 Task: What's the traffic like on the Lake Street Bridge.
Action: Key pressed <Key.caps_lock>L<Key.caps_lock>ake<Key.space>street<Key.space>
Screenshot: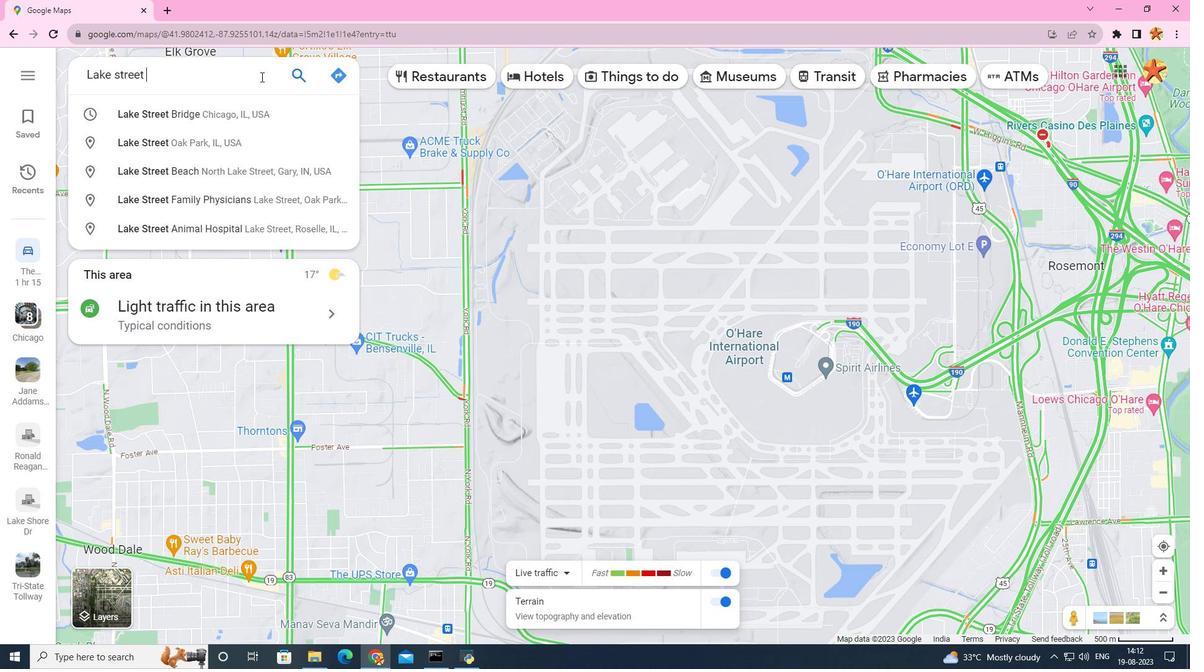 
Action: Mouse moved to (229, 119)
Screenshot: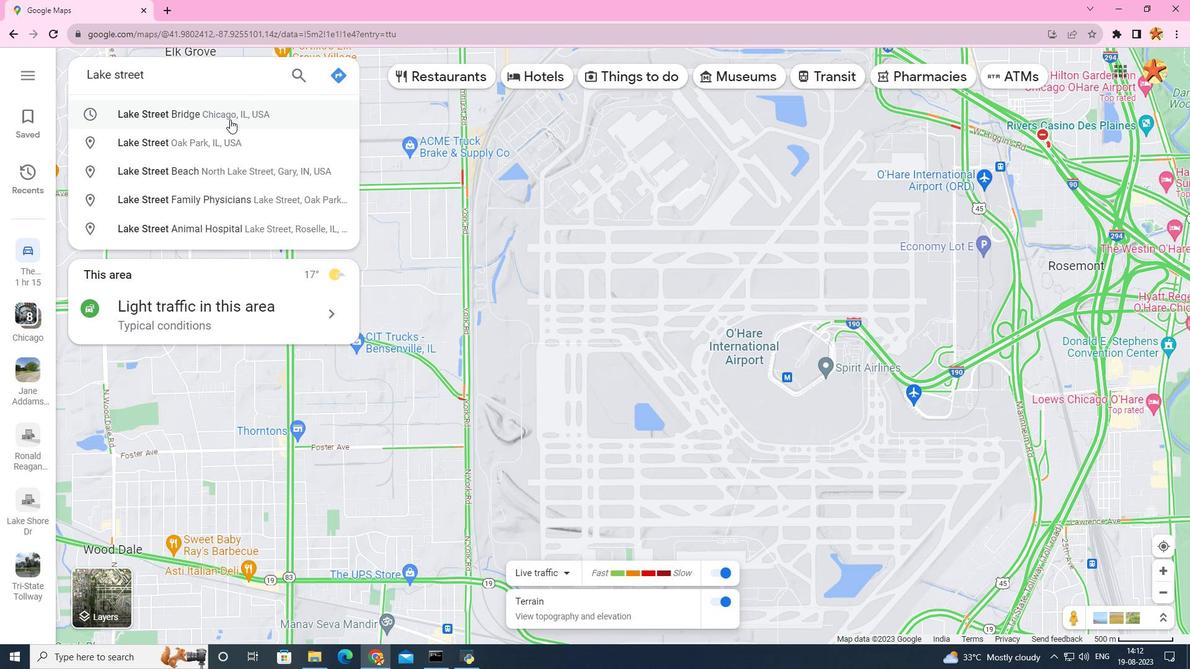 
Action: Mouse pressed left at (229, 119)
Screenshot: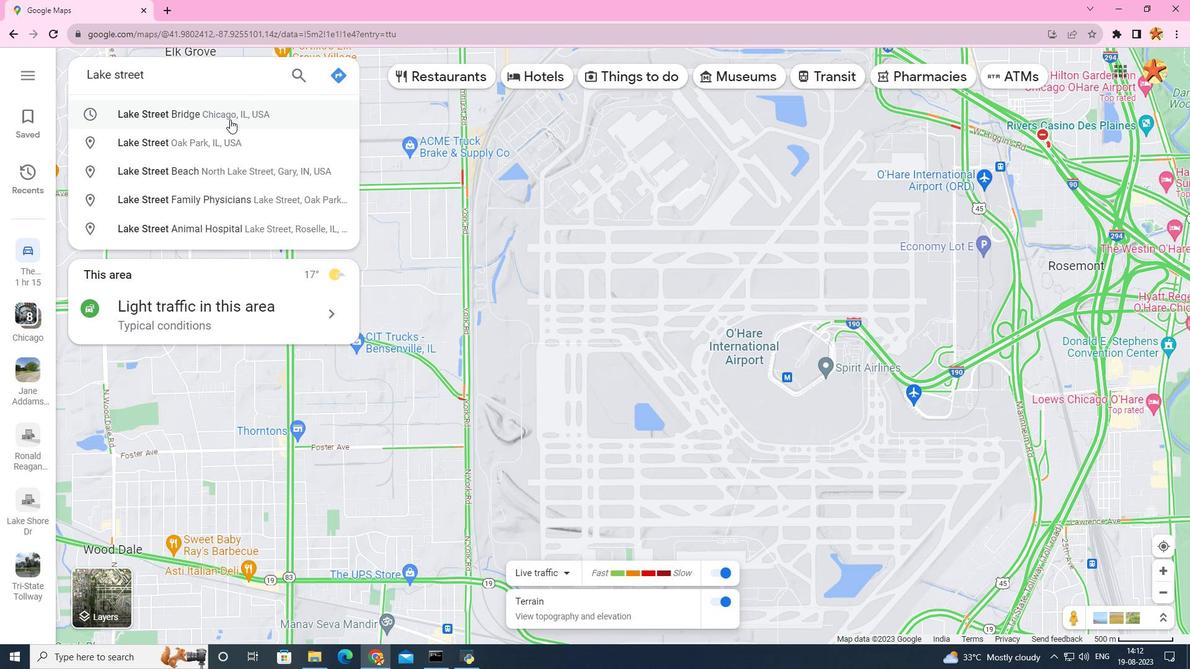 
Action: Mouse moved to (277, 291)
Screenshot: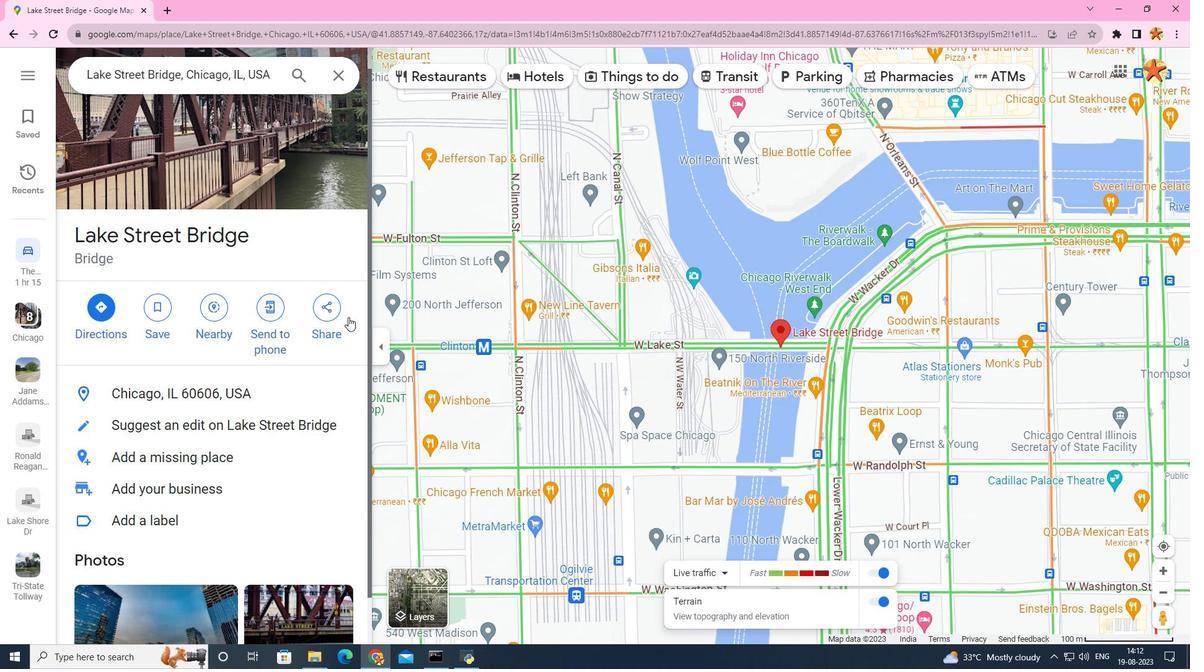 
Action: Mouse scrolled (277, 290) with delta (0, 0)
Screenshot: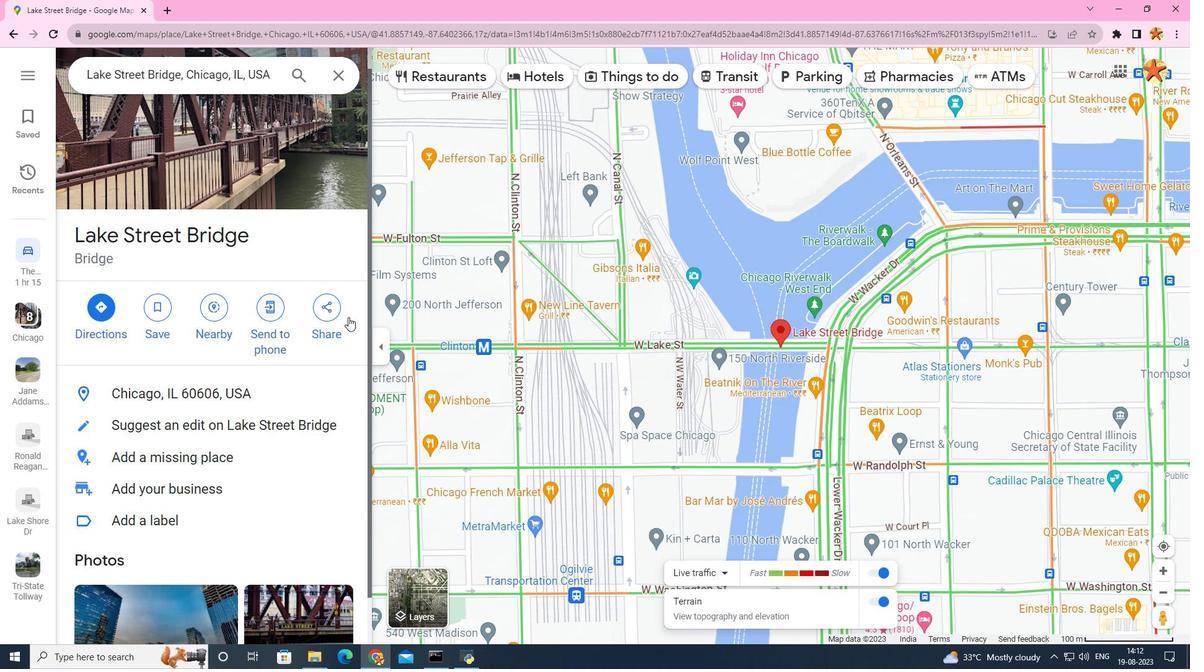 
Action: Mouse moved to (289, 301)
Screenshot: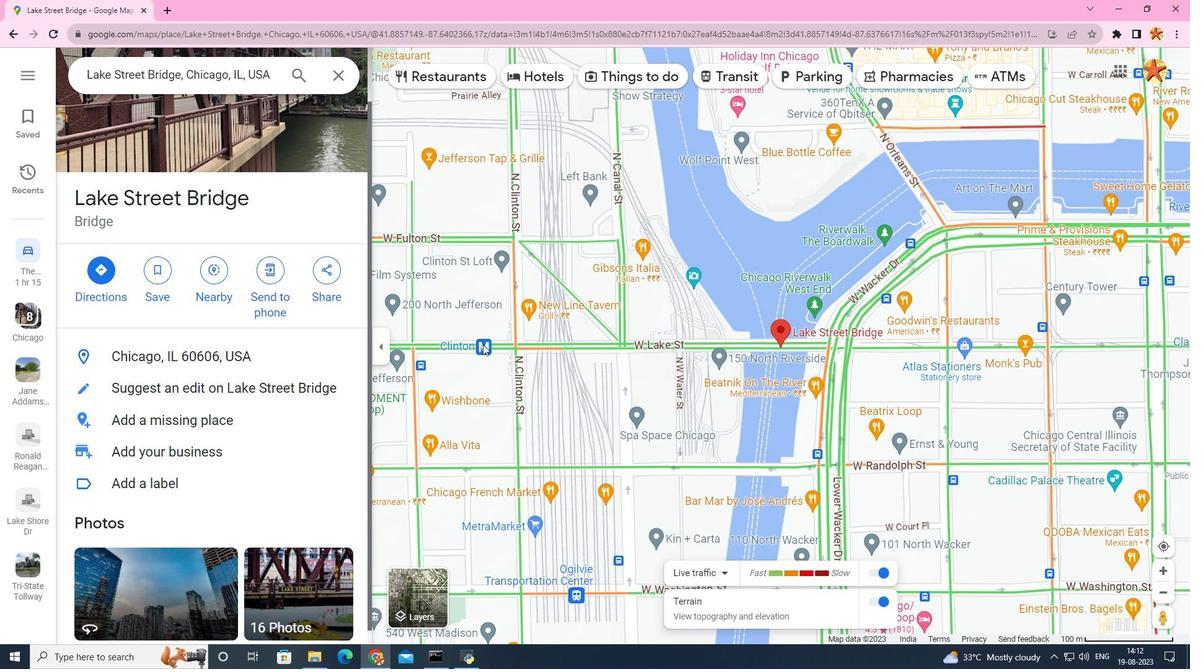 
Action: Mouse scrolled (289, 300) with delta (0, 0)
Screenshot: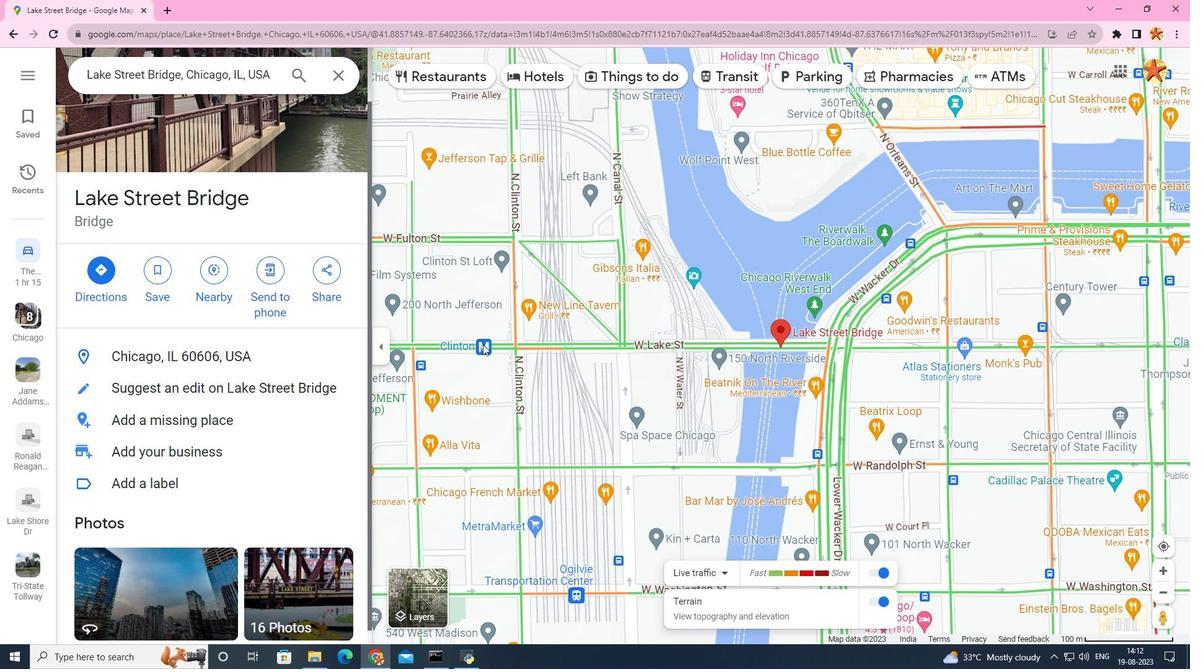 
Action: Mouse moved to (502, 347)
Screenshot: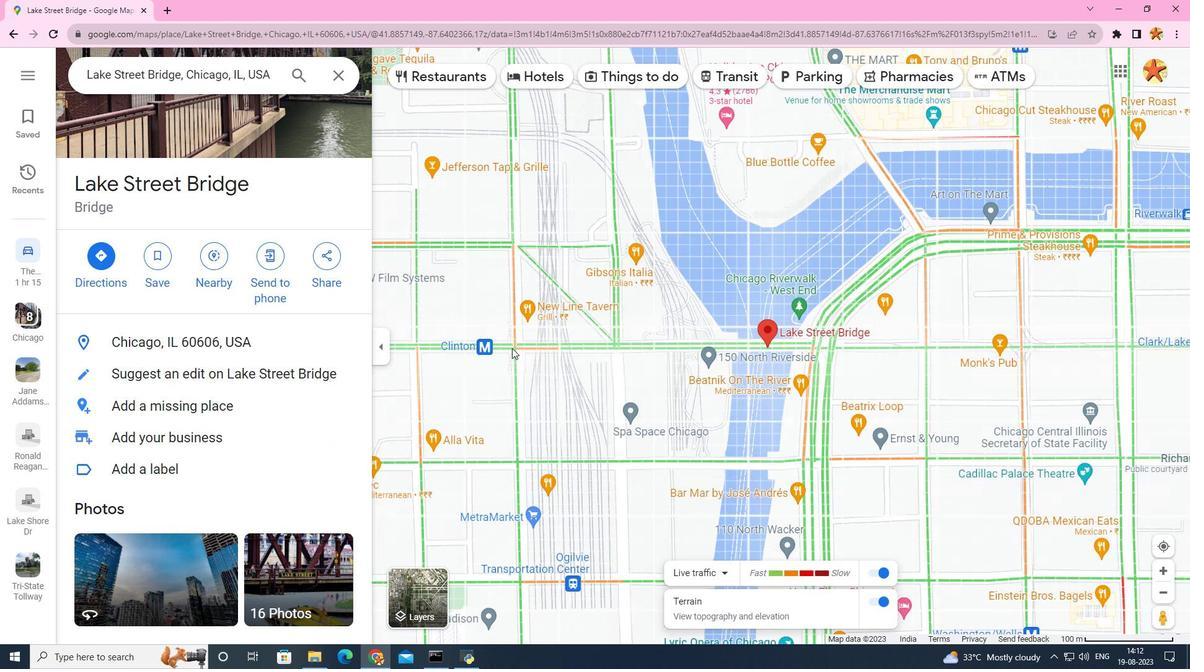 
Action: Mouse scrolled (502, 346) with delta (0, 0)
Screenshot: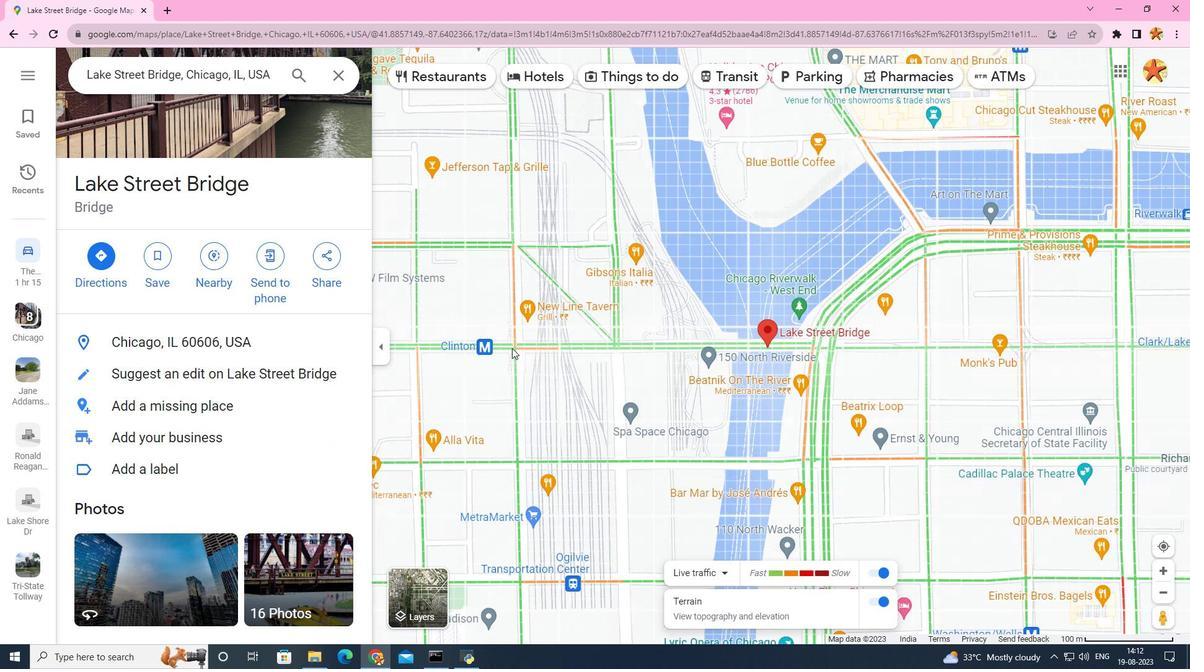 
Action: Mouse moved to (414, 595)
Screenshot: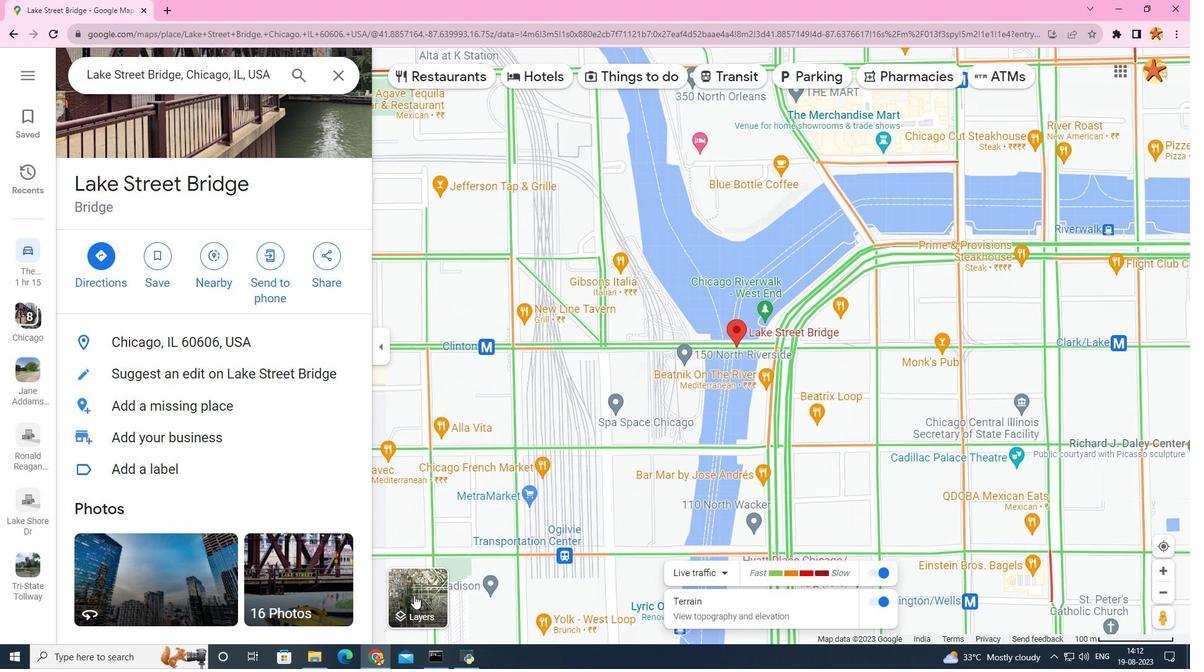 
Action: Mouse pressed left at (414, 595)
Screenshot: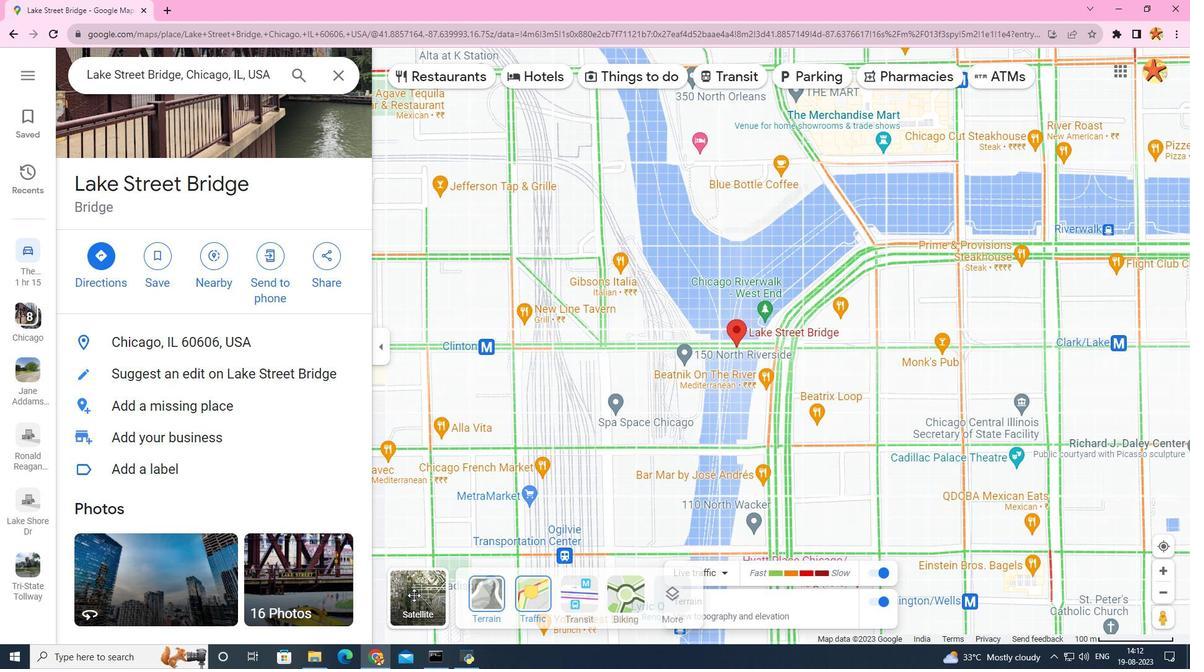 
Action: Mouse moved to (537, 590)
Screenshot: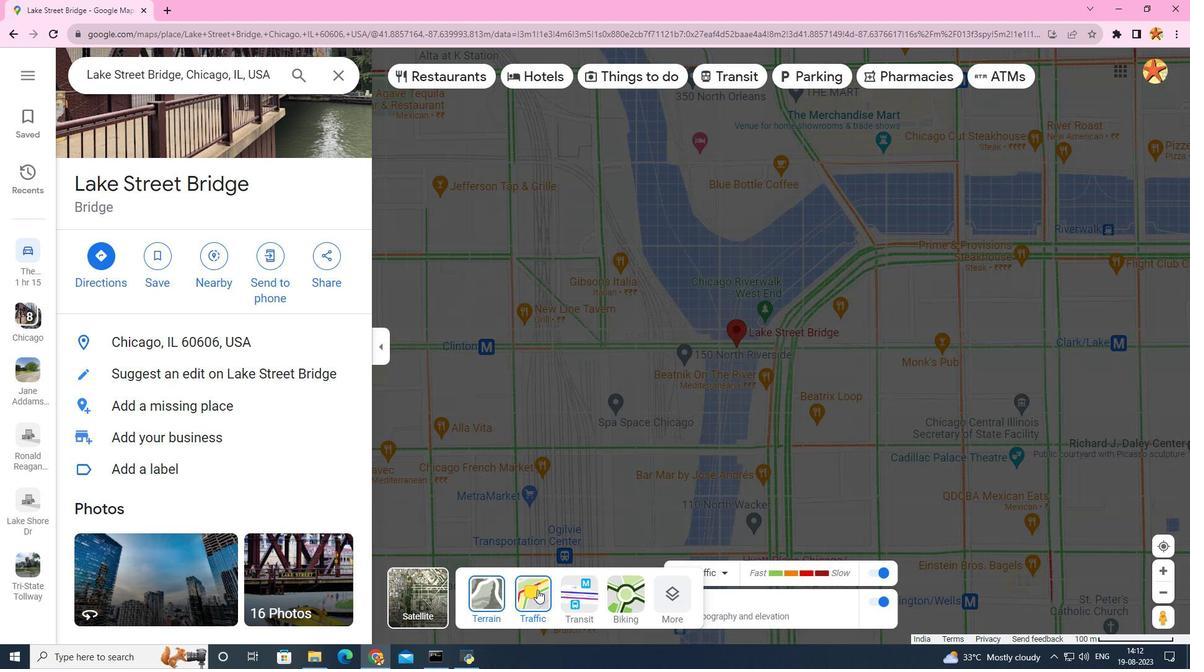 
Action: Mouse pressed left at (537, 590)
Screenshot: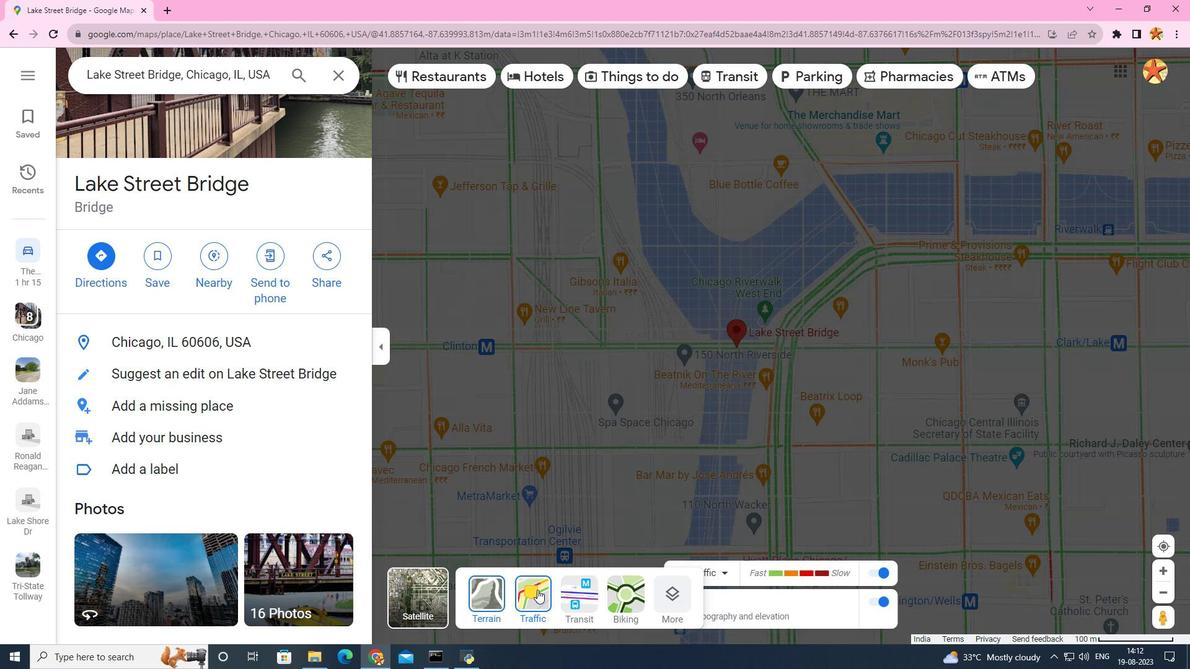 
Action: Mouse moved to (537, 590)
Screenshot: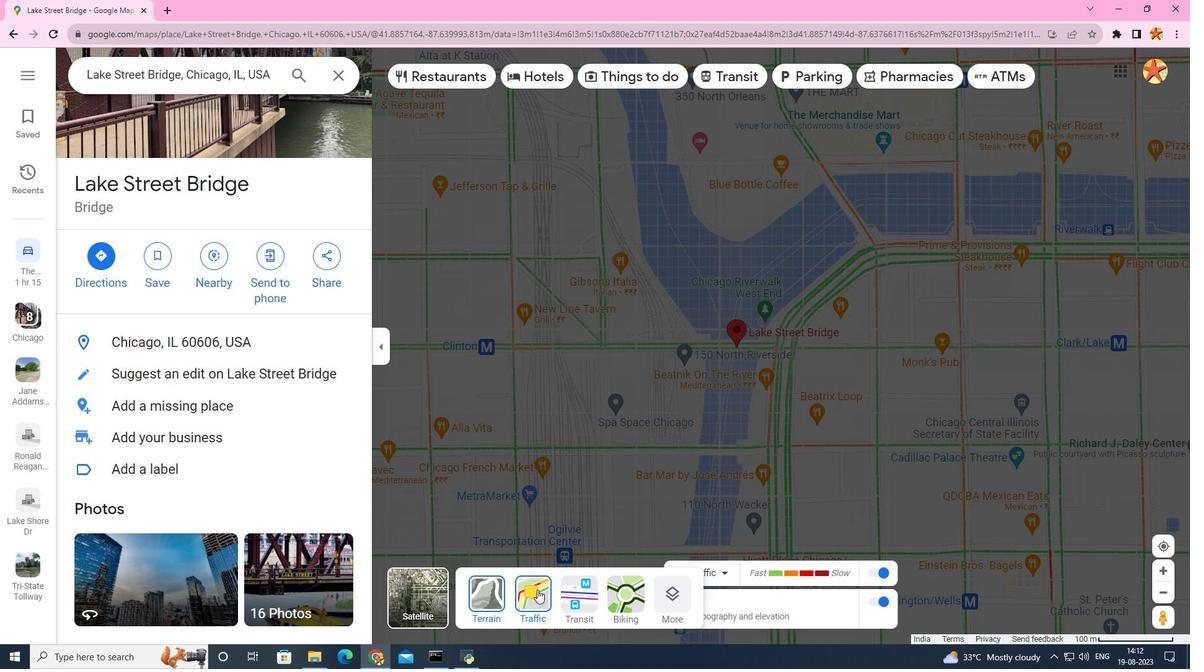 
Action: Mouse pressed left at (537, 590)
Screenshot: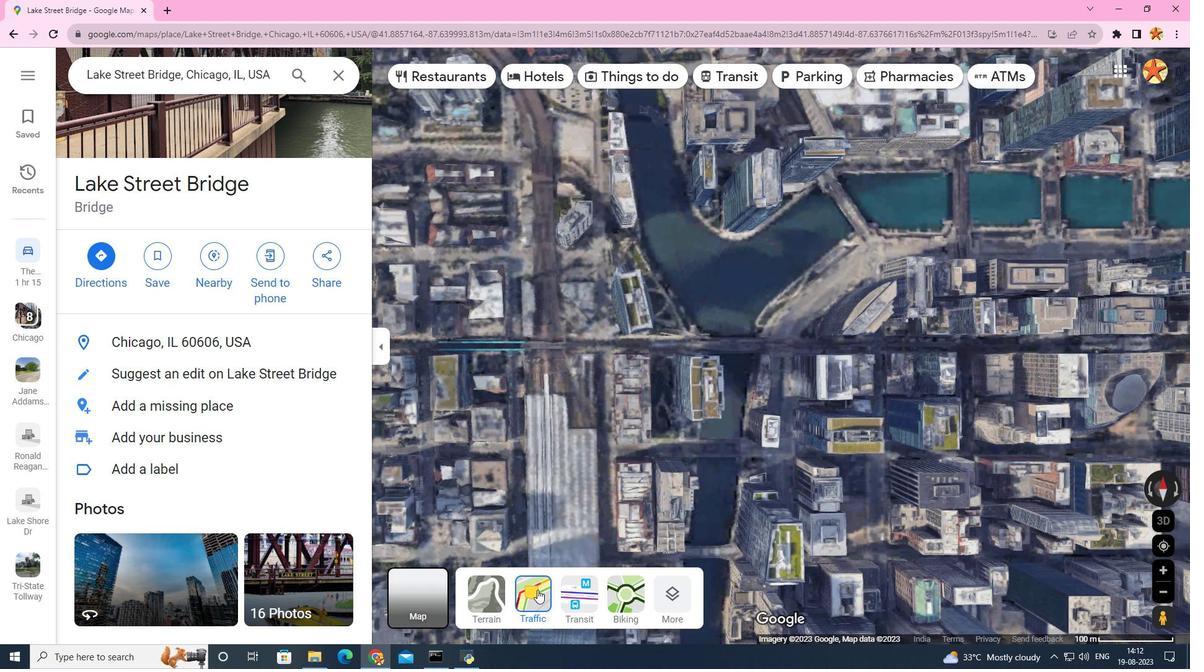 
Action: Mouse moved to (557, 399)
Screenshot: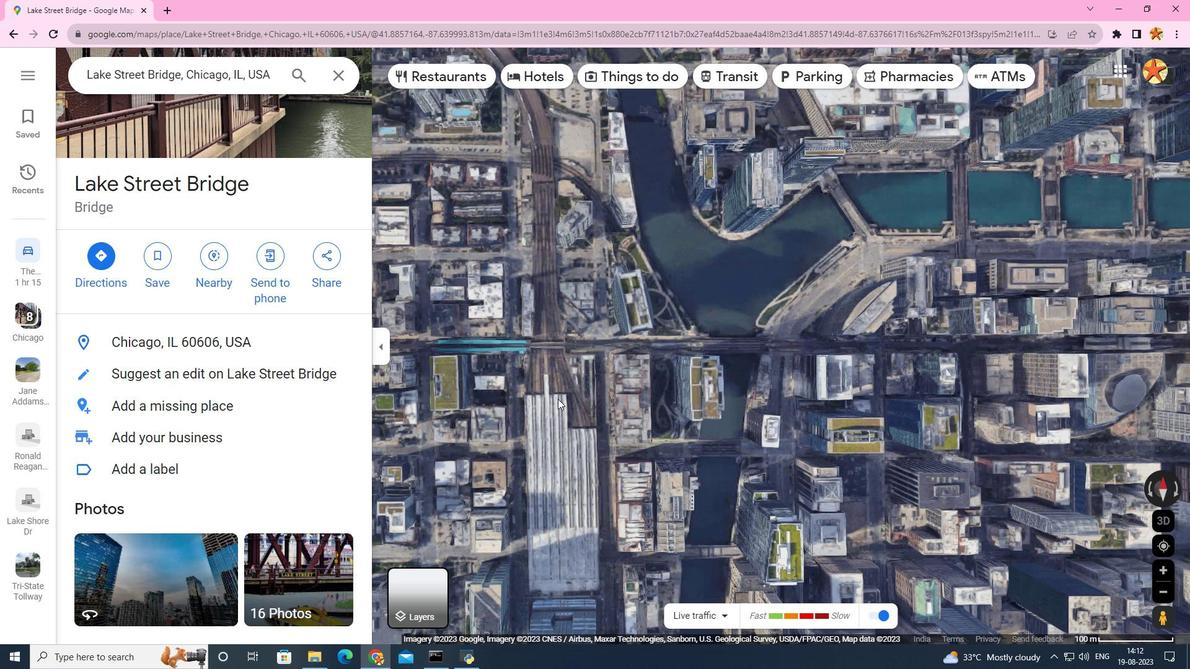 
Action: Mouse scrolled (557, 399) with delta (0, 0)
Screenshot: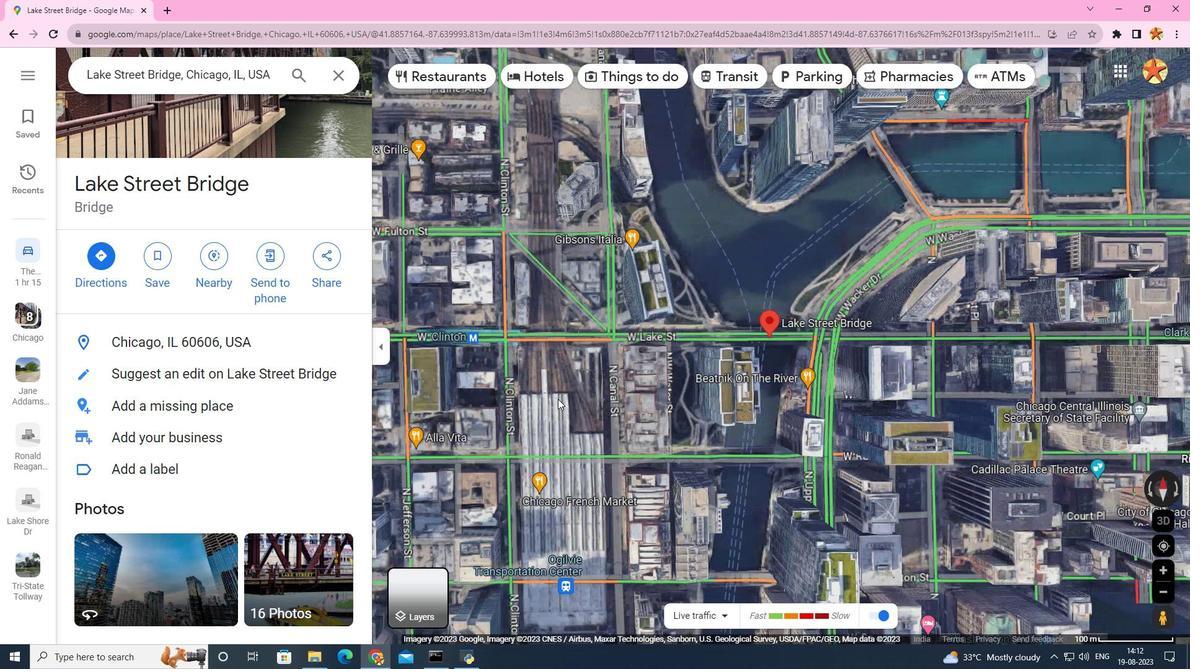 
Action: Mouse scrolled (557, 399) with delta (0, 0)
Screenshot: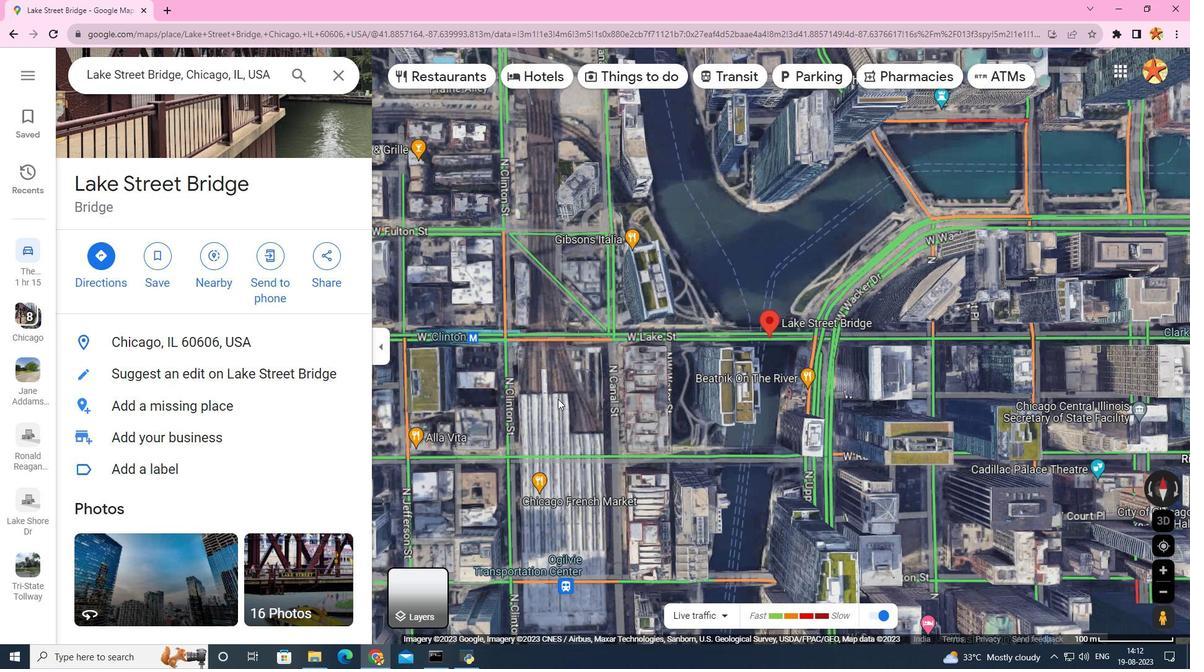 
Action: Mouse scrolled (557, 399) with delta (0, 0)
Screenshot: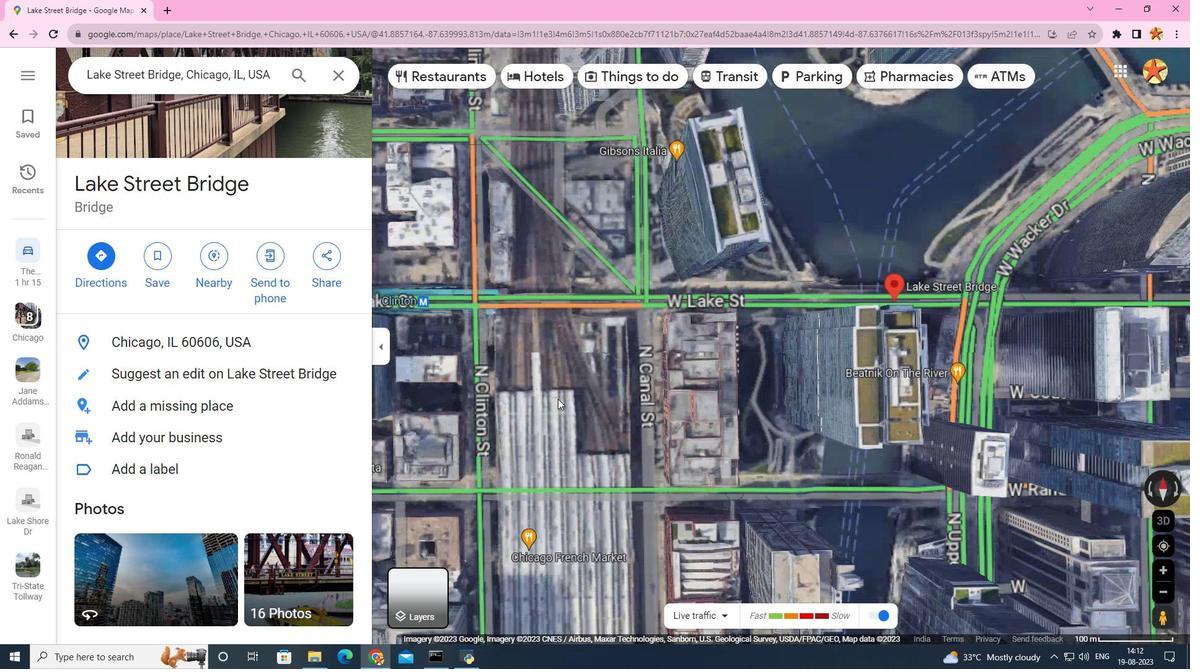 
Action: Mouse scrolled (557, 399) with delta (0, 0)
Screenshot: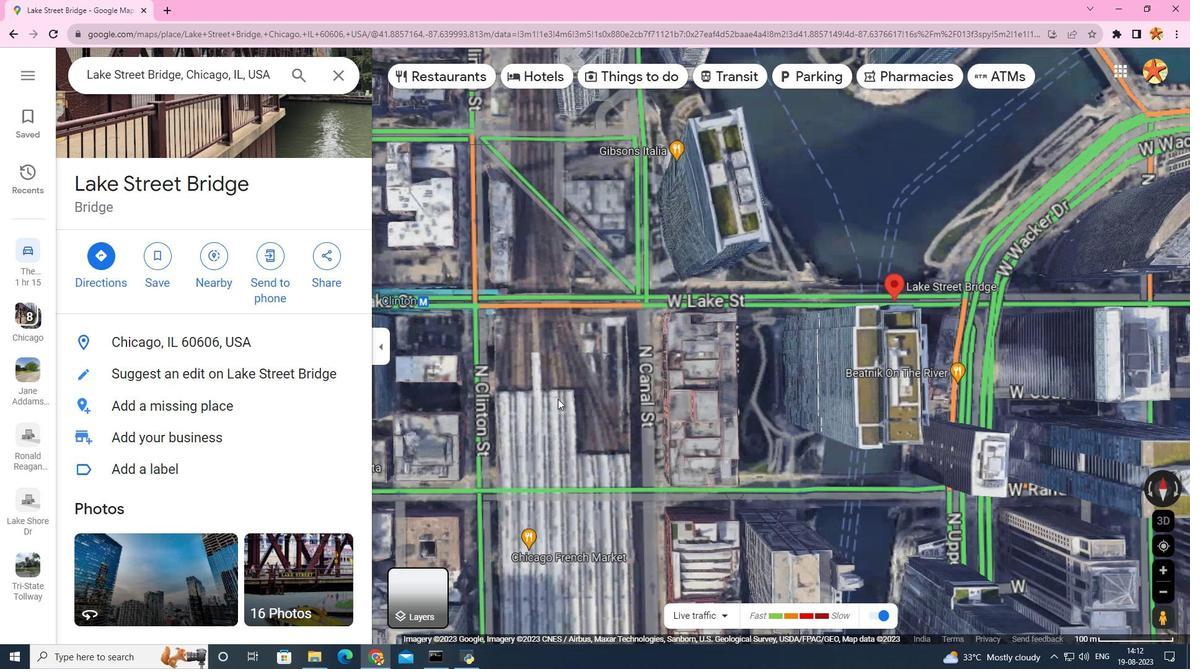 
Action: Mouse scrolled (557, 399) with delta (0, 0)
Screenshot: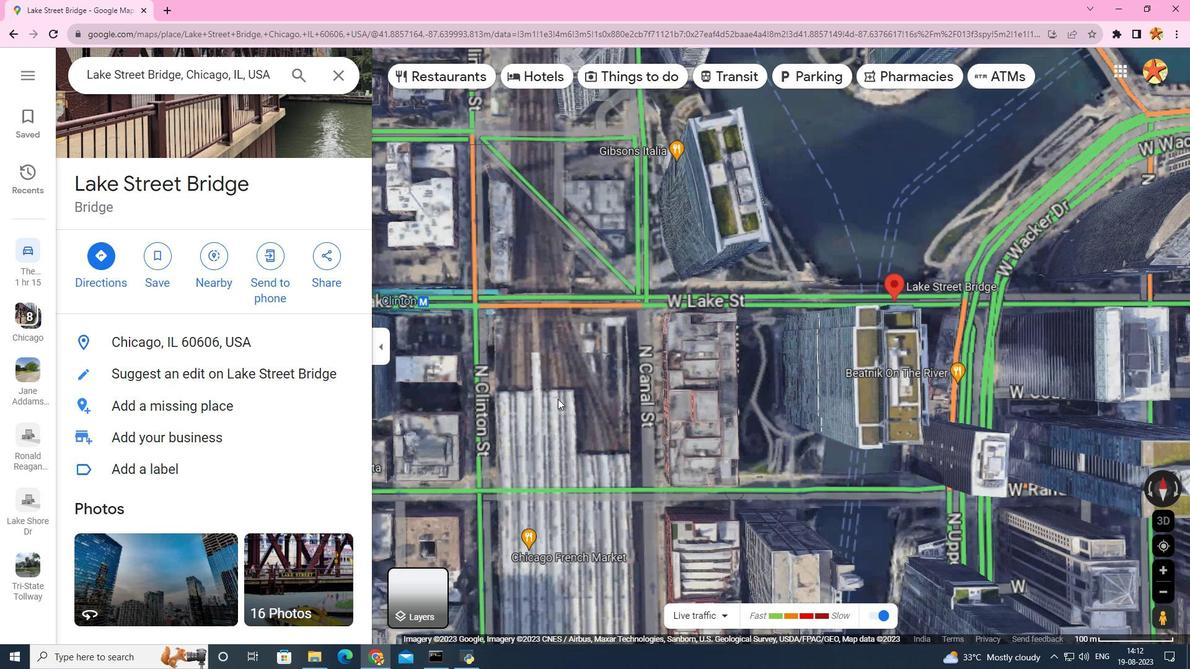 
Action: Mouse moved to (986, 390)
Screenshot: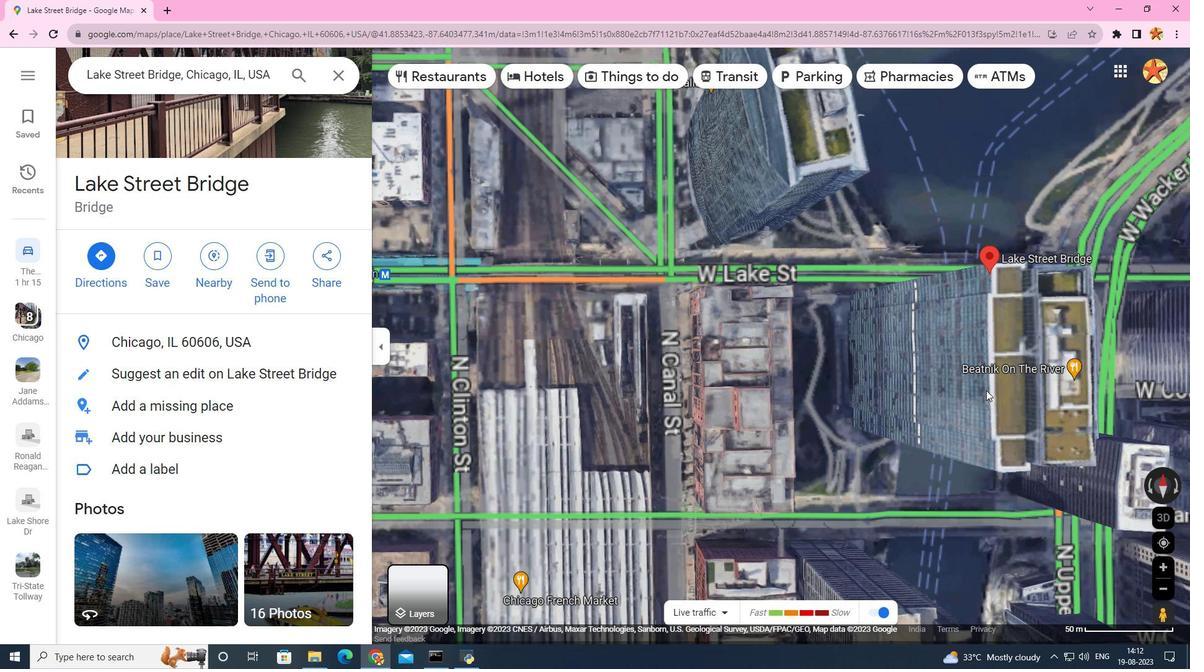 
Action: Mouse scrolled (986, 389) with delta (0, 0)
Screenshot: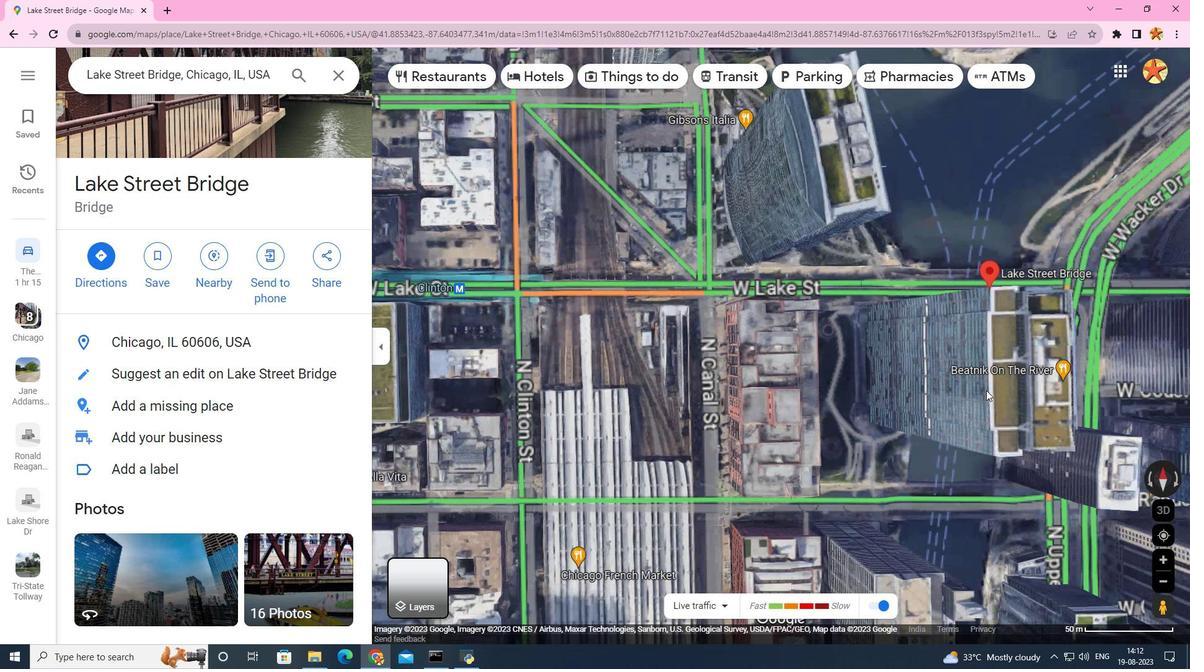 
Action: Mouse scrolled (986, 389) with delta (0, 0)
Screenshot: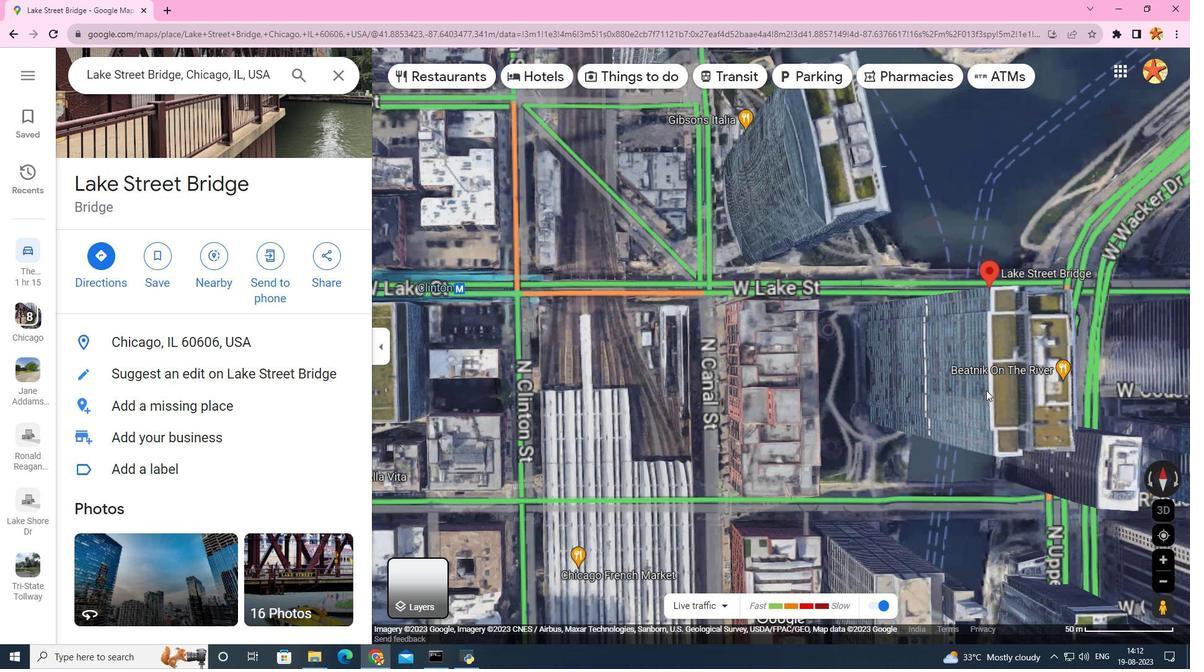 
Action: Mouse scrolled (986, 389) with delta (0, 0)
Screenshot: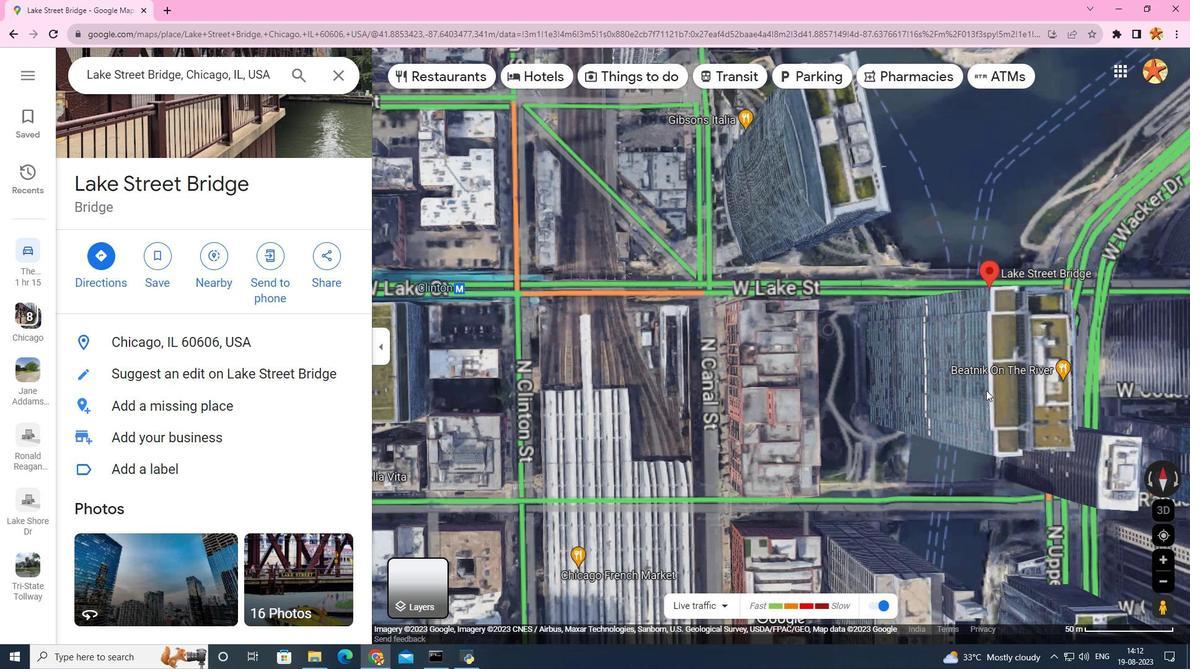 
Action: Mouse scrolled (986, 389) with delta (0, 0)
Screenshot: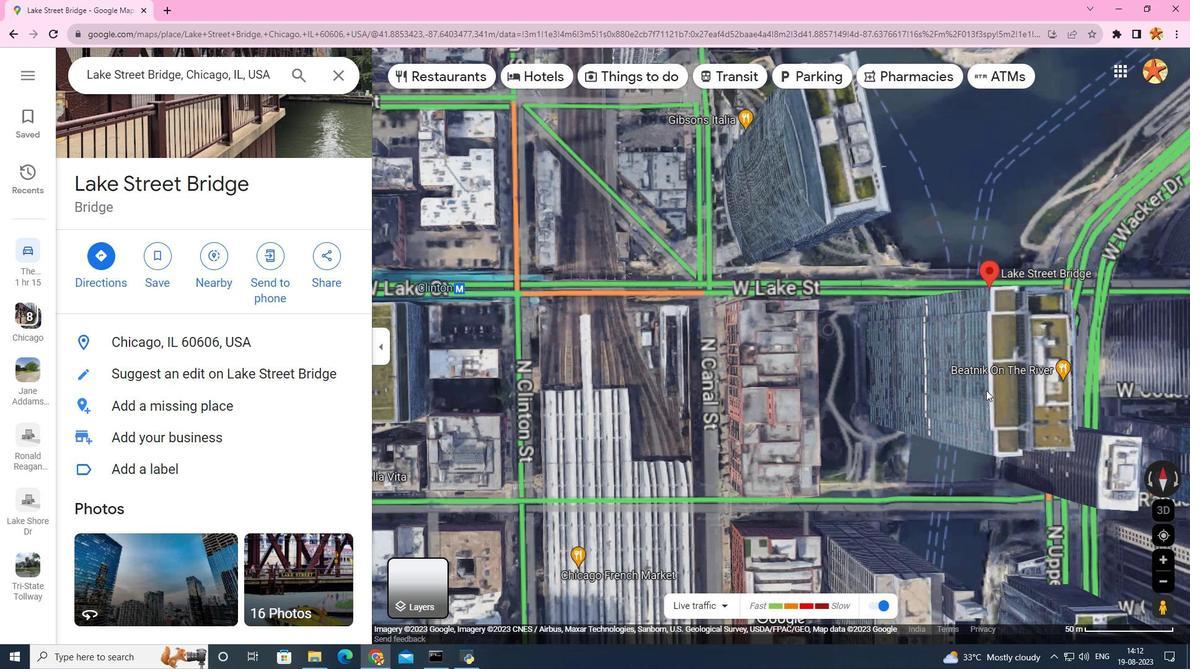
Action: Mouse scrolled (986, 389) with delta (0, 0)
Screenshot: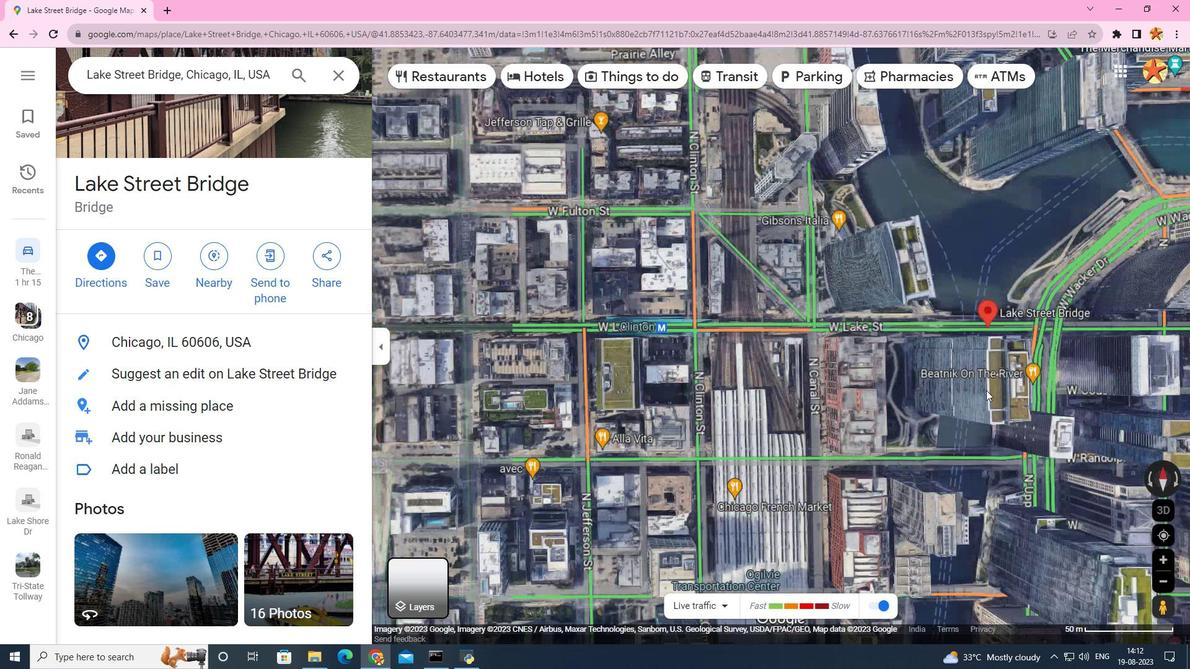 
Action: Mouse scrolled (986, 389) with delta (0, 0)
Screenshot: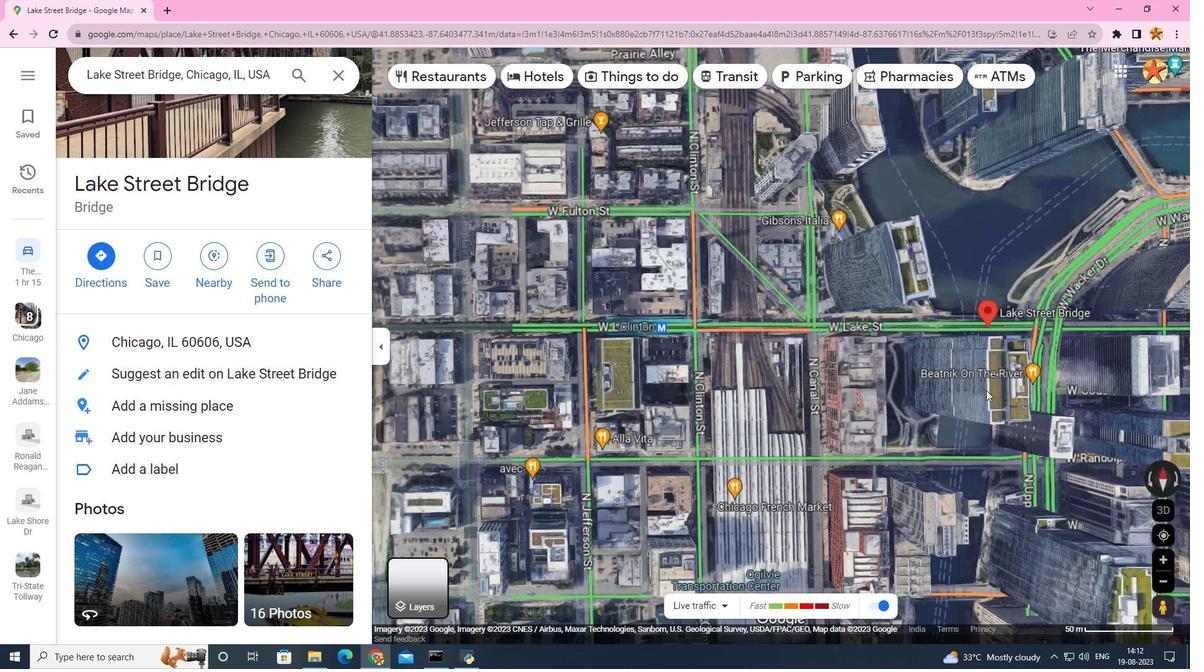 
Action: Mouse scrolled (986, 389) with delta (0, 0)
Screenshot: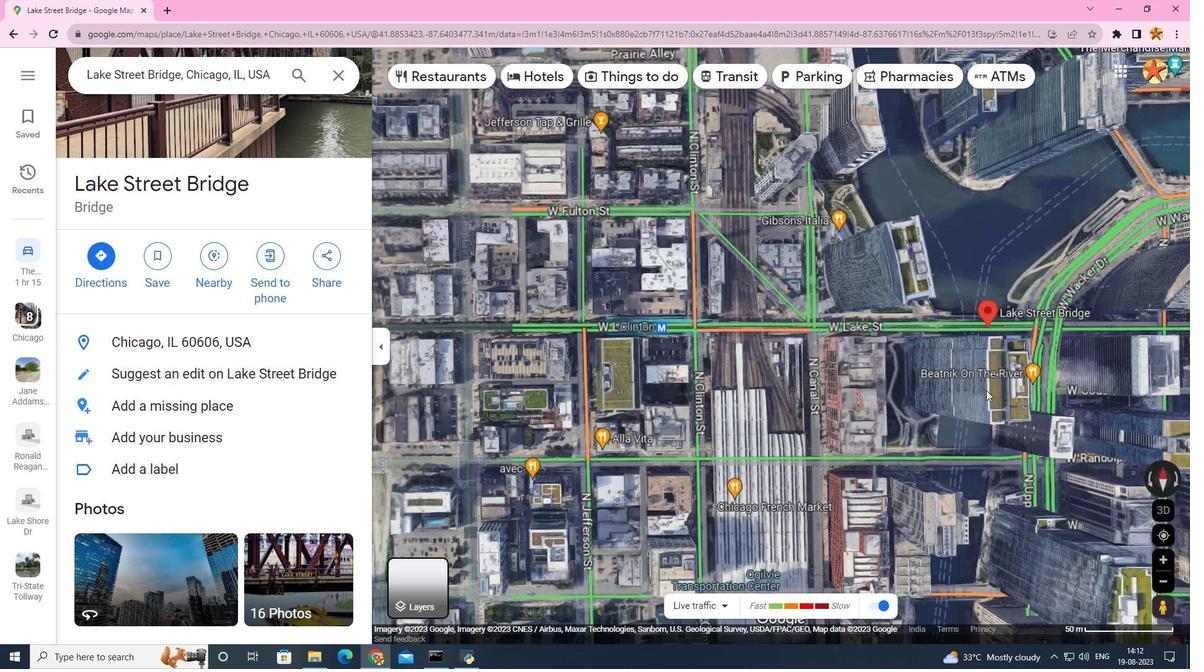 
Action: Mouse scrolled (986, 389) with delta (0, 0)
Screenshot: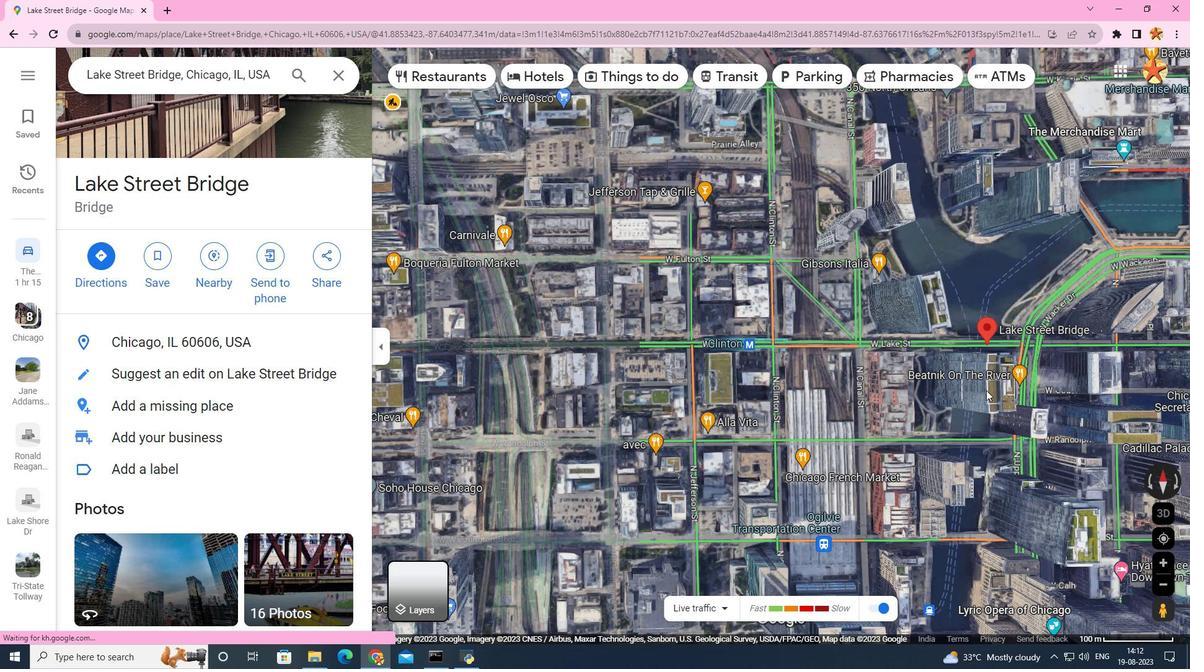 
Action: Mouse scrolled (986, 389) with delta (0, 0)
Screenshot: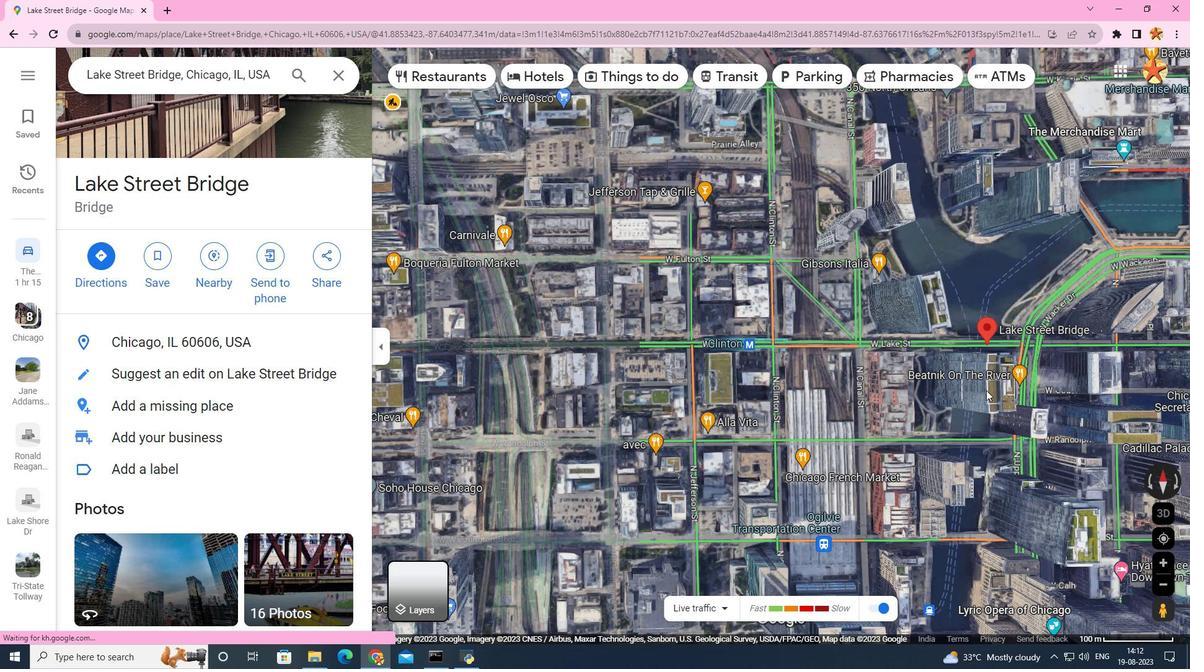 
Action: Mouse scrolled (986, 389) with delta (0, 0)
Screenshot: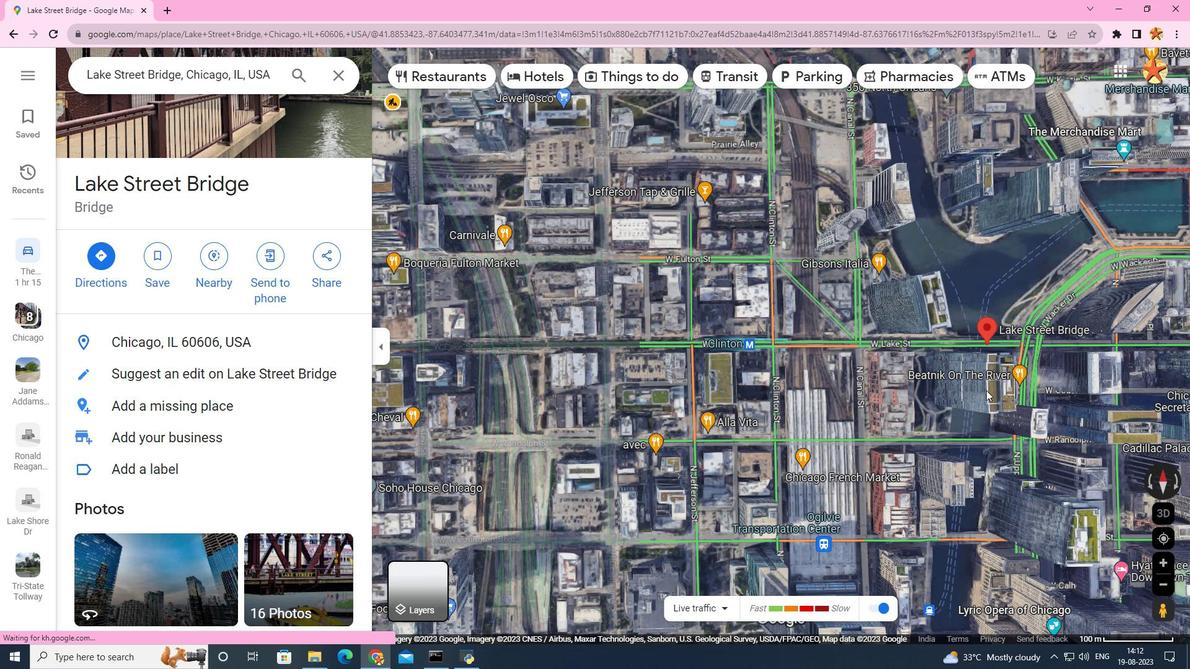 
Action: Mouse scrolled (986, 389) with delta (0, 0)
Screenshot: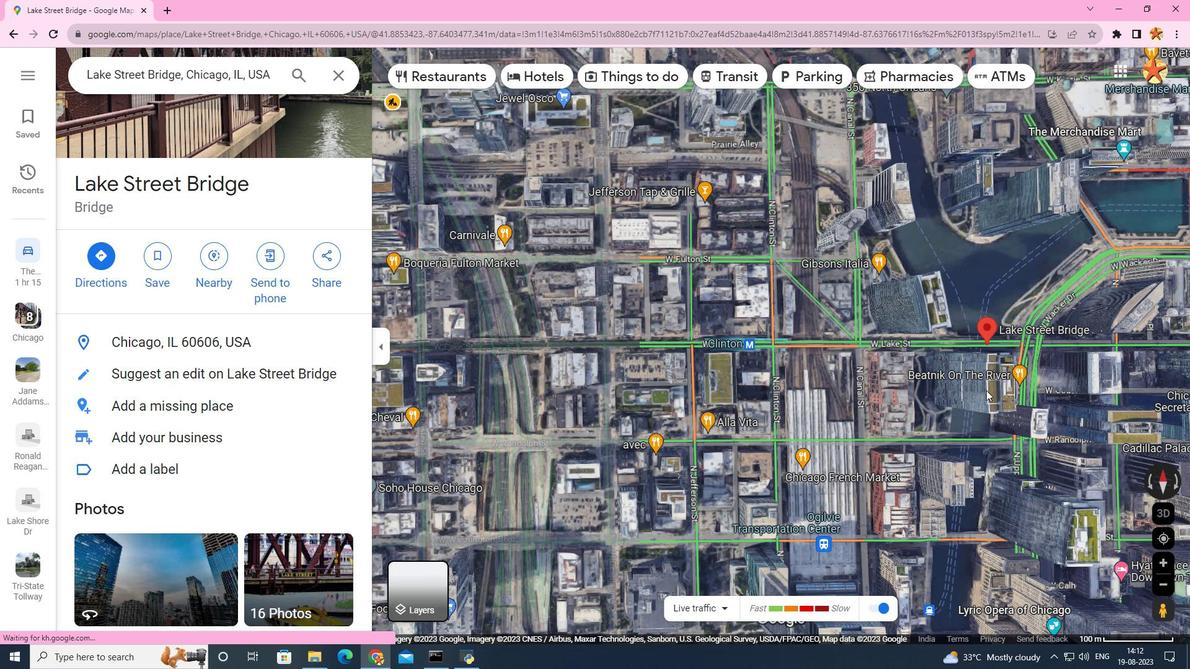 
Action: Mouse scrolled (986, 389) with delta (0, 0)
Screenshot: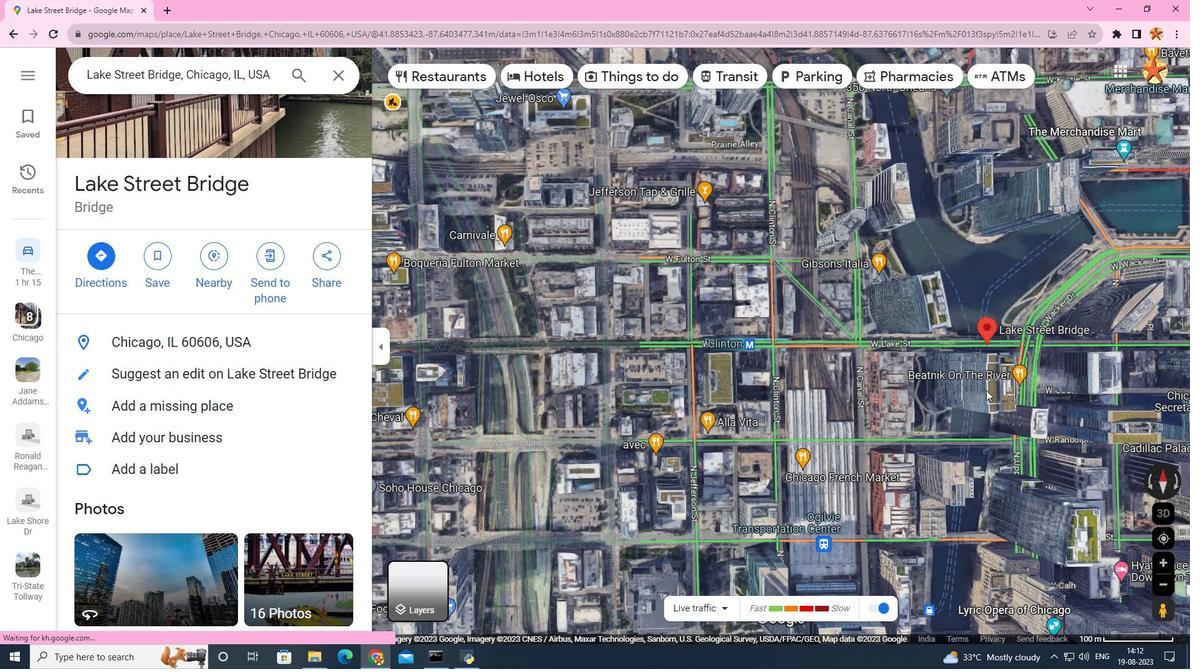
Action: Mouse scrolled (986, 389) with delta (0, 0)
Screenshot: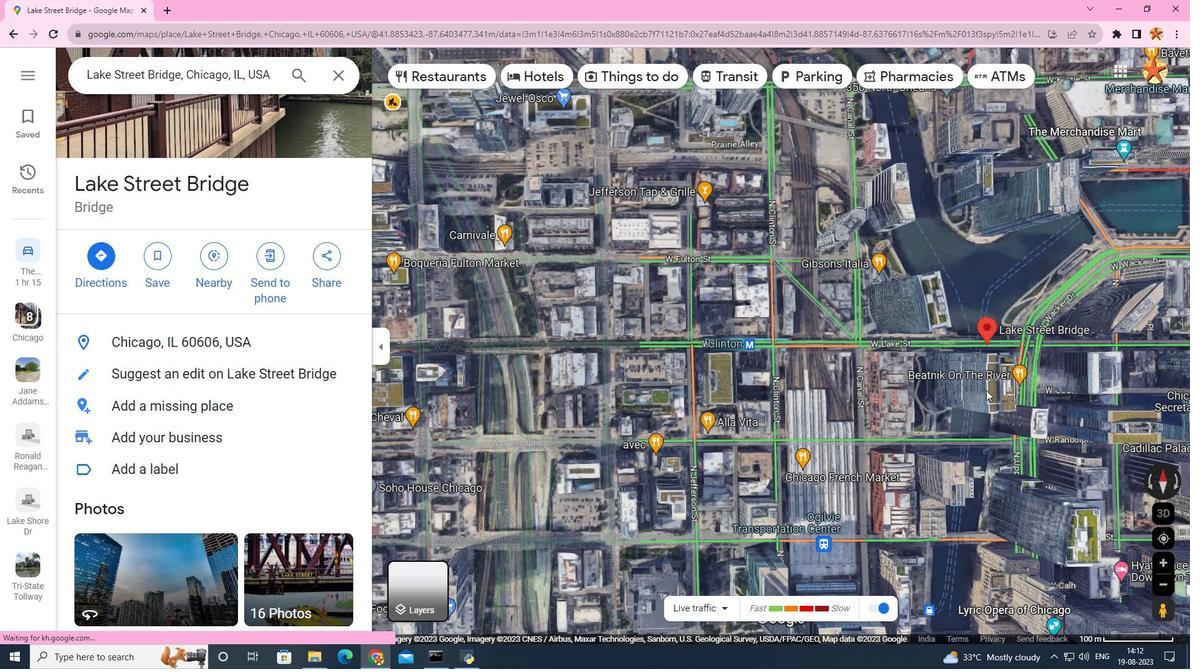 
Action: Mouse scrolled (986, 389) with delta (0, 0)
Screenshot: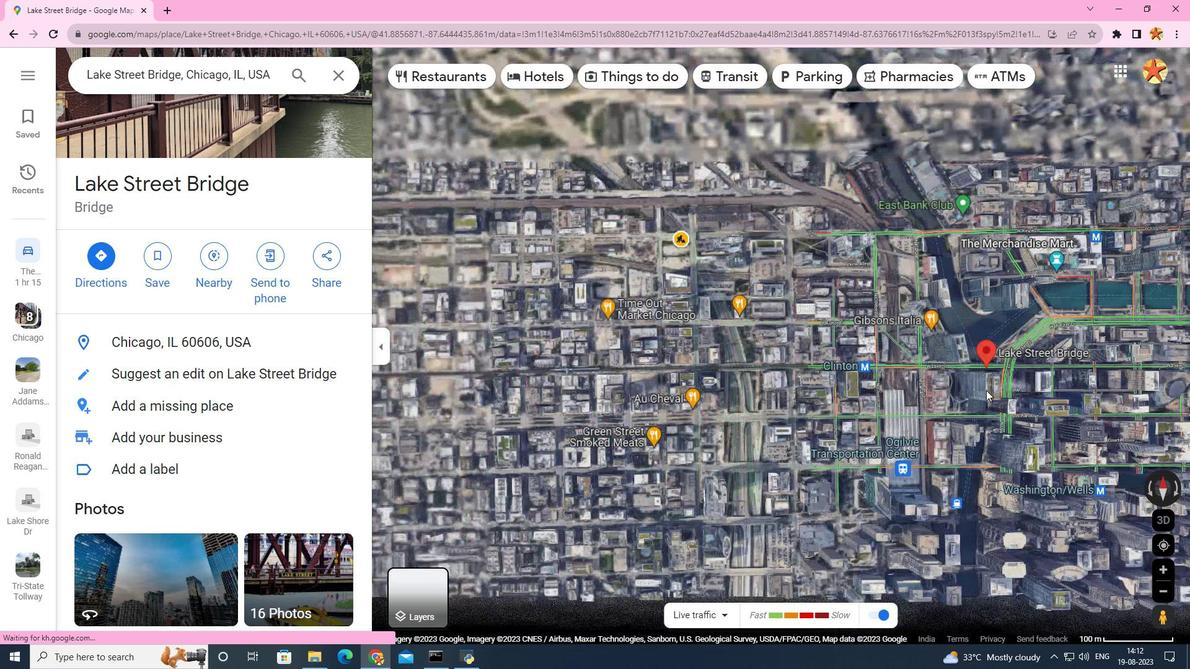 
Action: Mouse moved to (1188, 333)
Screenshot: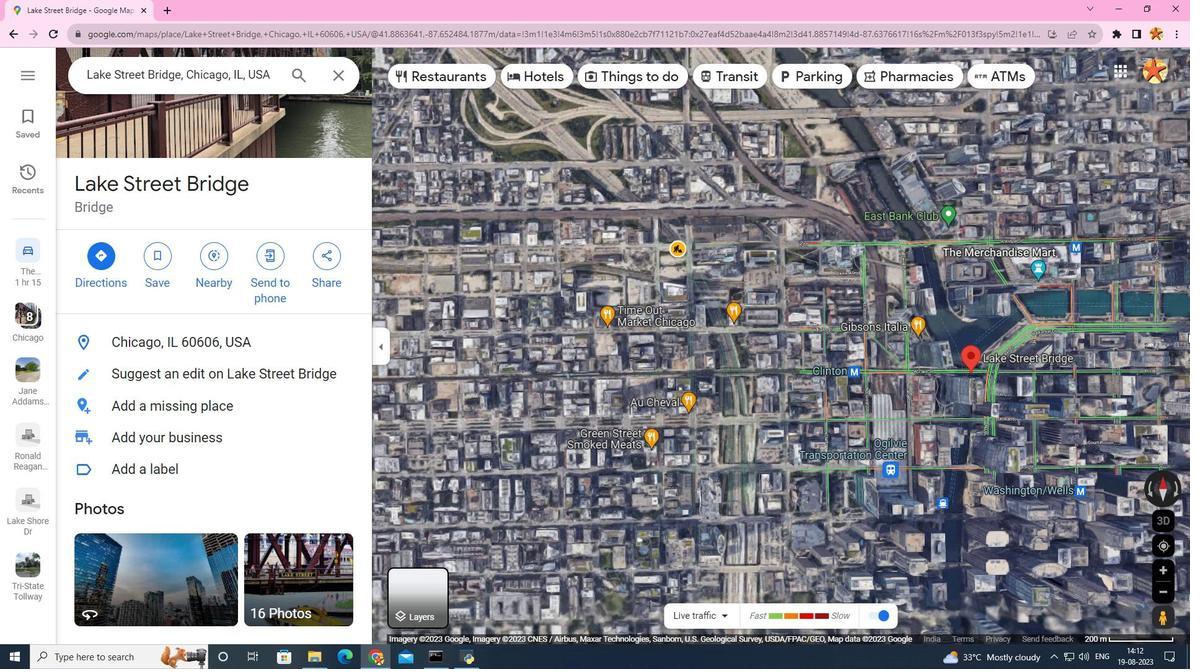 
Action: Mouse scrolled (1188, 334) with delta (0, 0)
Screenshot: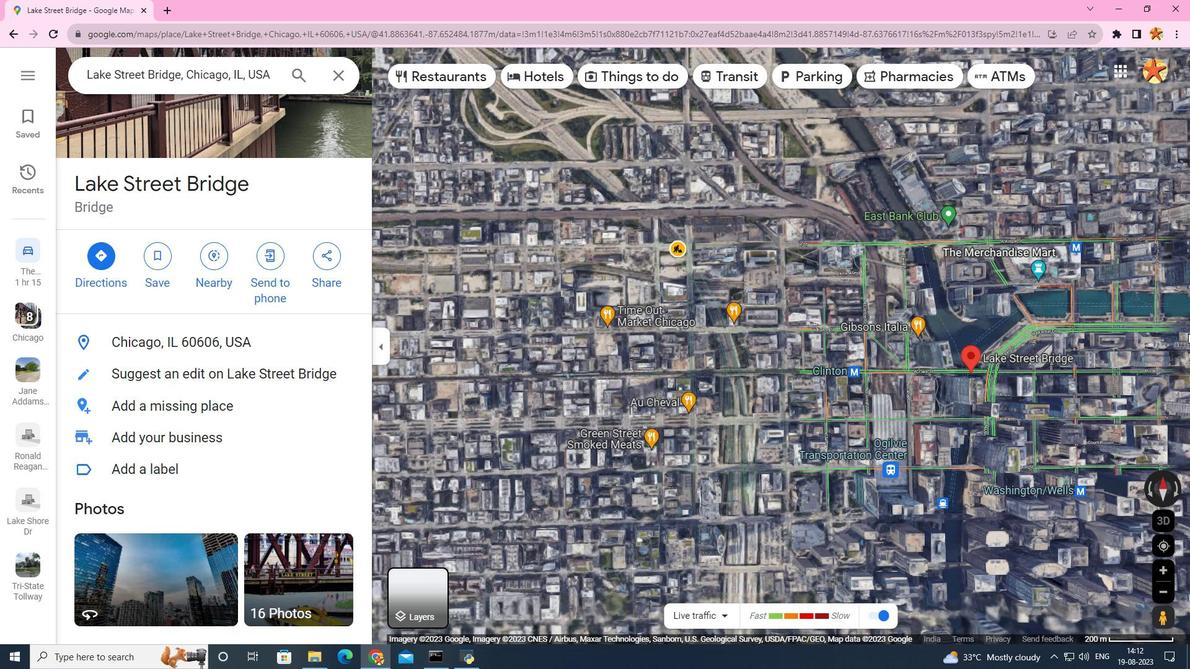 
Action: Mouse scrolled (1188, 334) with delta (0, 0)
Screenshot: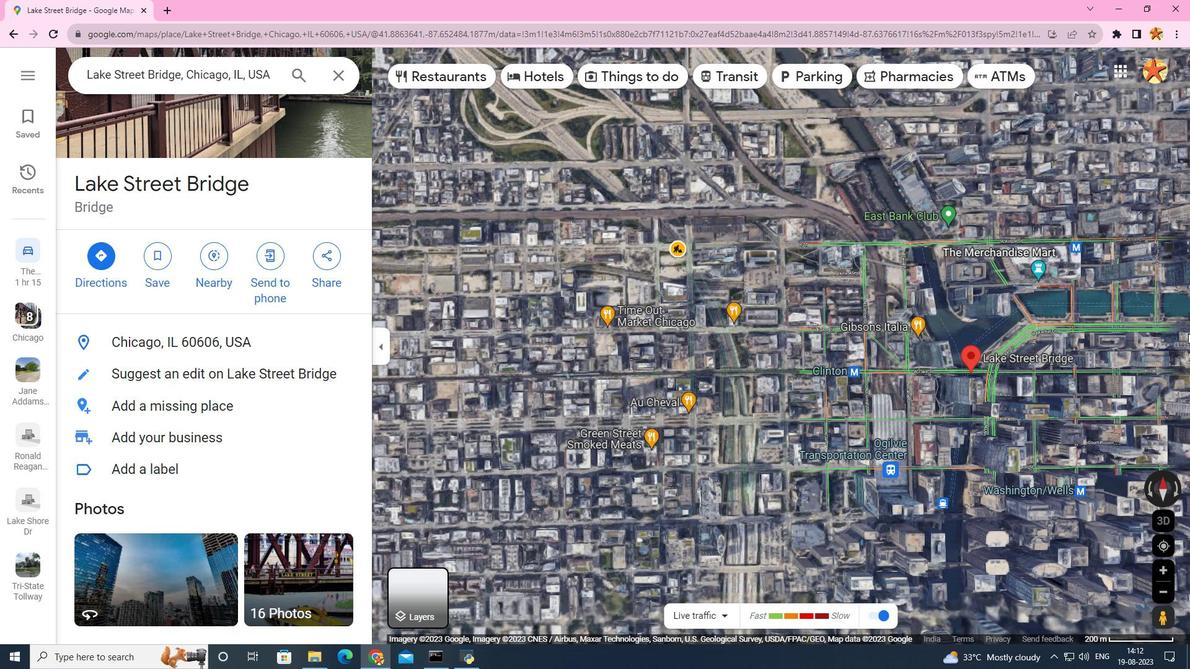 
Action: Mouse scrolled (1188, 334) with delta (0, 0)
Screenshot: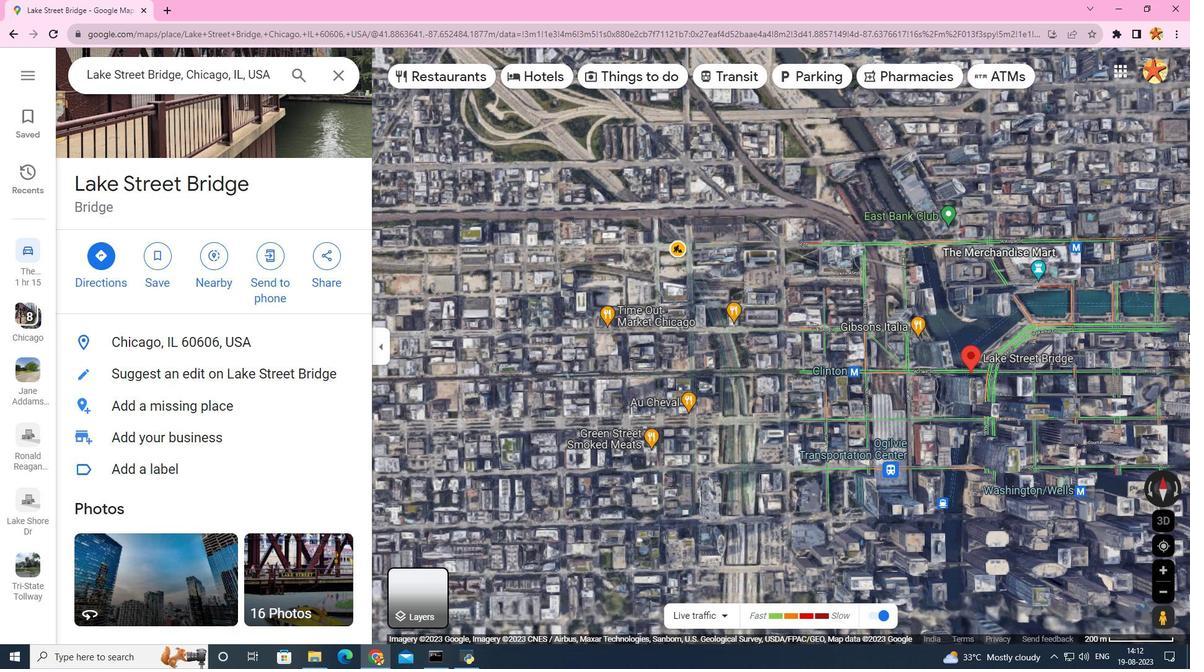 
Action: Mouse scrolled (1188, 334) with delta (0, 0)
Screenshot: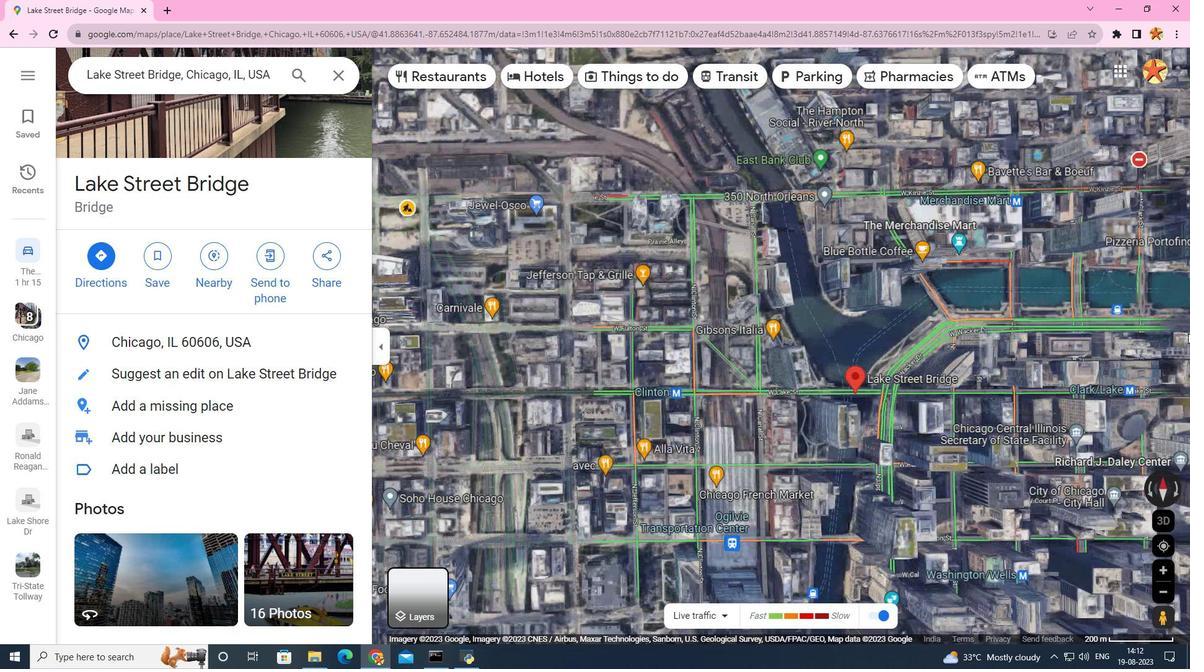 
Action: Mouse scrolled (1188, 334) with delta (0, 0)
Screenshot: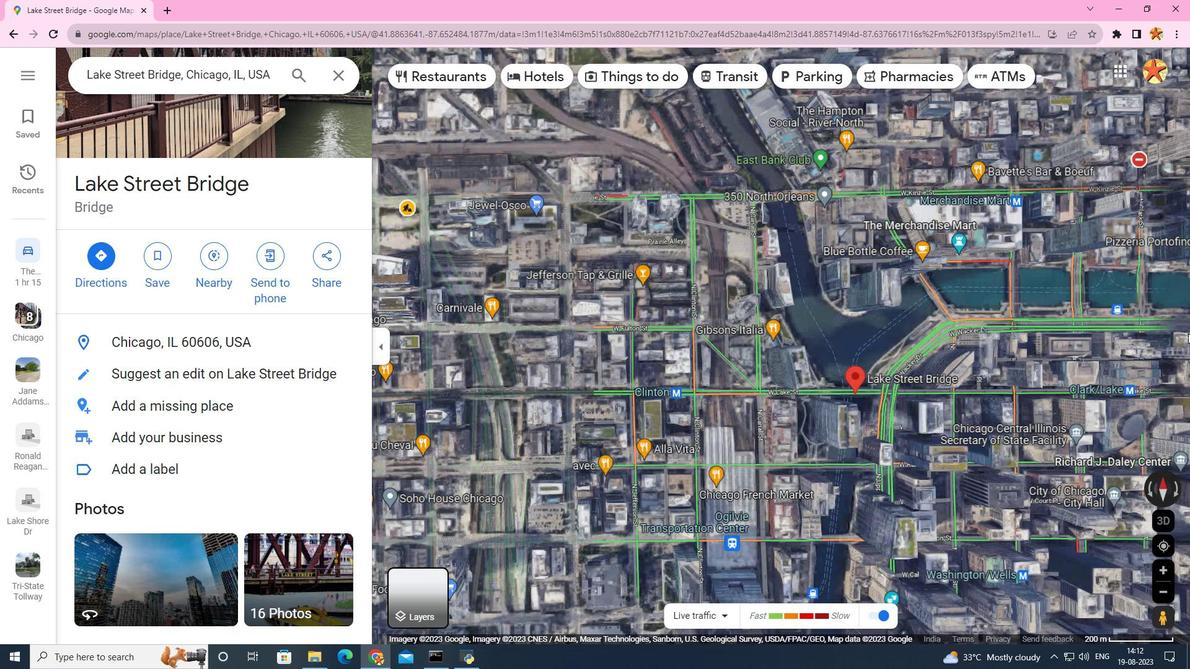 
Action: Mouse scrolled (1188, 334) with delta (0, 0)
Screenshot: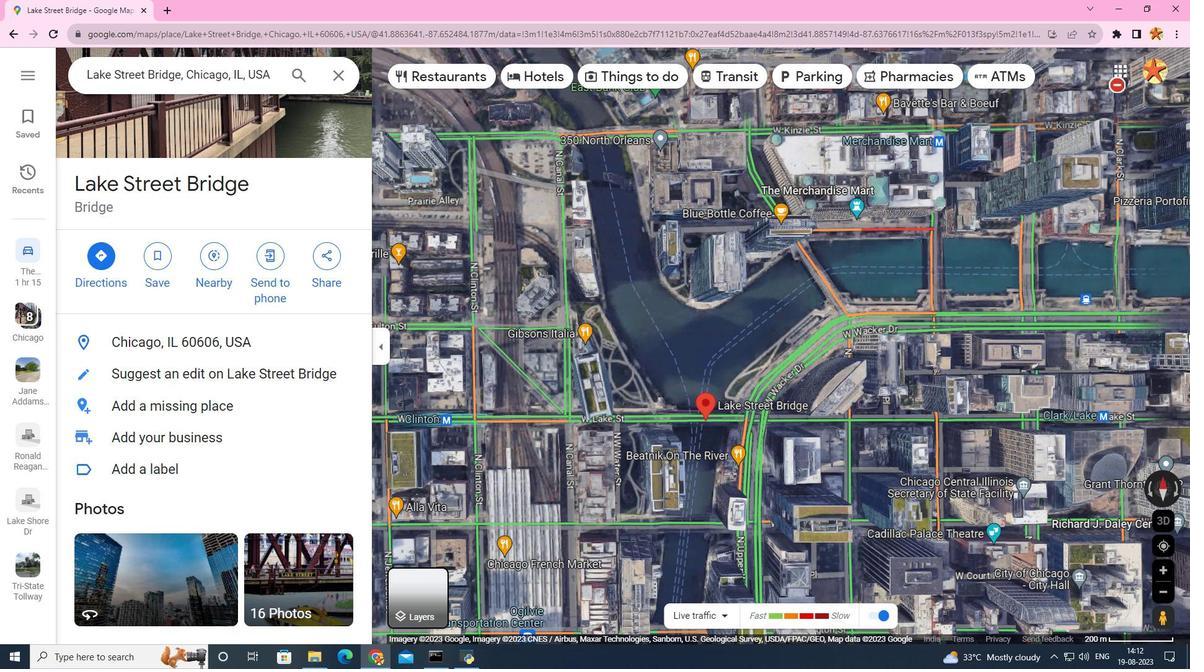 
Action: Mouse scrolled (1188, 334) with delta (0, 0)
Screenshot: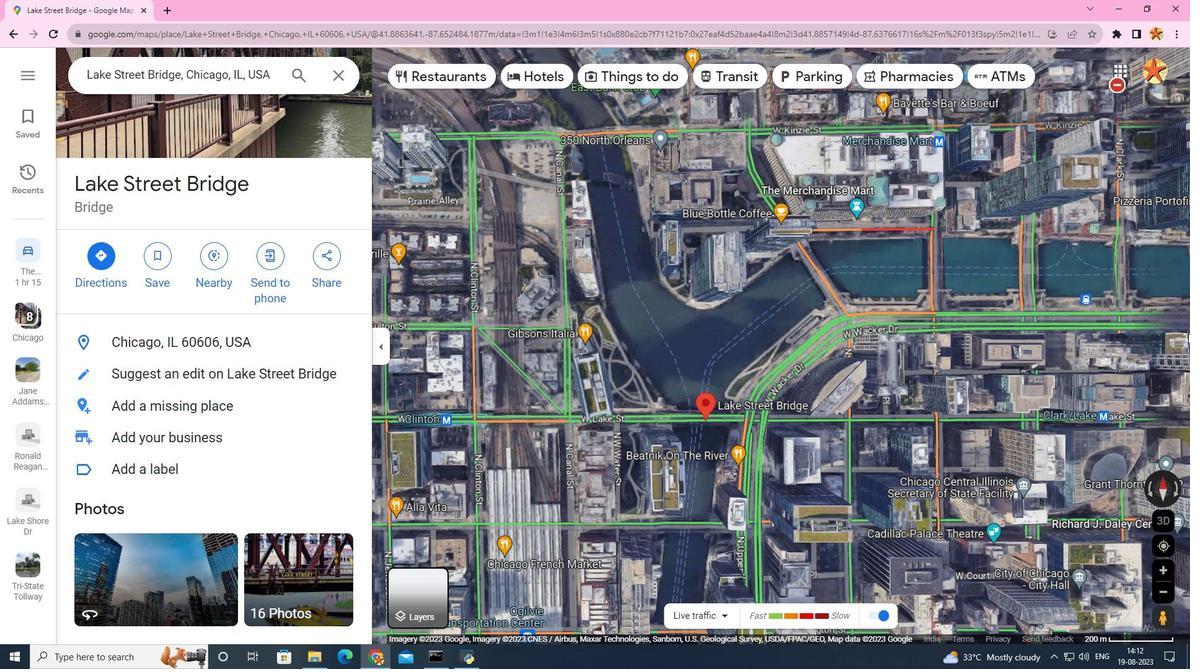 
Action: Mouse scrolled (1188, 334) with delta (0, 0)
Screenshot: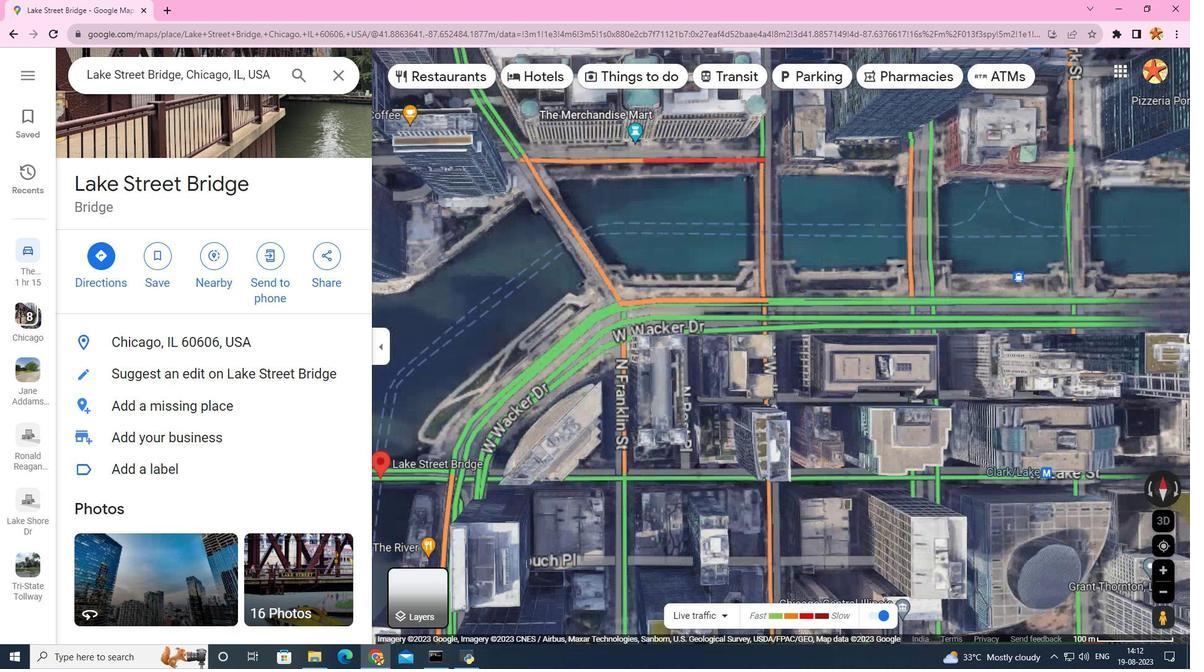 
Action: Mouse scrolled (1188, 334) with delta (0, 0)
Screenshot: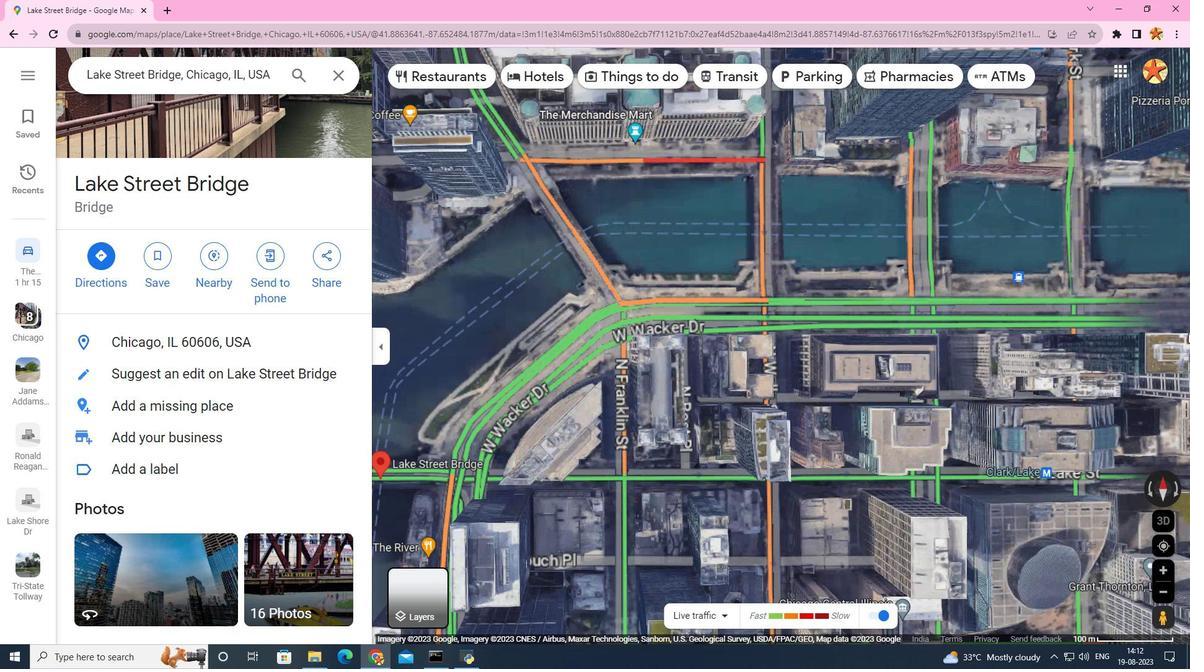 
Action: Mouse moved to (521, 339)
Screenshot: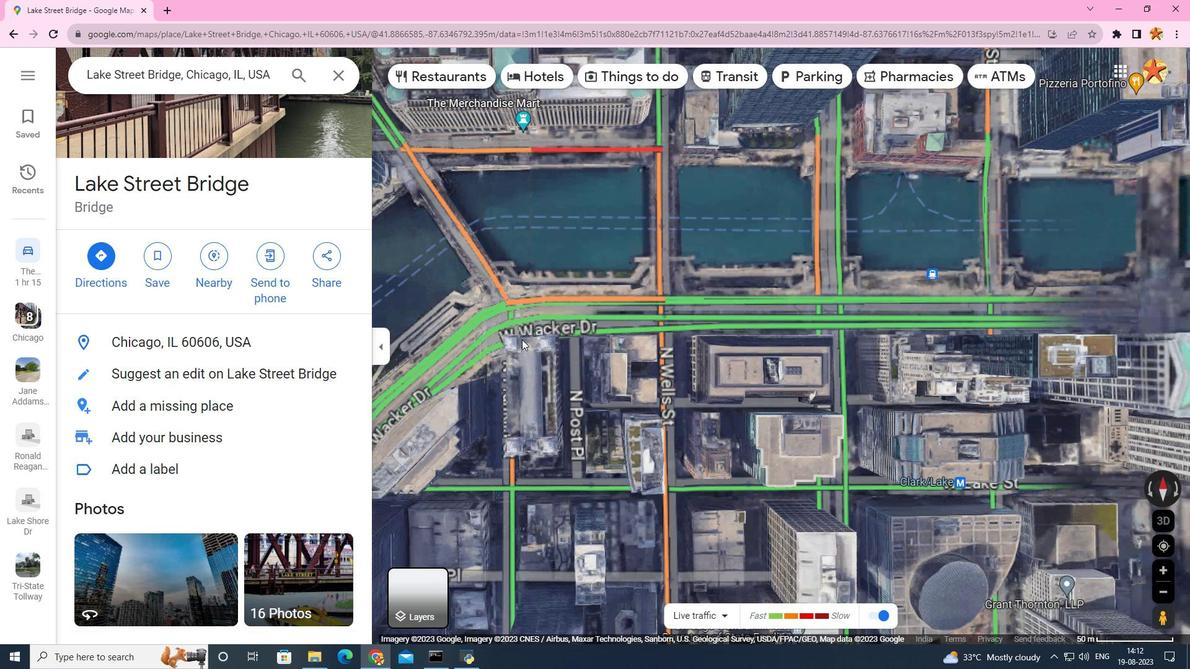 
Action: Mouse scrolled (521, 339) with delta (0, 0)
Screenshot: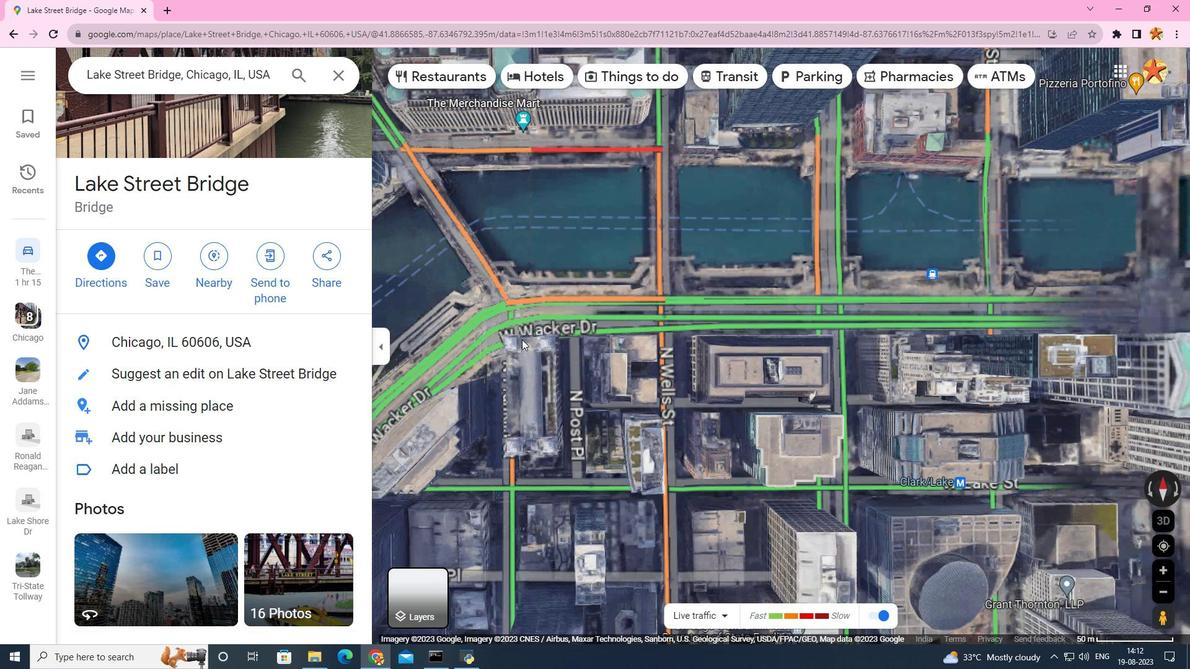 
Action: Mouse scrolled (521, 339) with delta (0, 0)
Screenshot: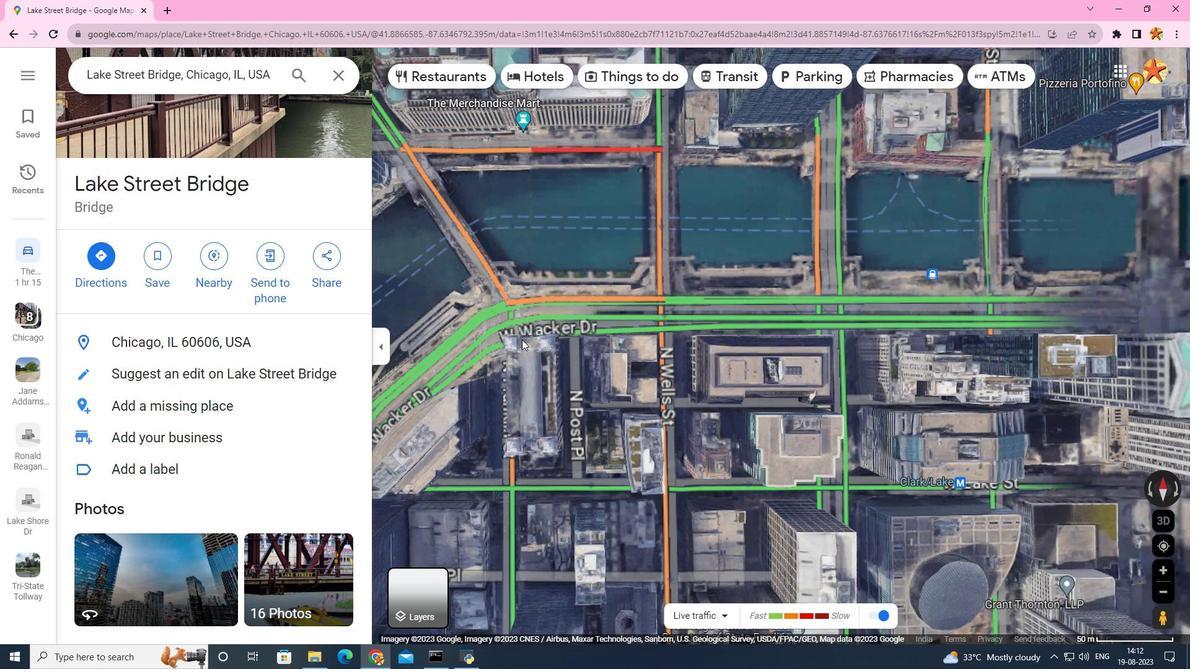 
Action: Mouse scrolled (521, 339) with delta (0, 0)
Screenshot: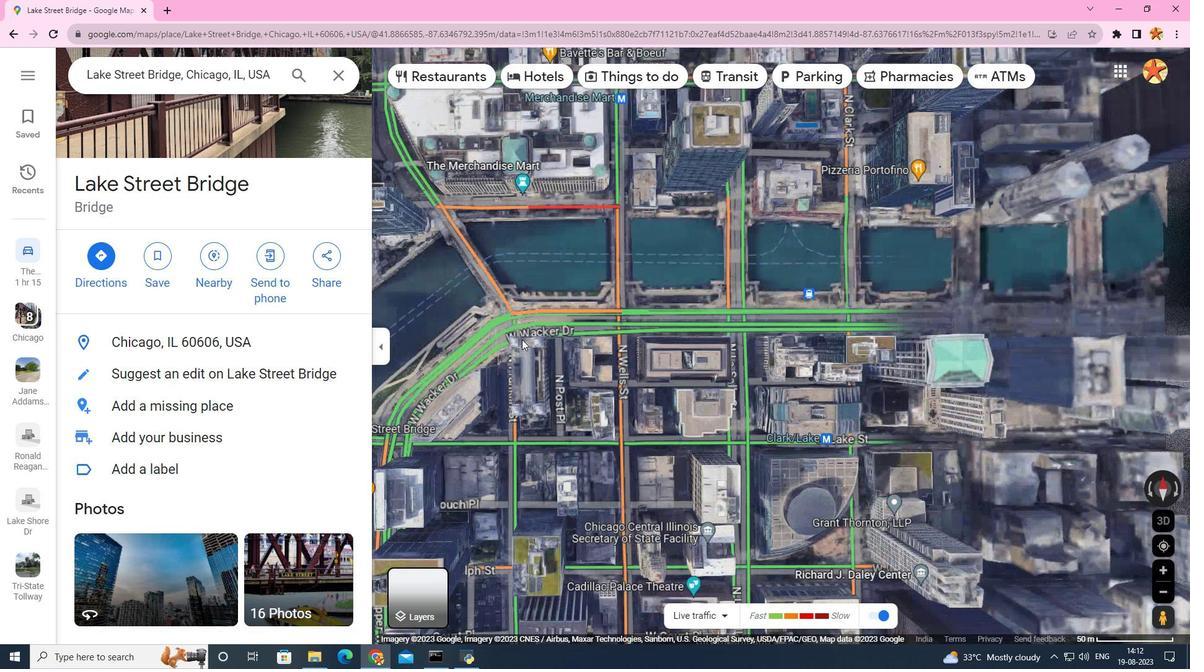 
Action: Mouse moved to (496, 354)
Screenshot: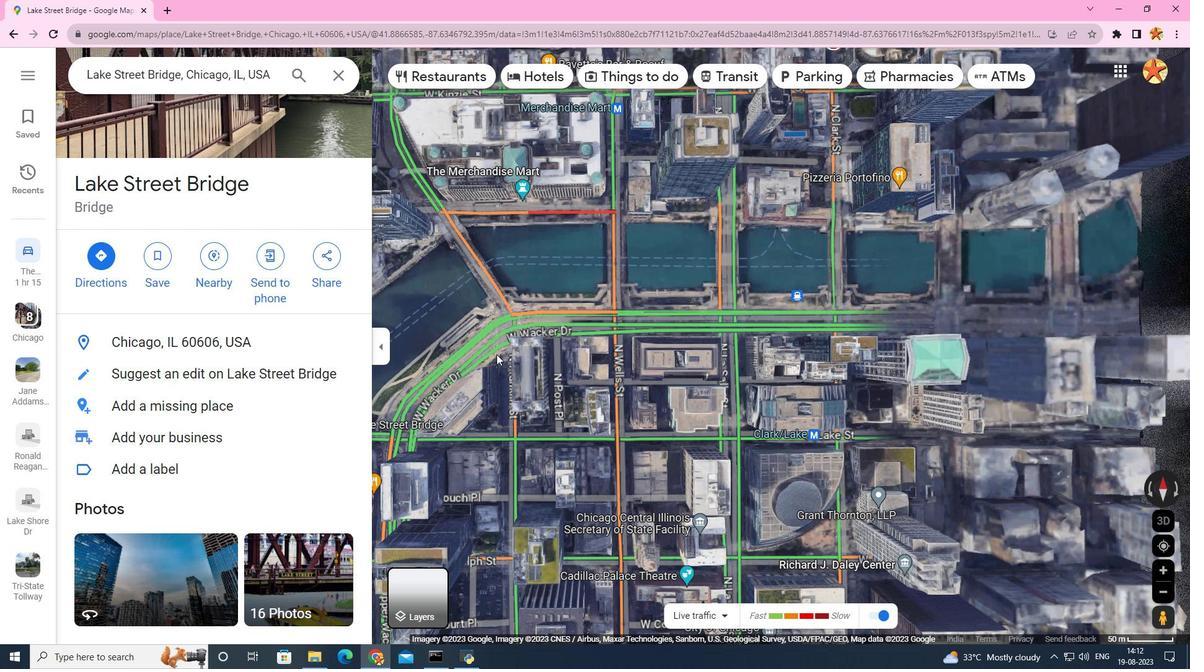 
Action: Mouse scrolled (496, 353) with delta (0, 0)
Screenshot: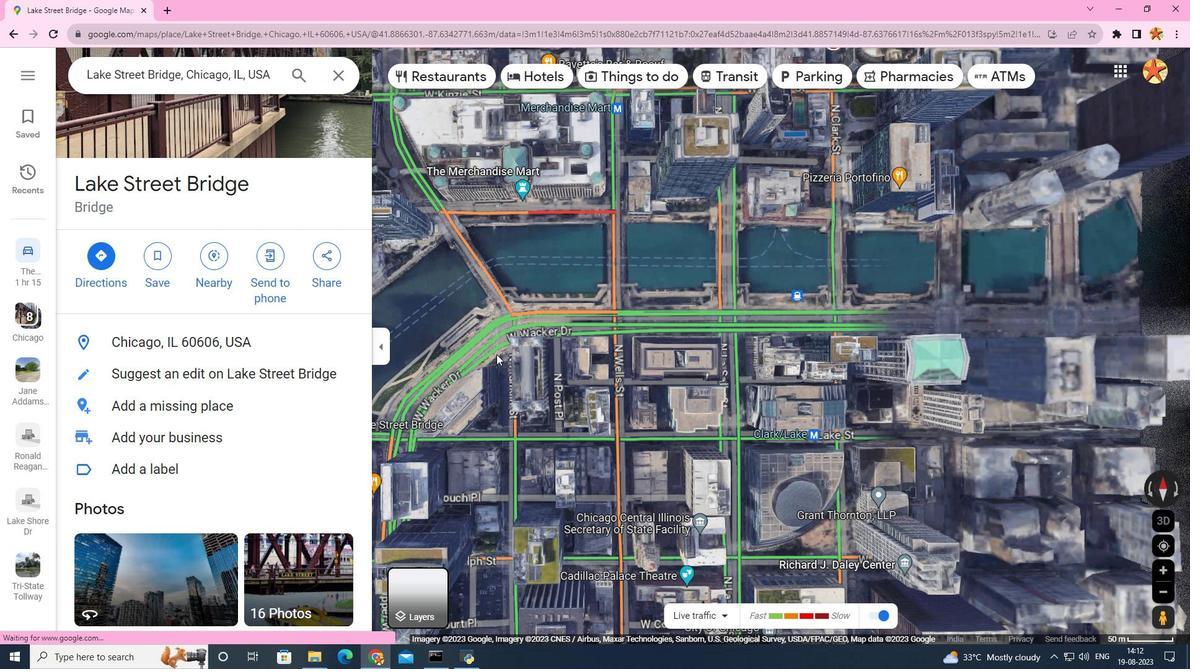 
Action: Mouse scrolled (496, 353) with delta (0, 0)
Screenshot: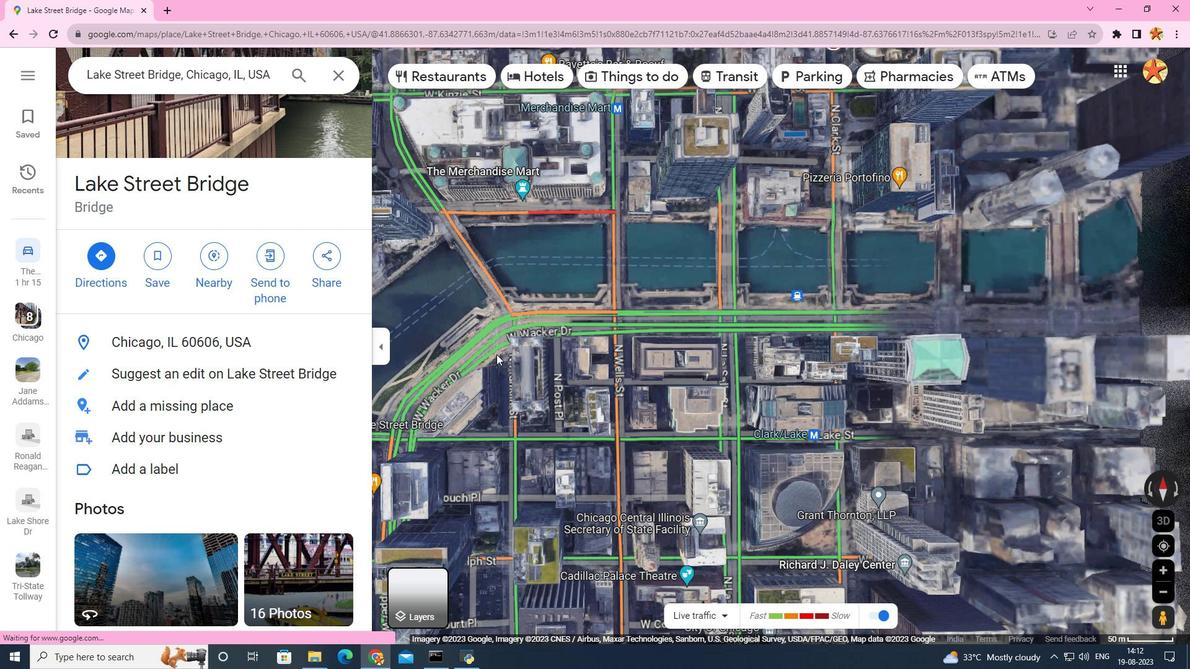 
Action: Mouse scrolled (496, 353) with delta (0, 0)
Screenshot: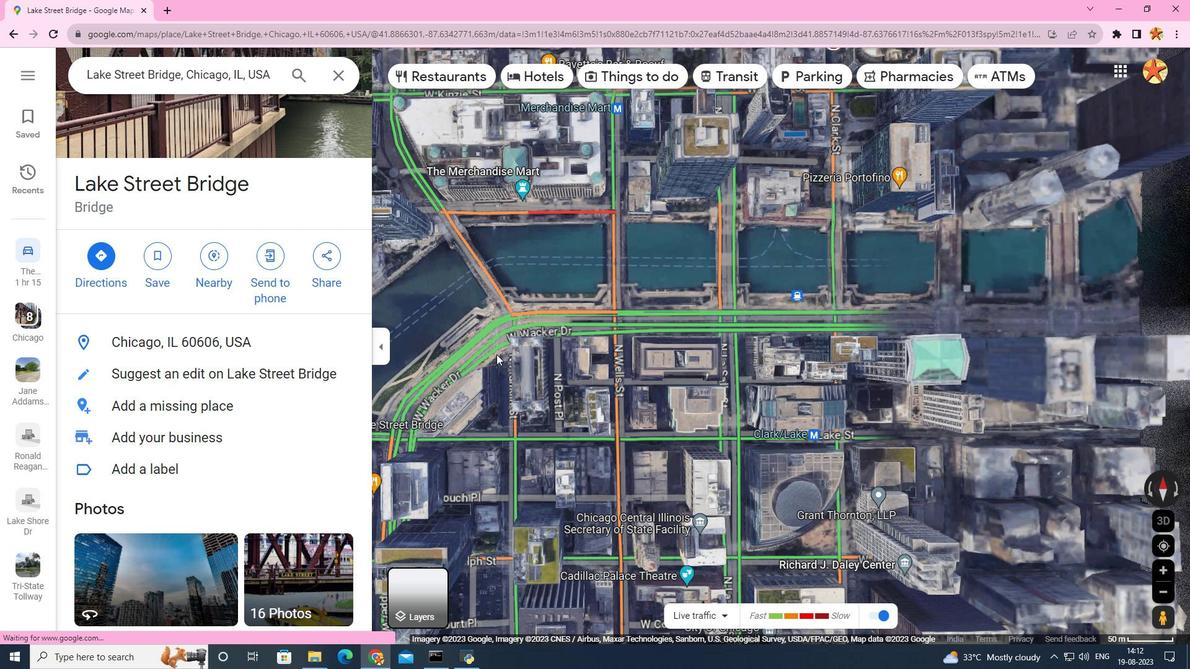 
Action: Mouse moved to (388, 413)
Screenshot: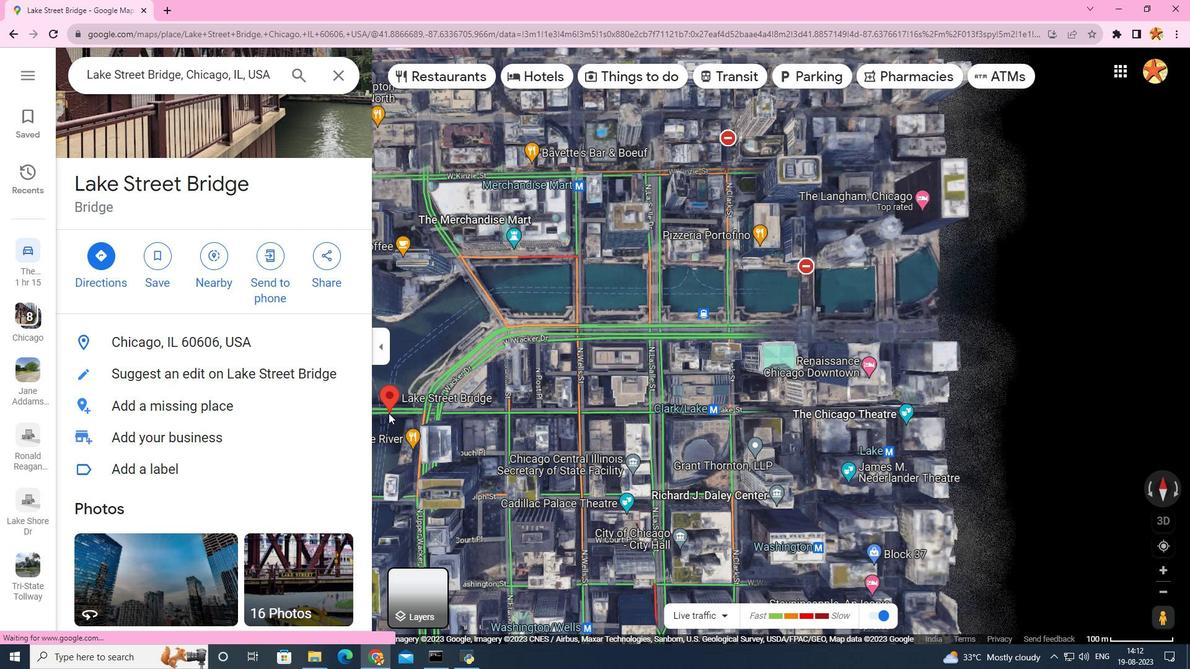 
Action: Mouse scrolled (388, 414) with delta (0, 0)
Screenshot: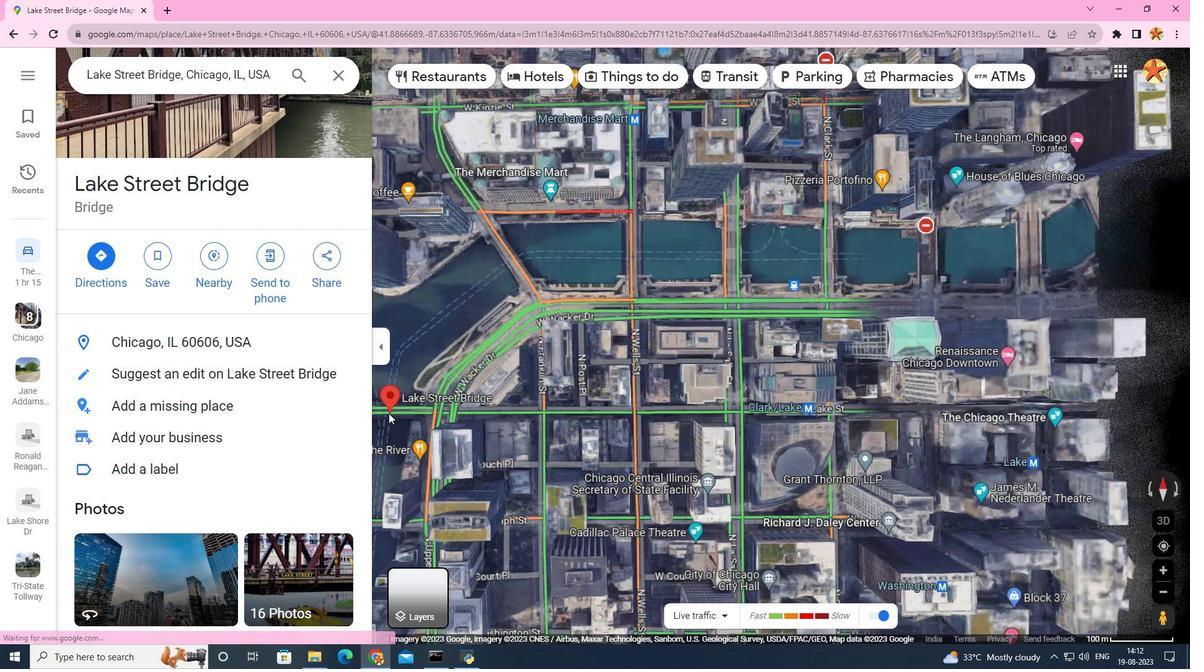 
Action: Mouse scrolled (388, 414) with delta (0, 0)
Screenshot: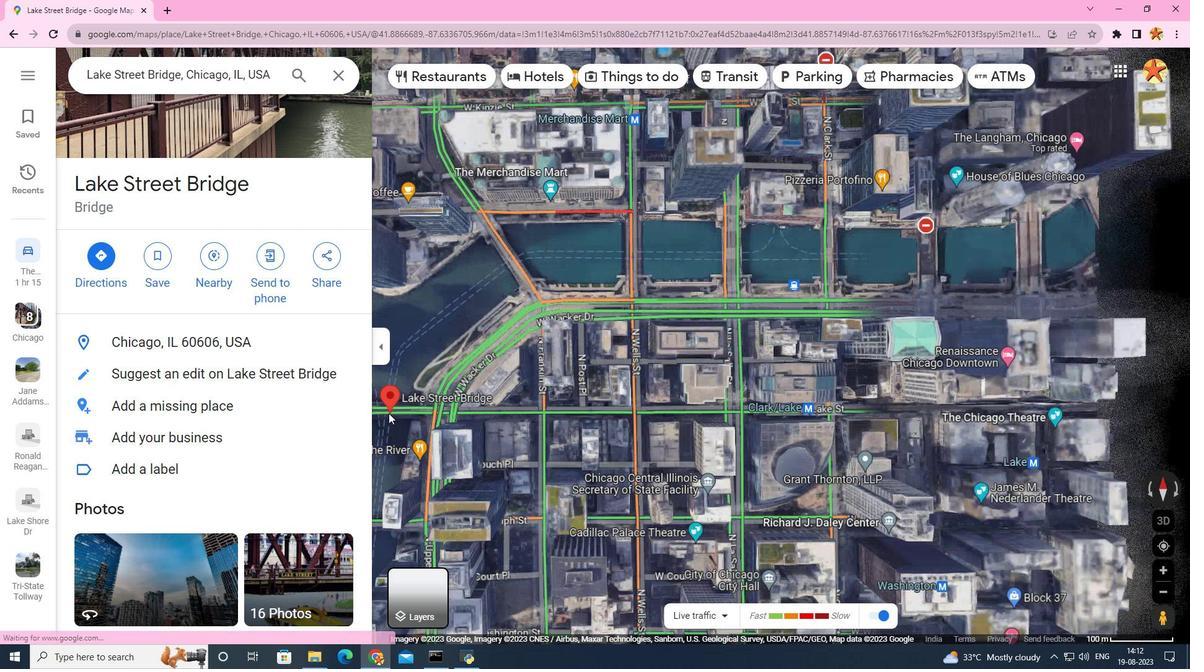 
Action: Mouse scrolled (388, 414) with delta (0, 0)
Screenshot: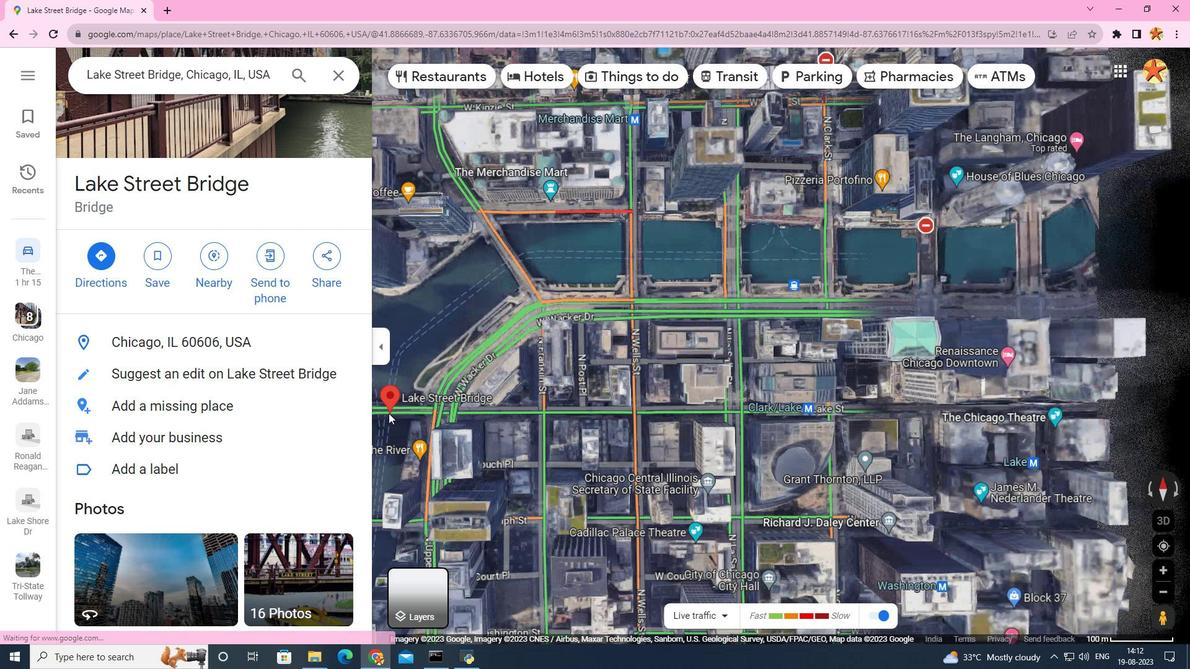 
Action: Mouse moved to (386, 414)
Screenshot: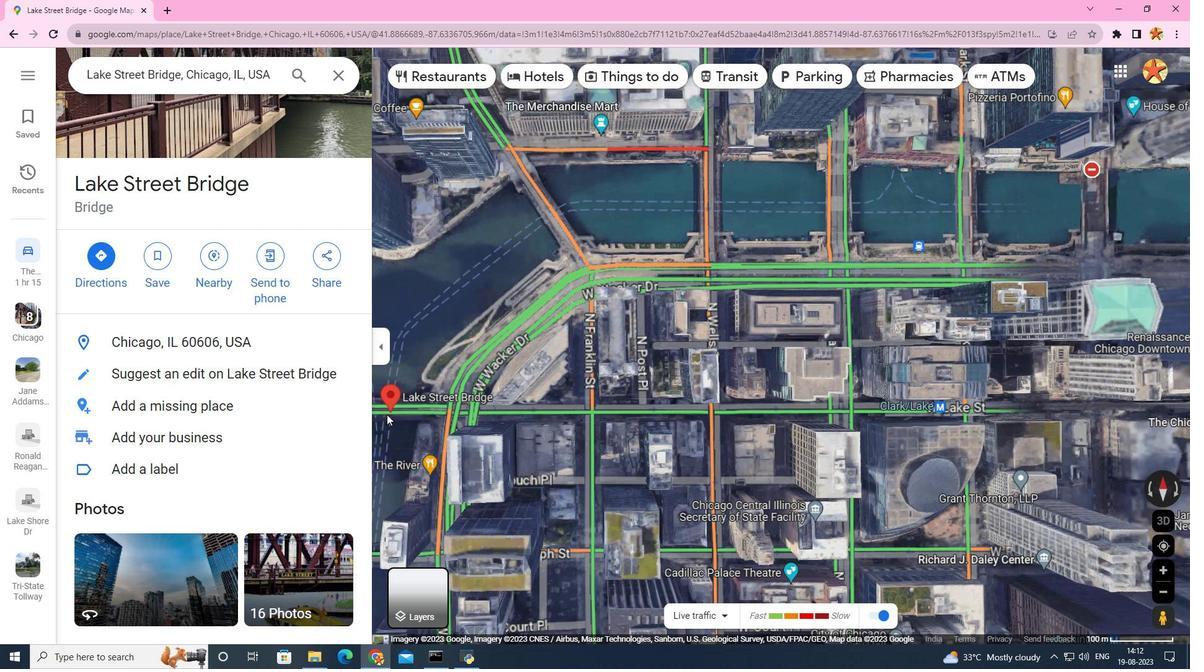 
Action: Mouse scrolled (386, 415) with delta (0, 0)
Screenshot: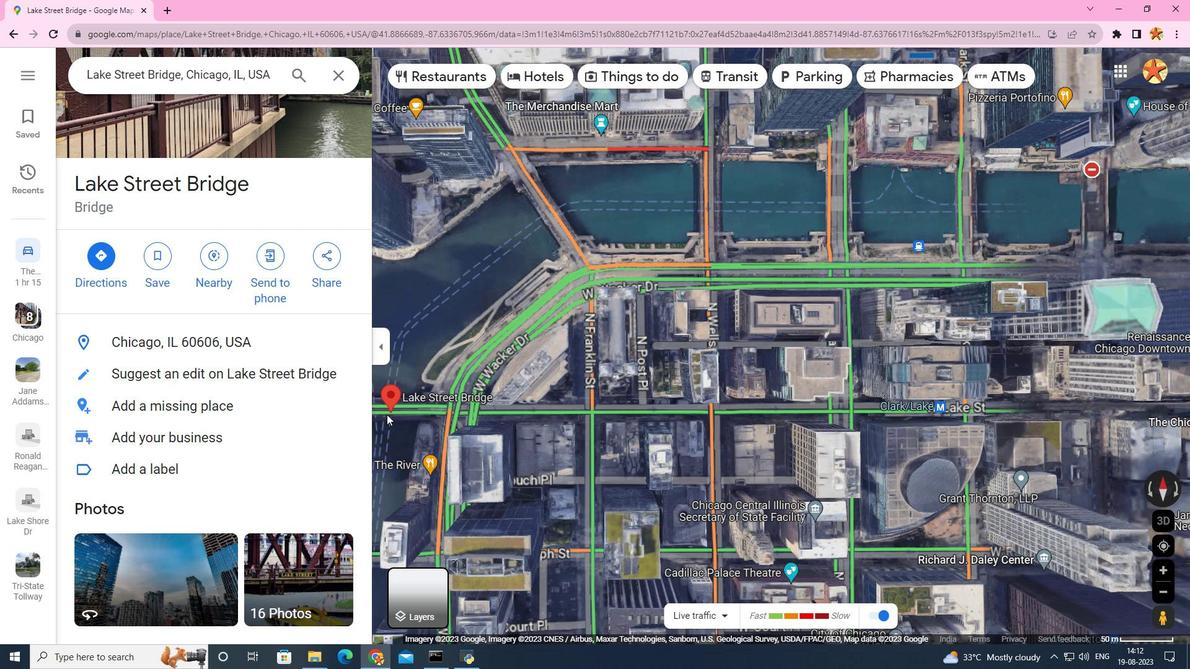 
Action: Mouse scrolled (386, 415) with delta (0, 0)
Screenshot: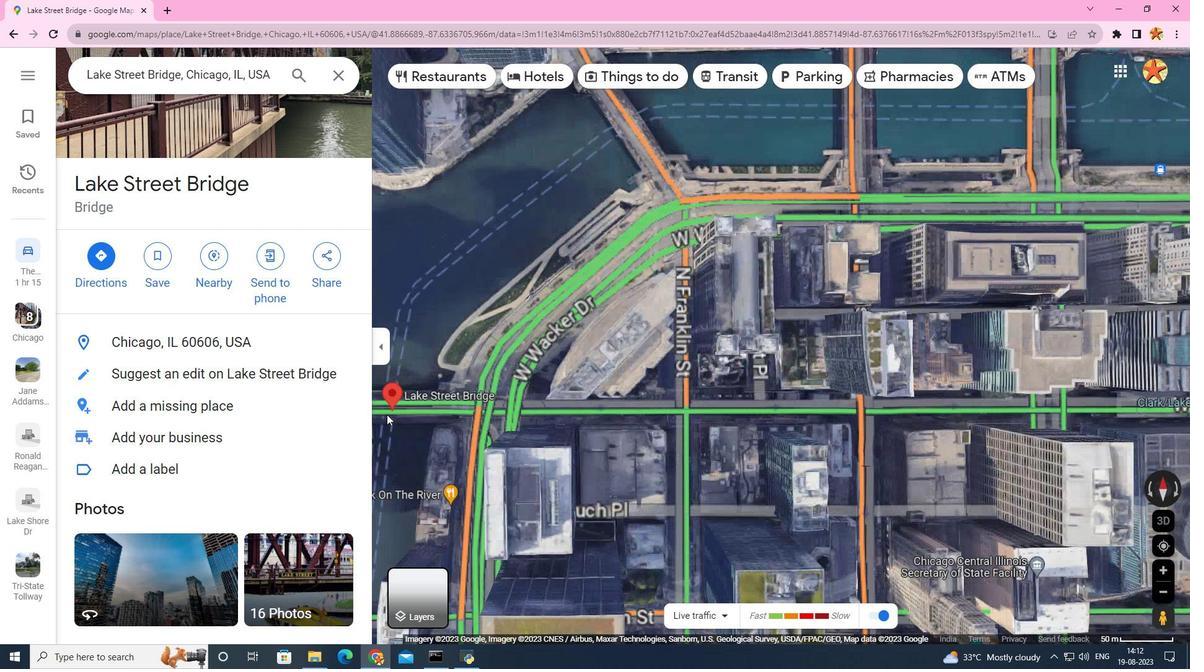 
Action: Mouse scrolled (386, 415) with delta (0, 0)
Screenshot: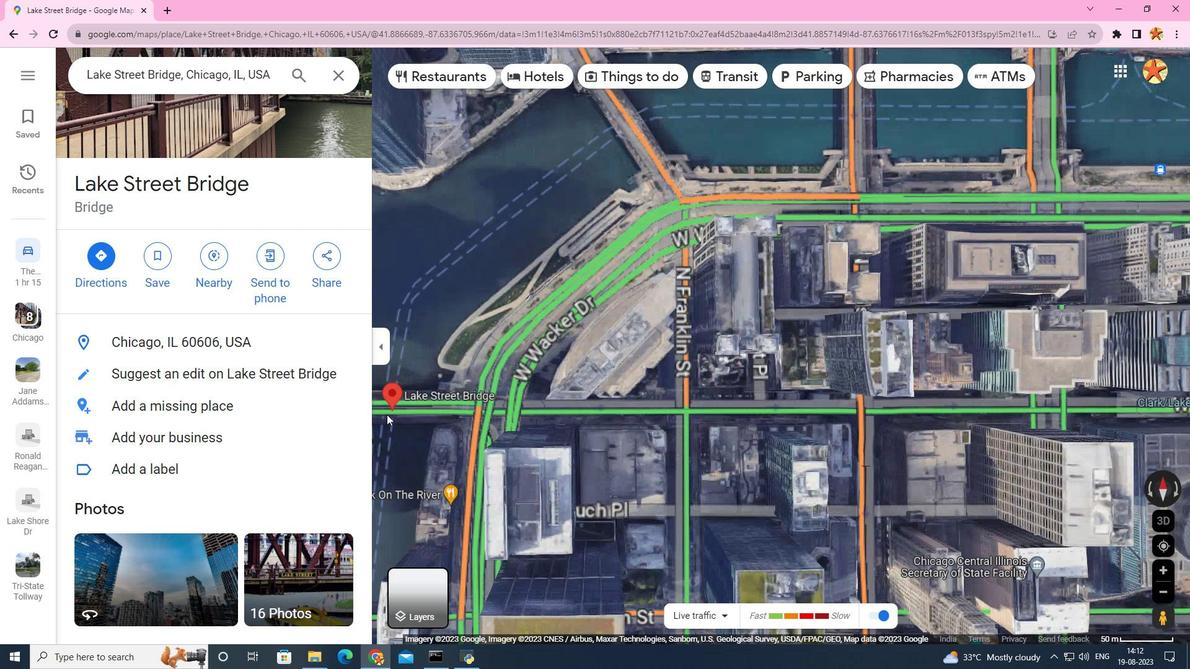 
Action: Mouse scrolled (386, 415) with delta (0, 0)
Screenshot: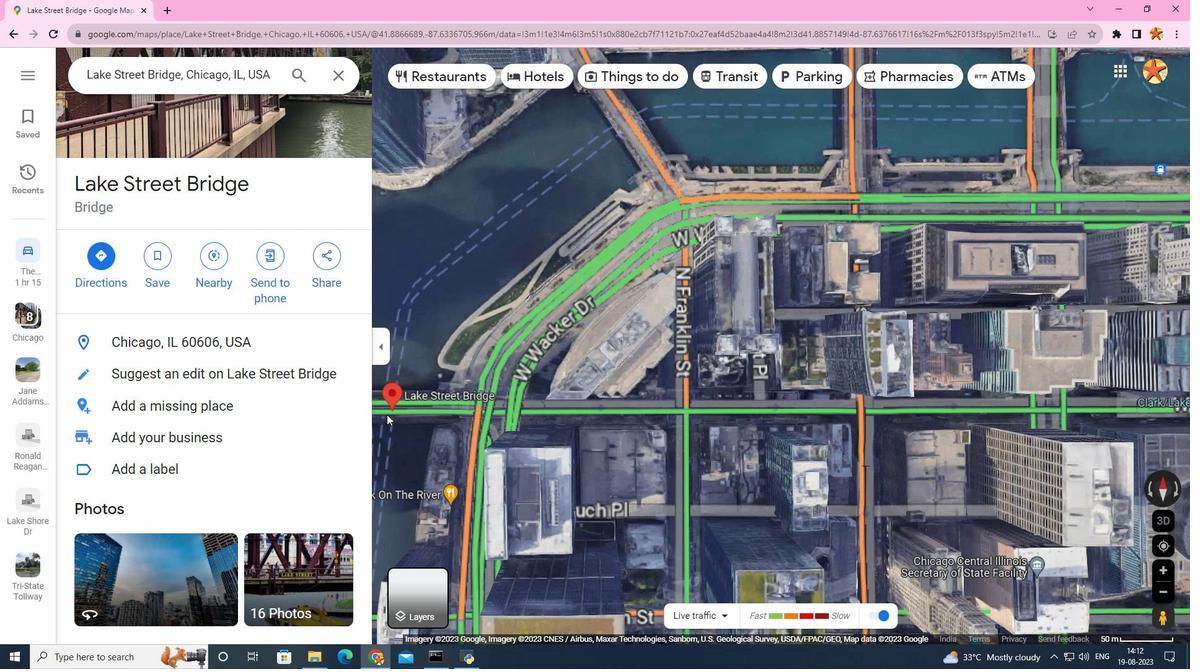 
Action: Mouse scrolled (386, 415) with delta (0, 0)
Screenshot: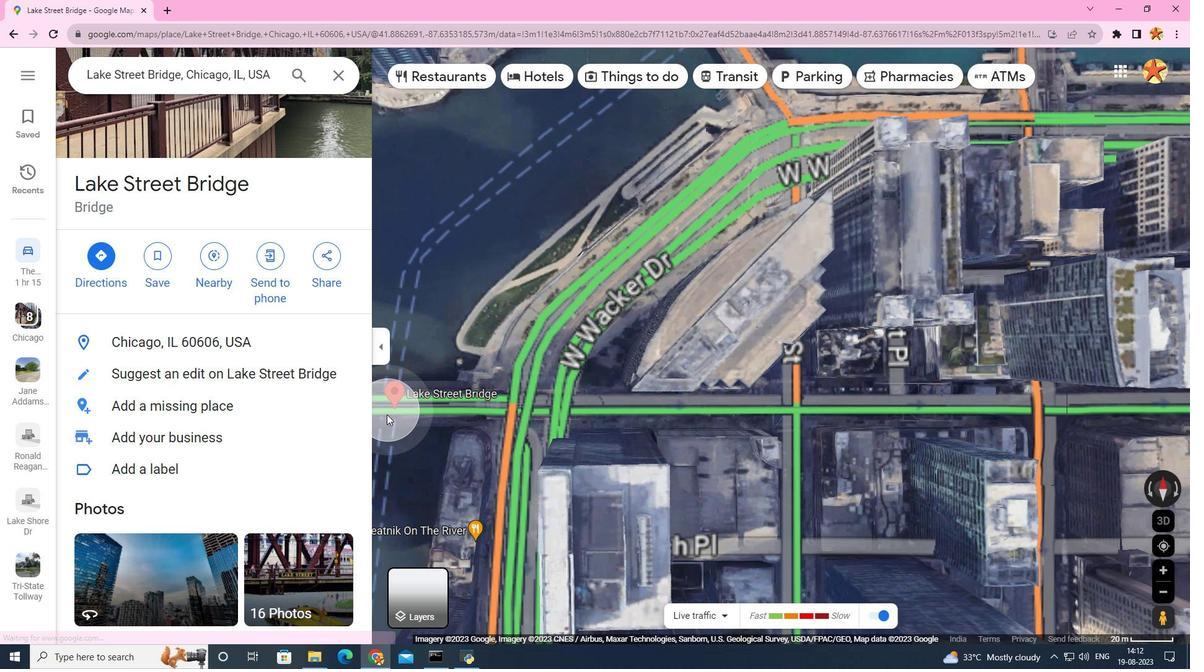 
Action: Mouse scrolled (386, 415) with delta (0, 0)
Screenshot: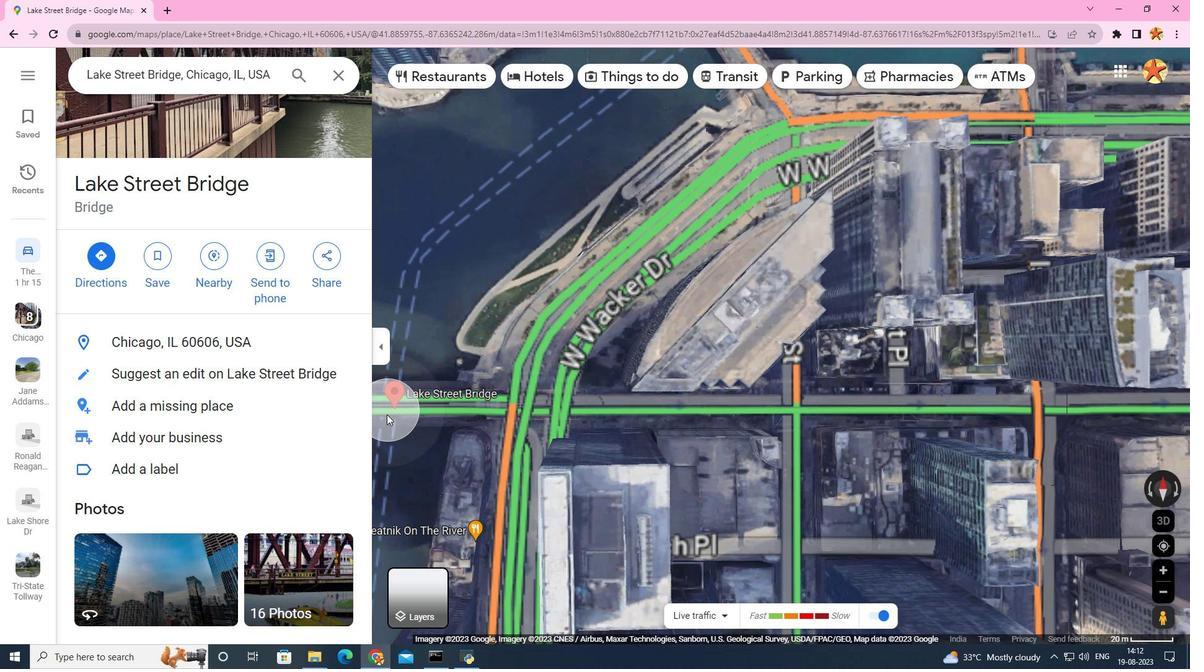 
Action: Mouse moved to (425, 413)
Screenshot: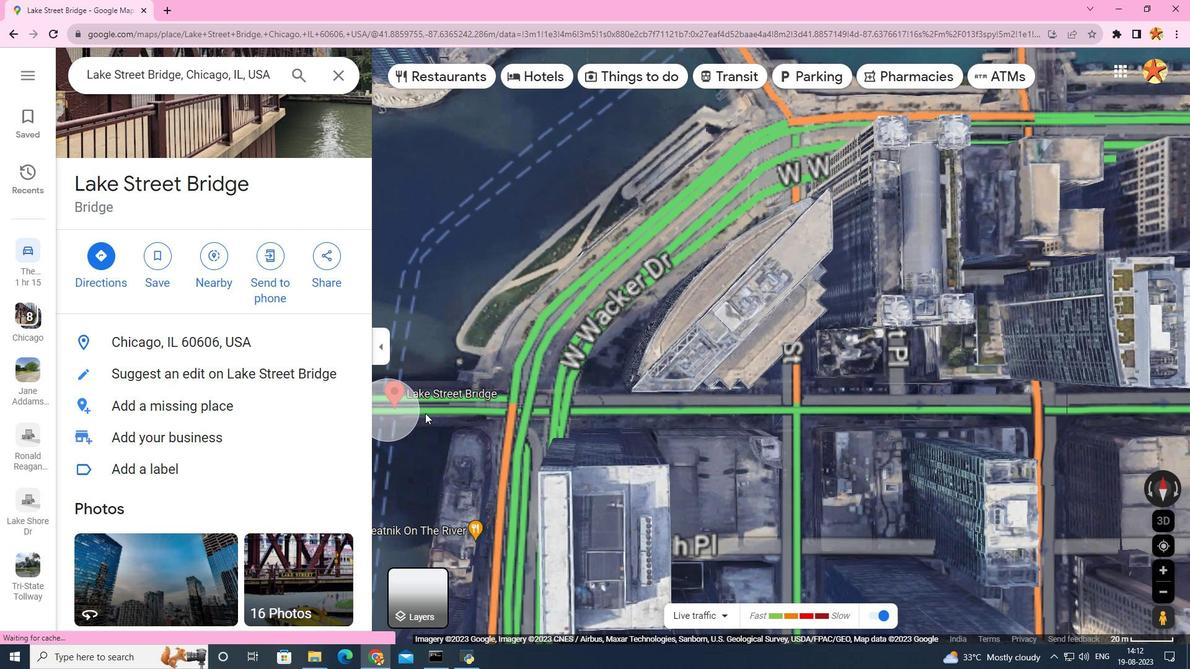 
Action: Mouse scrolled (425, 414) with delta (0, 0)
Screenshot: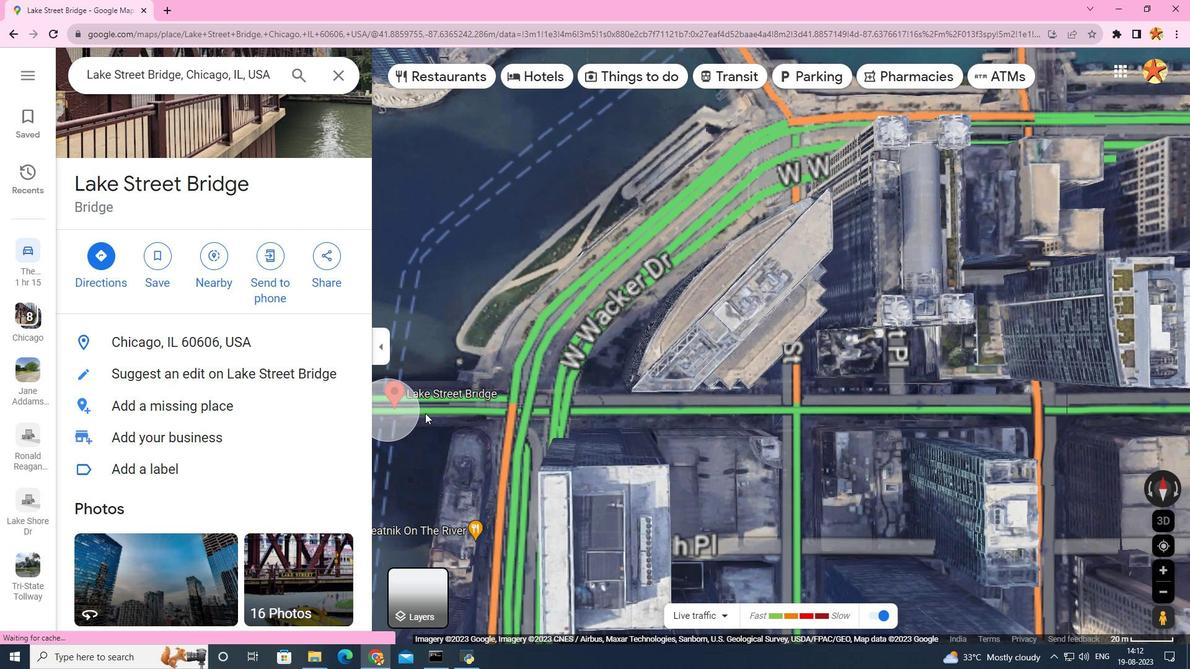 
Action: Mouse scrolled (425, 414) with delta (0, 0)
Screenshot: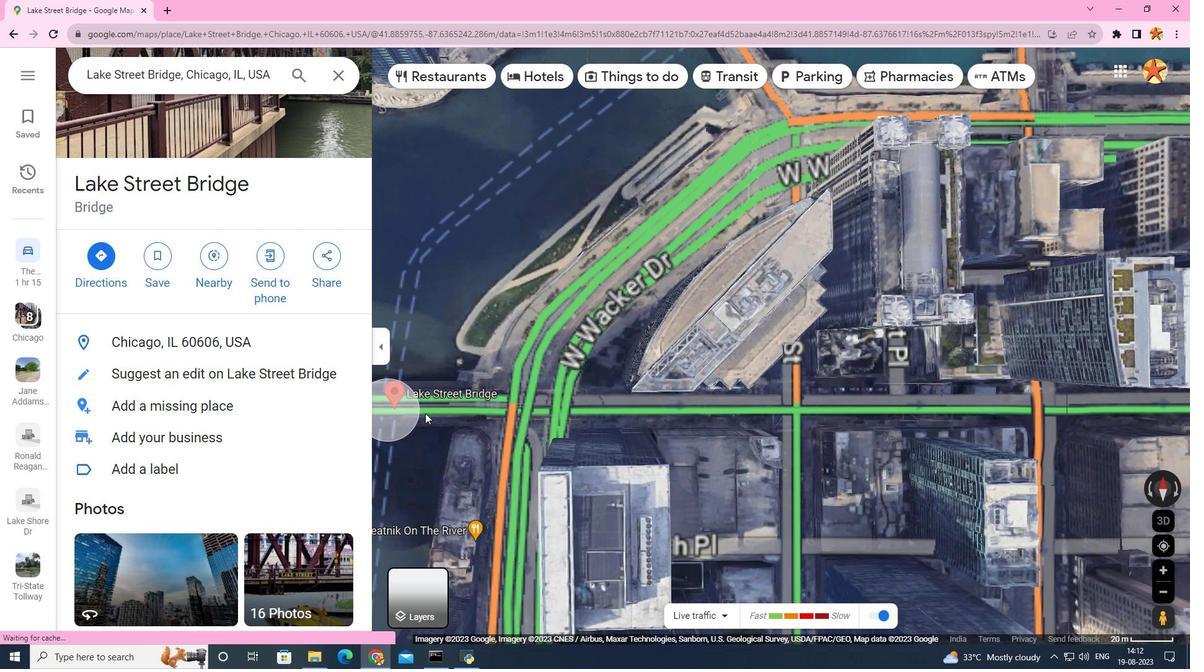 
Action: Mouse scrolled (425, 414) with delta (0, 0)
Screenshot: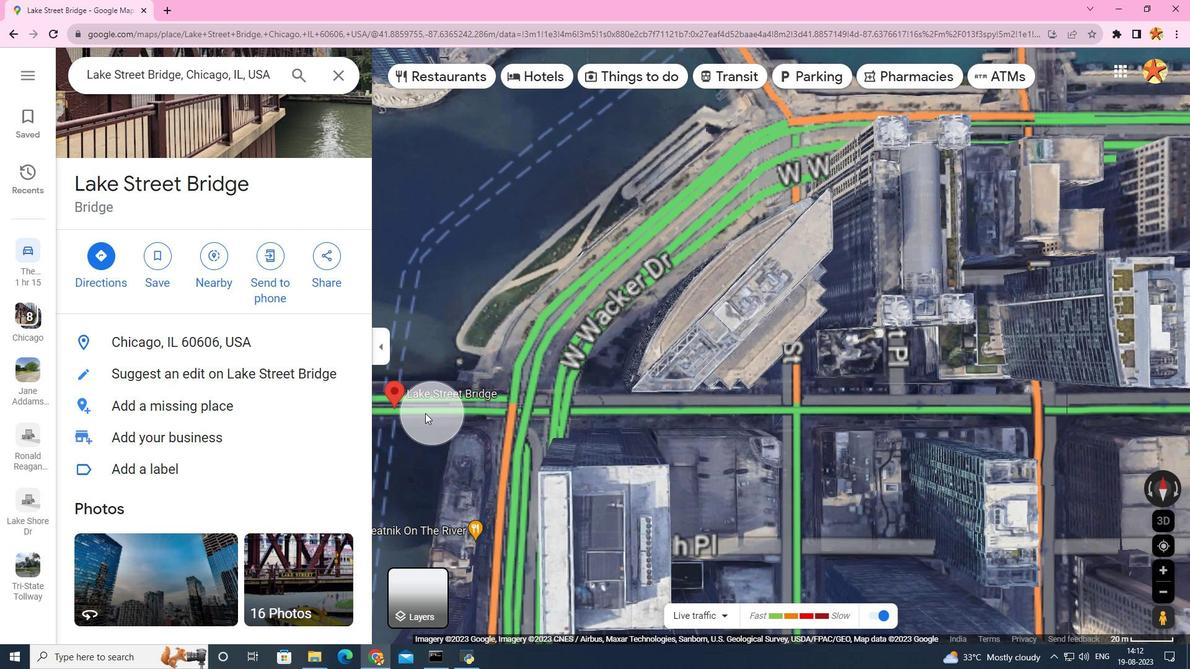 
Action: Mouse moved to (437, 410)
Screenshot: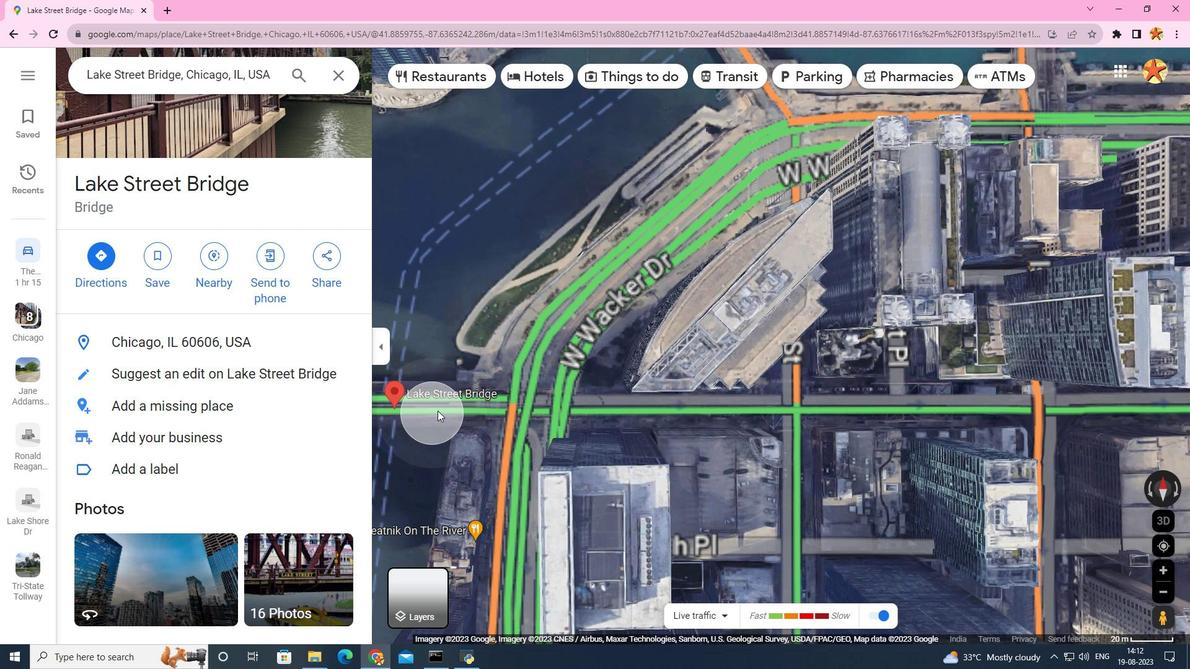 
Action: Mouse scrolled (437, 410) with delta (0, 0)
Screenshot: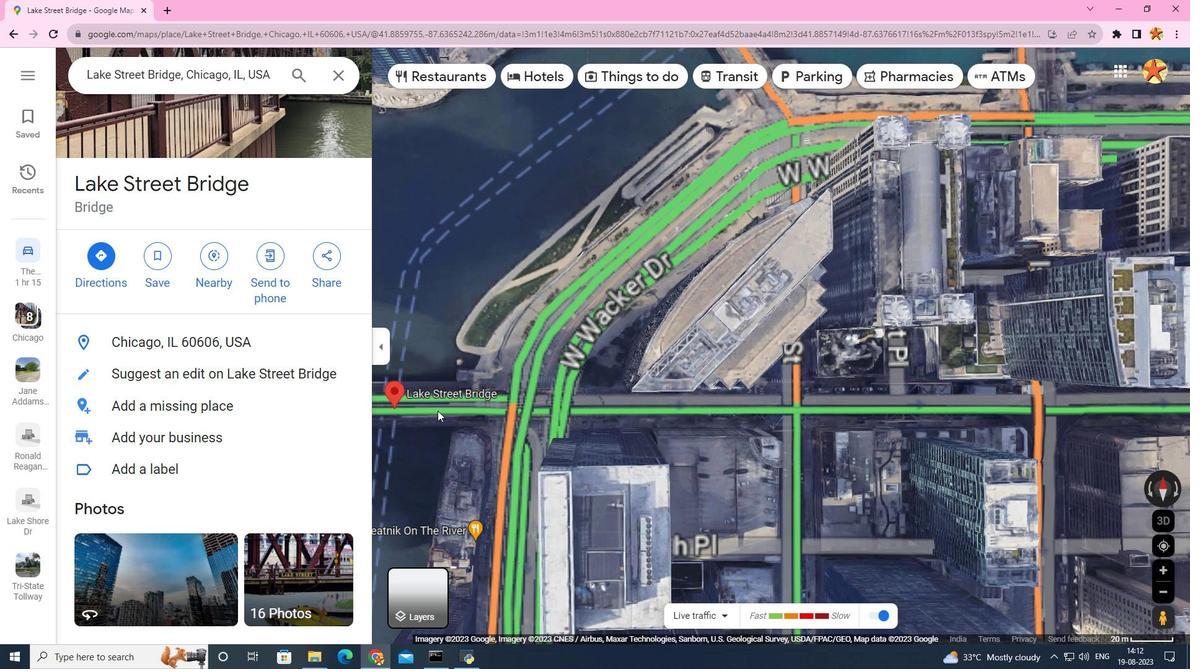 
Action: Mouse scrolled (437, 410) with delta (0, 0)
Screenshot: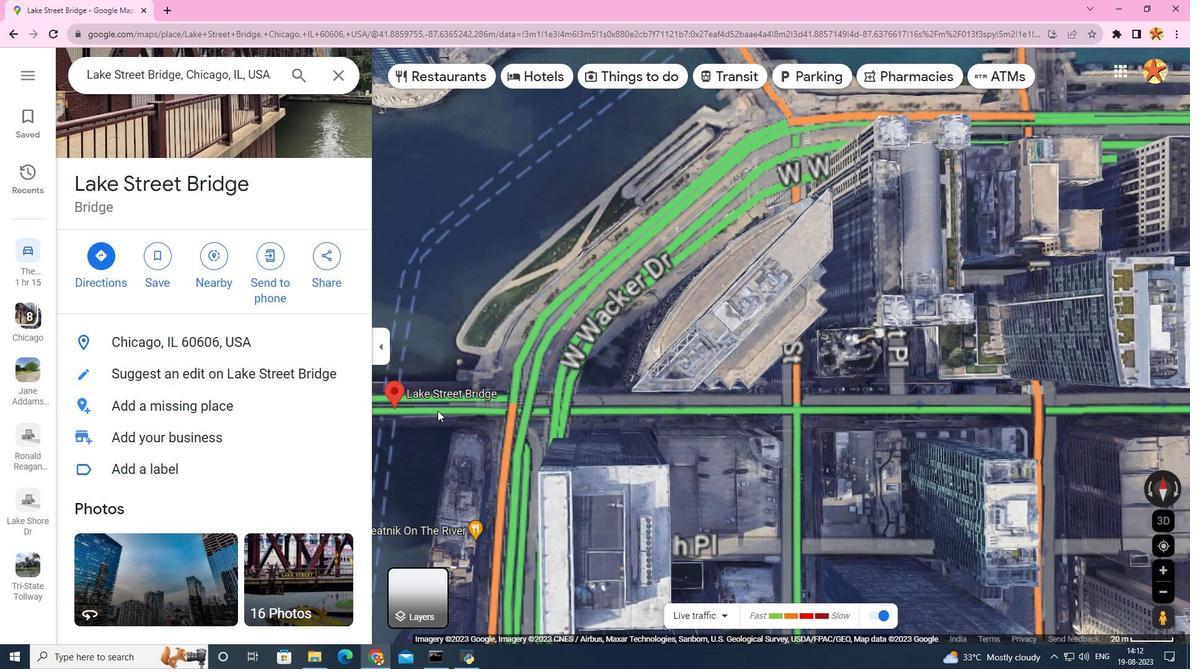 
Action: Mouse scrolled (437, 410) with delta (0, 0)
Screenshot: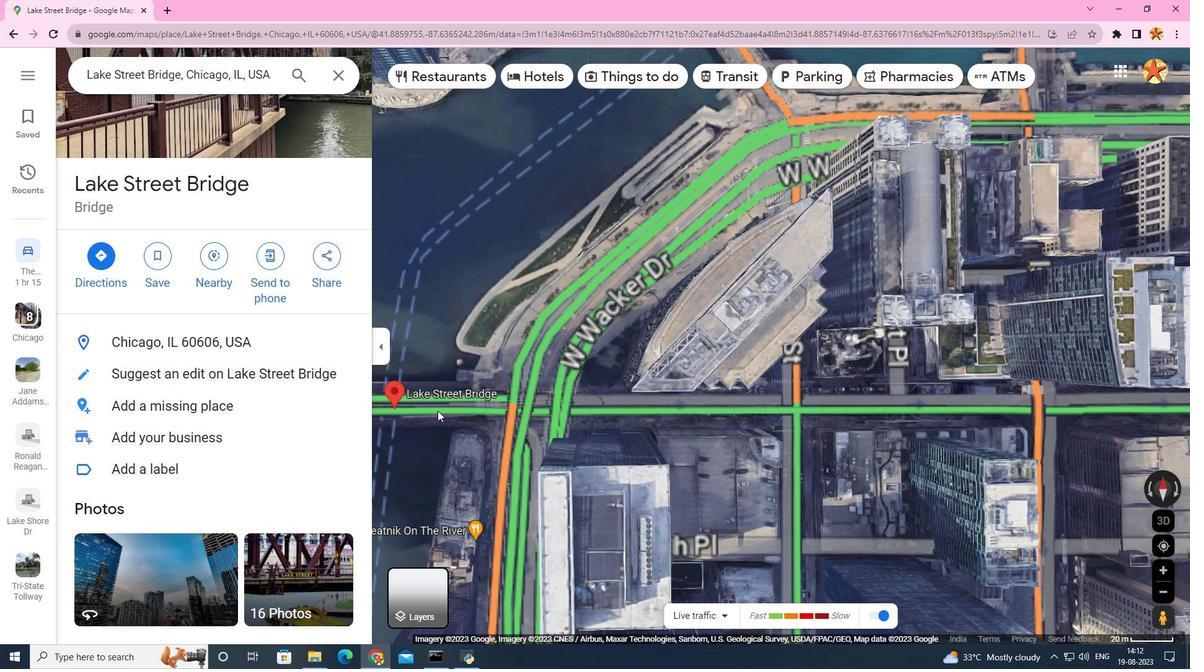 
Action: Mouse scrolled (437, 410) with delta (0, 0)
Screenshot: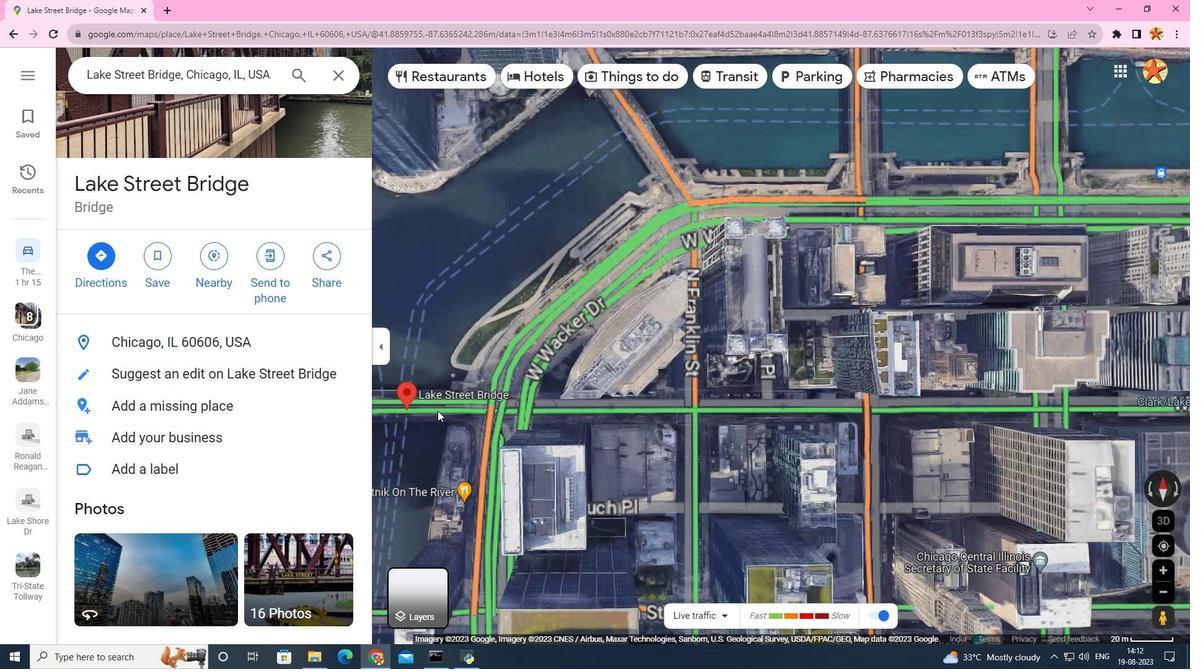 
Action: Mouse scrolled (437, 410) with delta (0, 0)
Screenshot: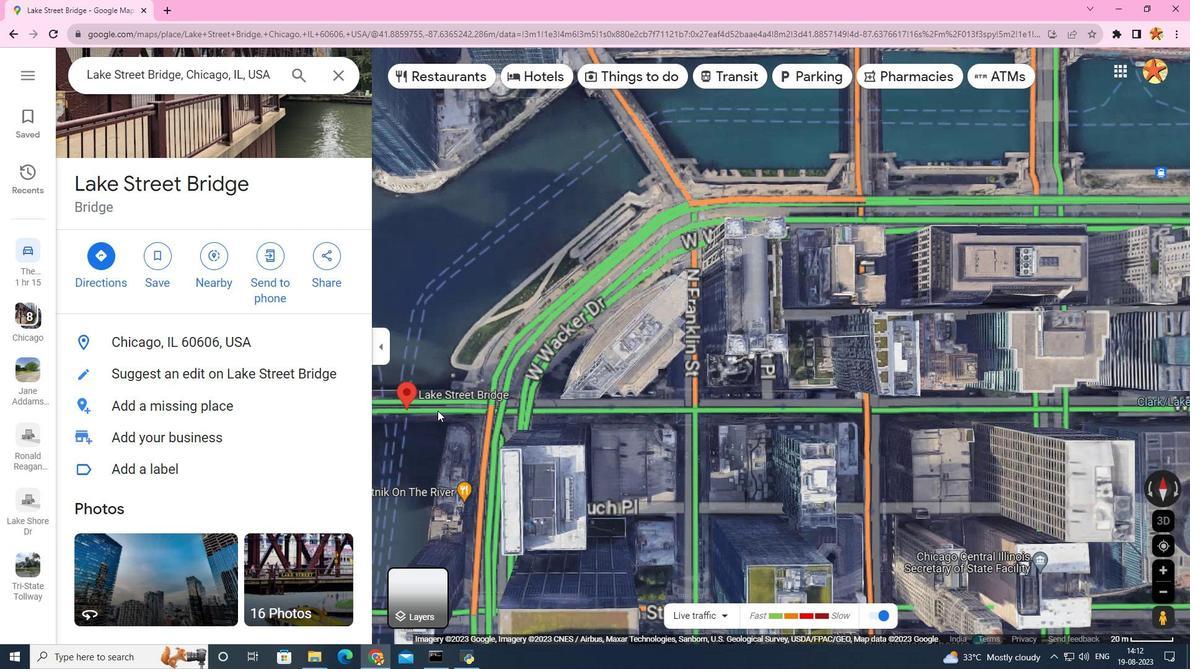
Action: Mouse scrolled (437, 411) with delta (0, 0)
Screenshot: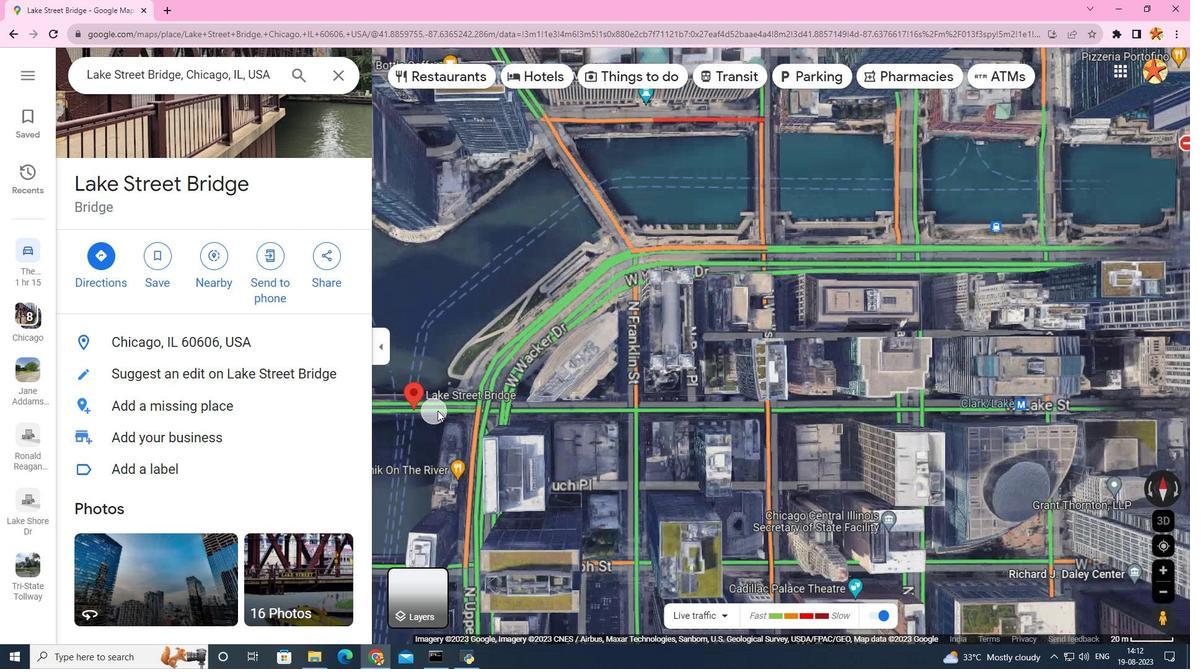 
Action: Mouse scrolled (437, 410) with delta (0, 0)
Screenshot: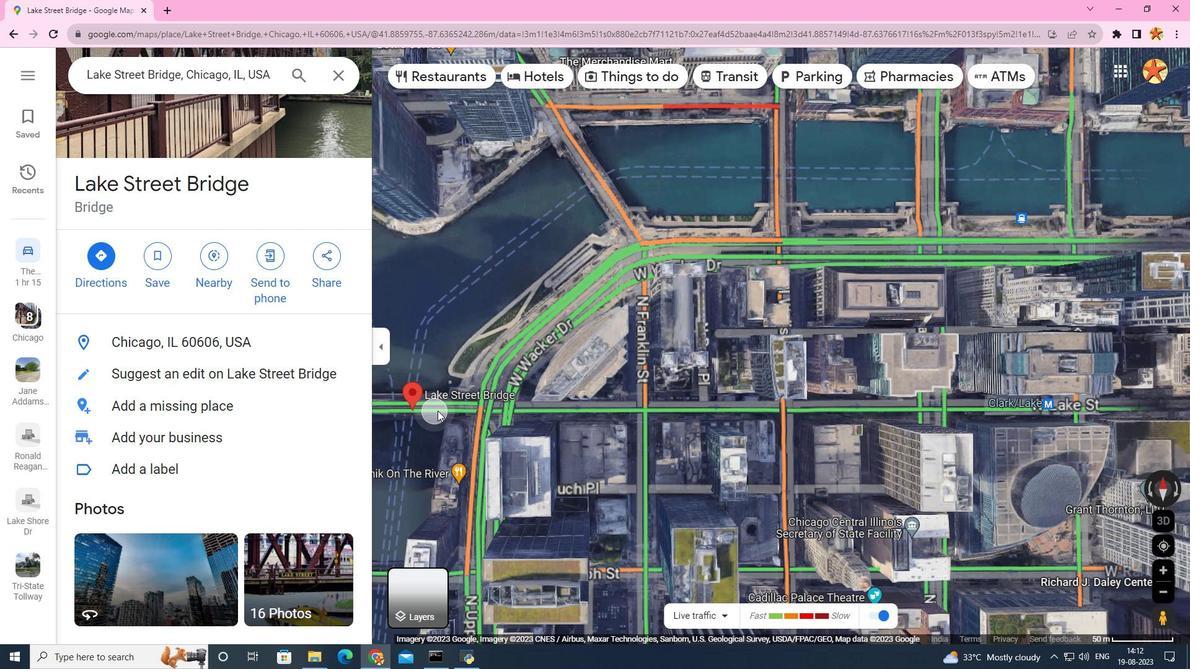 
Action: Mouse scrolled (437, 410) with delta (0, 0)
Screenshot: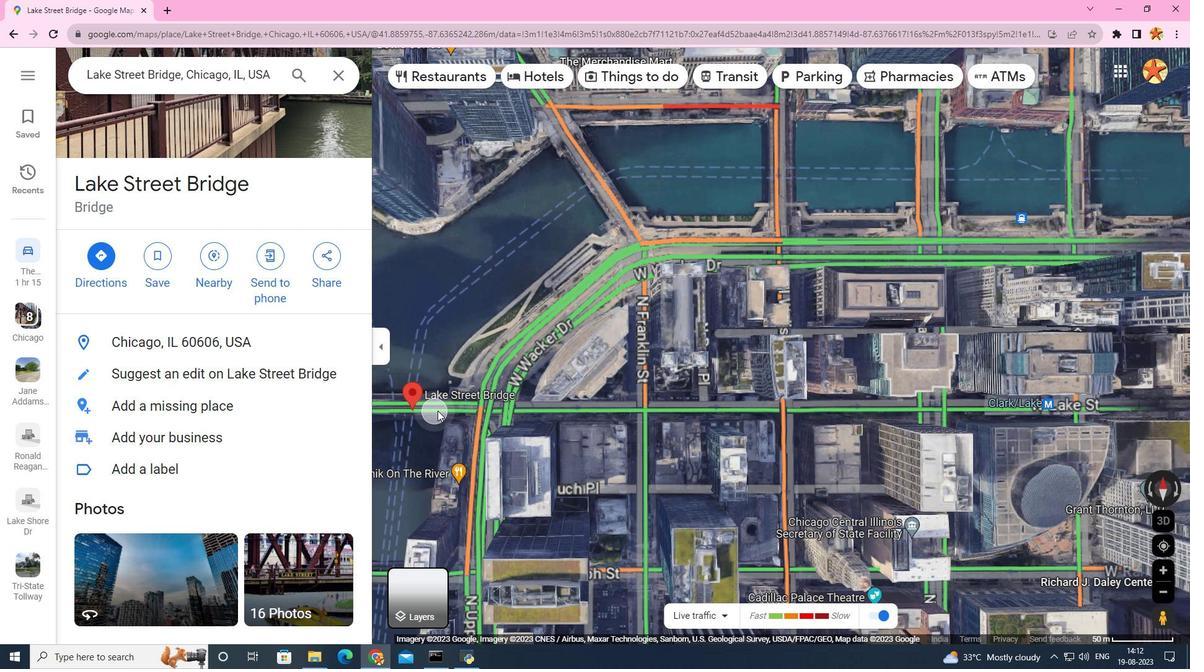 
Action: Mouse scrolled (437, 410) with delta (0, 0)
Screenshot: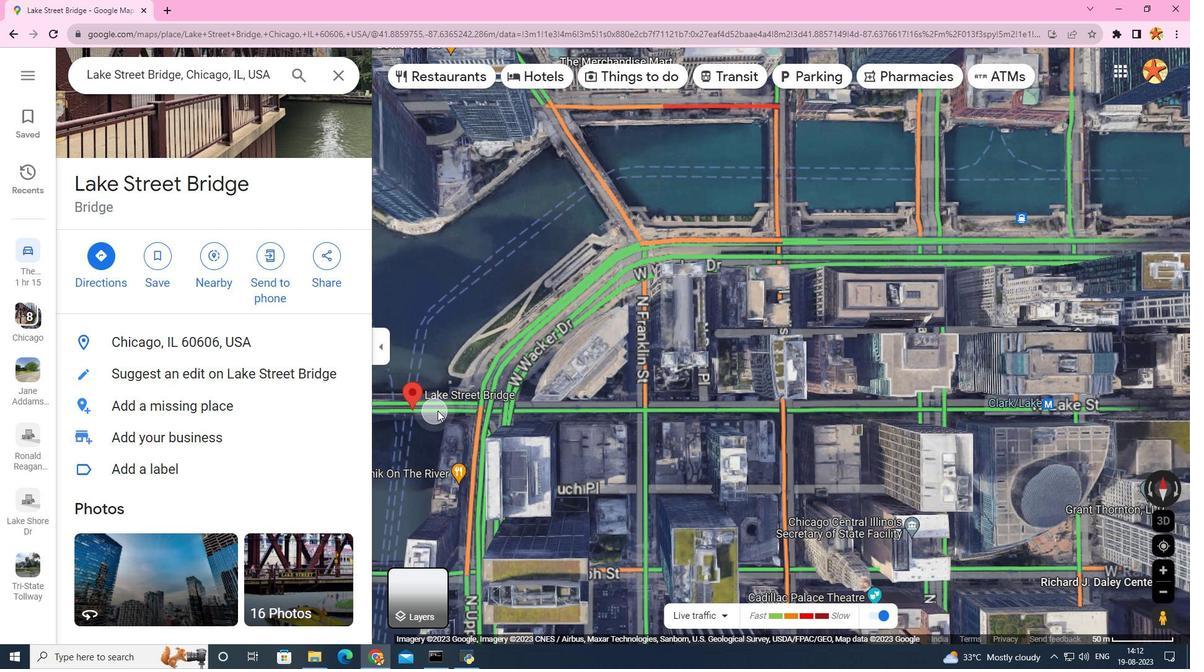 
Action: Mouse scrolled (437, 410) with delta (0, 0)
Screenshot: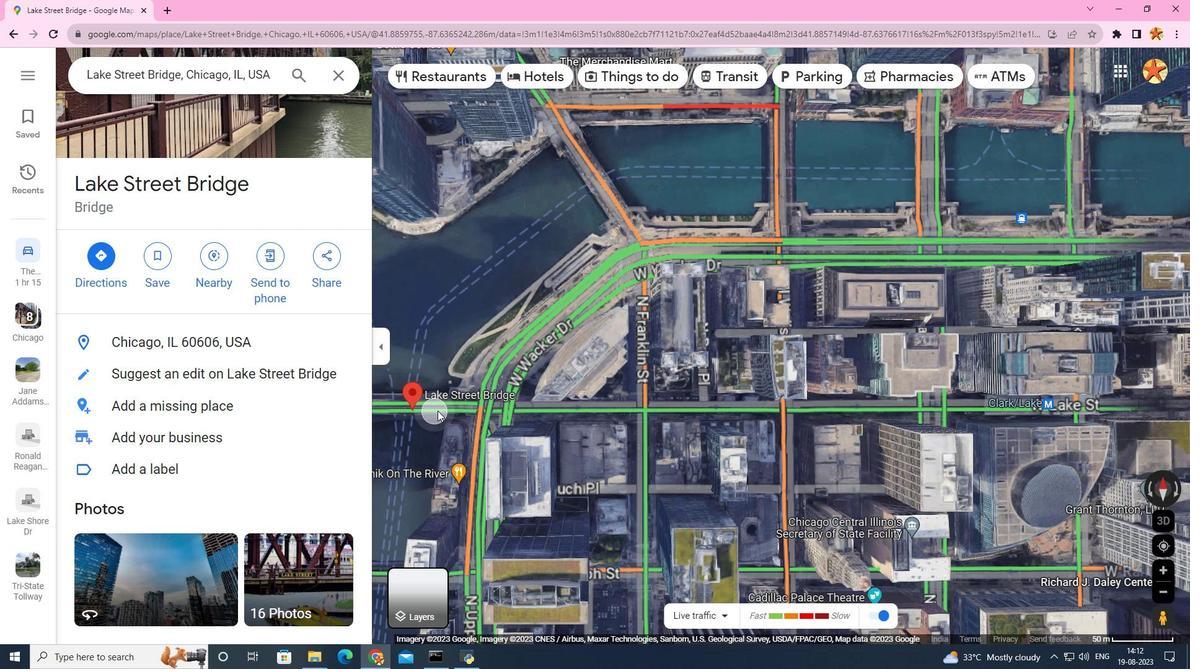 
Action: Mouse scrolled (437, 410) with delta (0, 0)
Screenshot: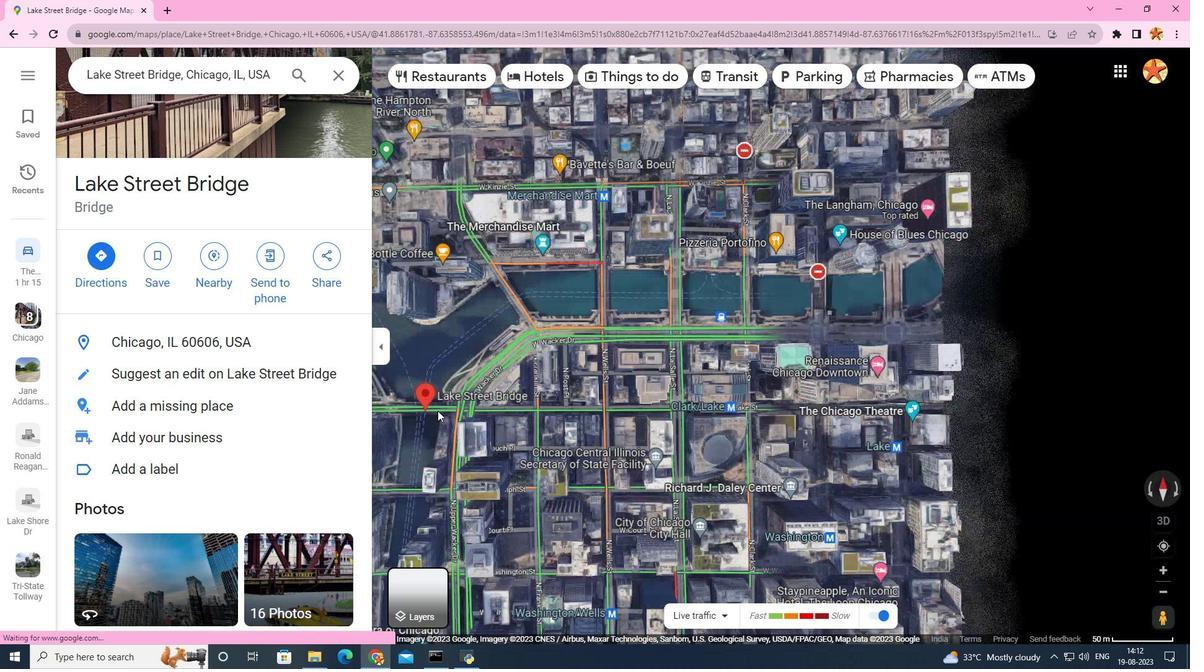 
Action: Mouse scrolled (437, 410) with delta (0, 0)
Screenshot: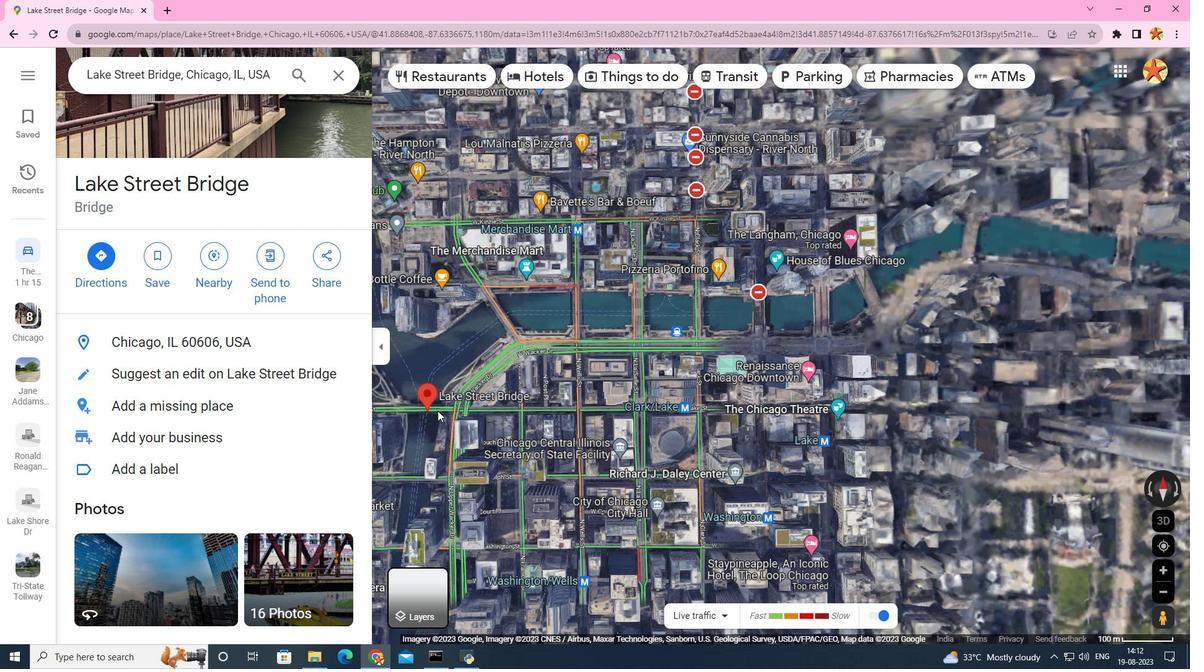 
Action: Mouse scrolled (437, 410) with delta (0, 0)
Screenshot: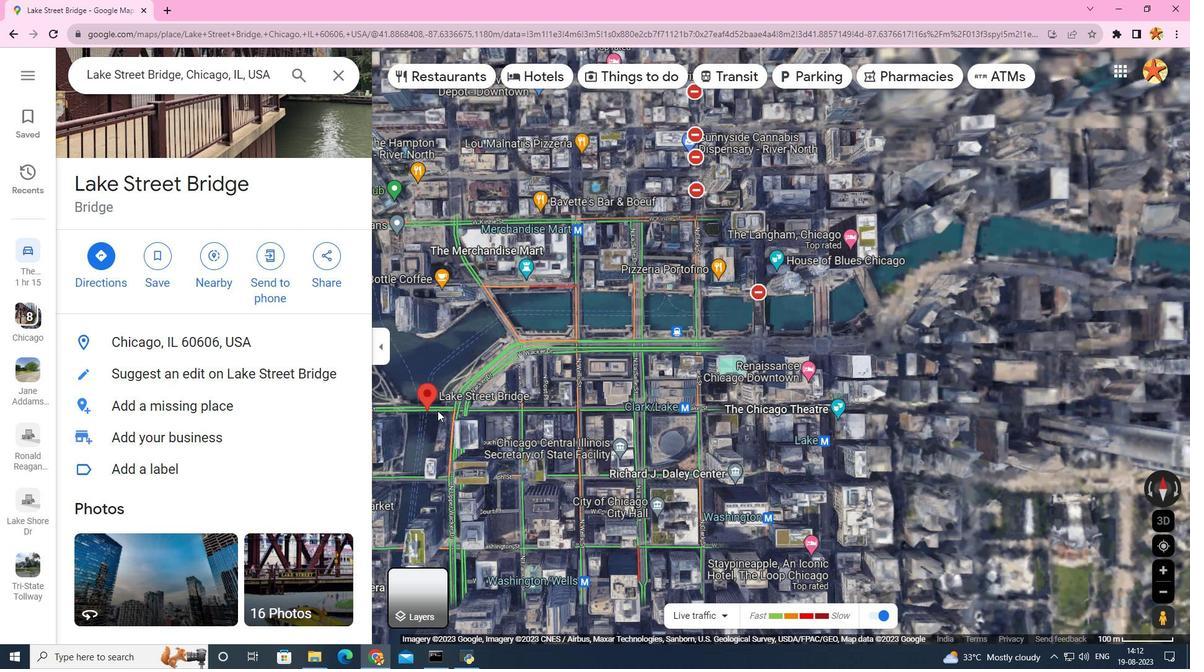 
Action: Mouse scrolled (437, 410) with delta (0, 0)
Screenshot: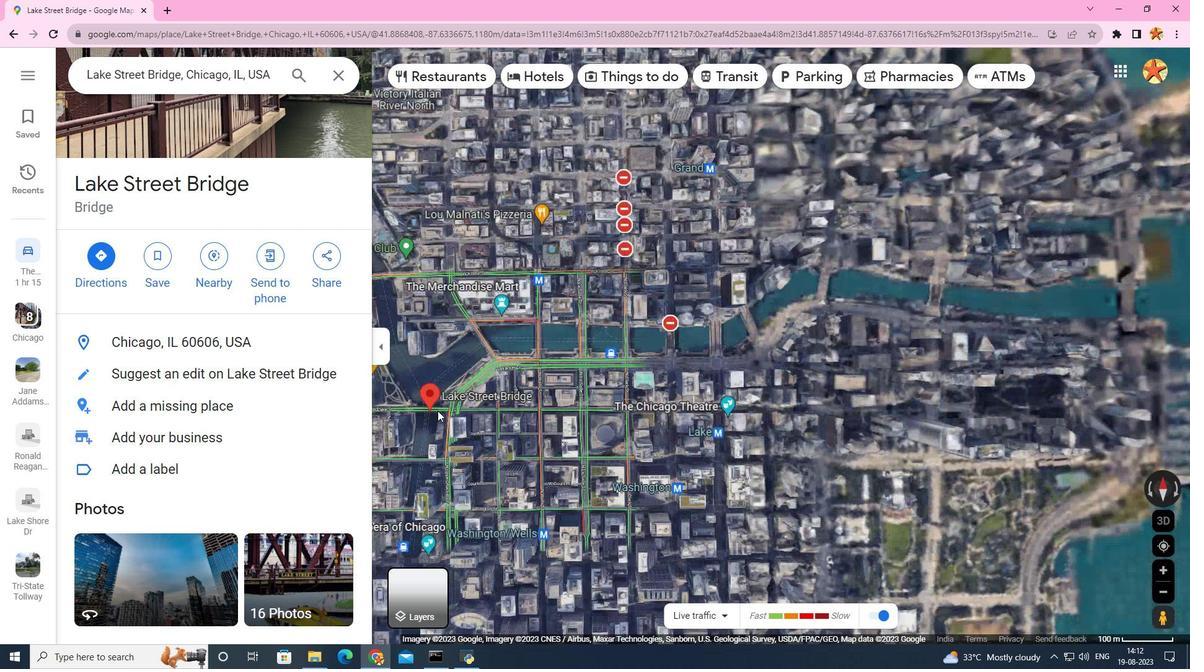
Action: Mouse scrolled (437, 410) with delta (0, 0)
Screenshot: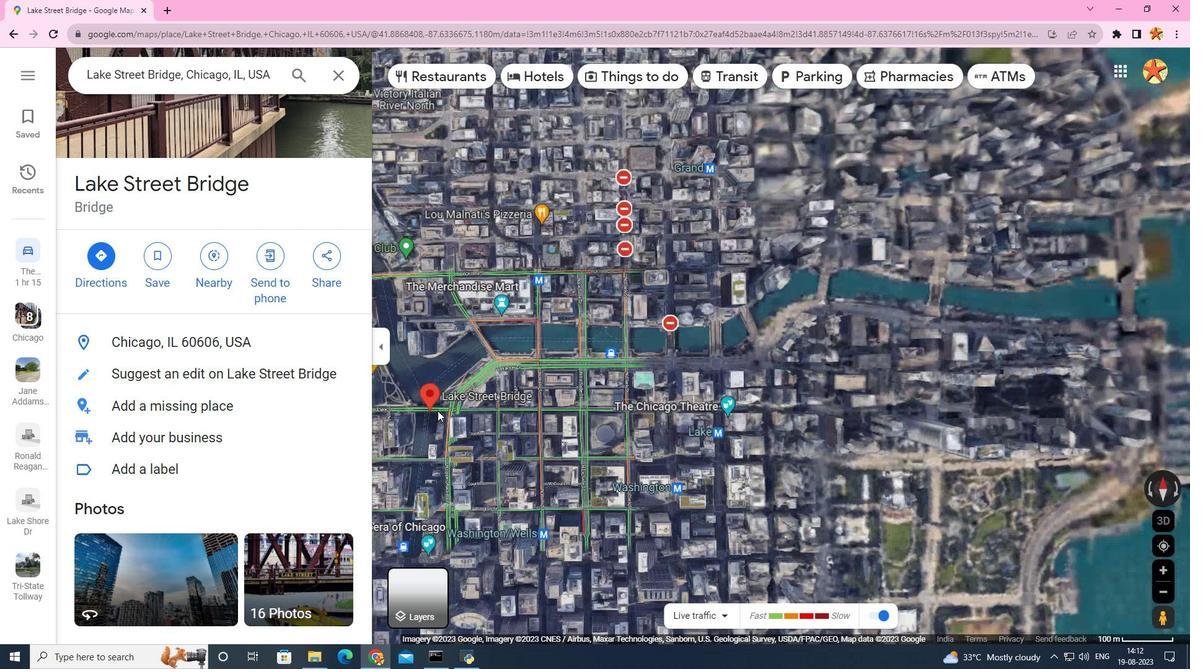 
Action: Mouse moved to (412, 404)
Screenshot: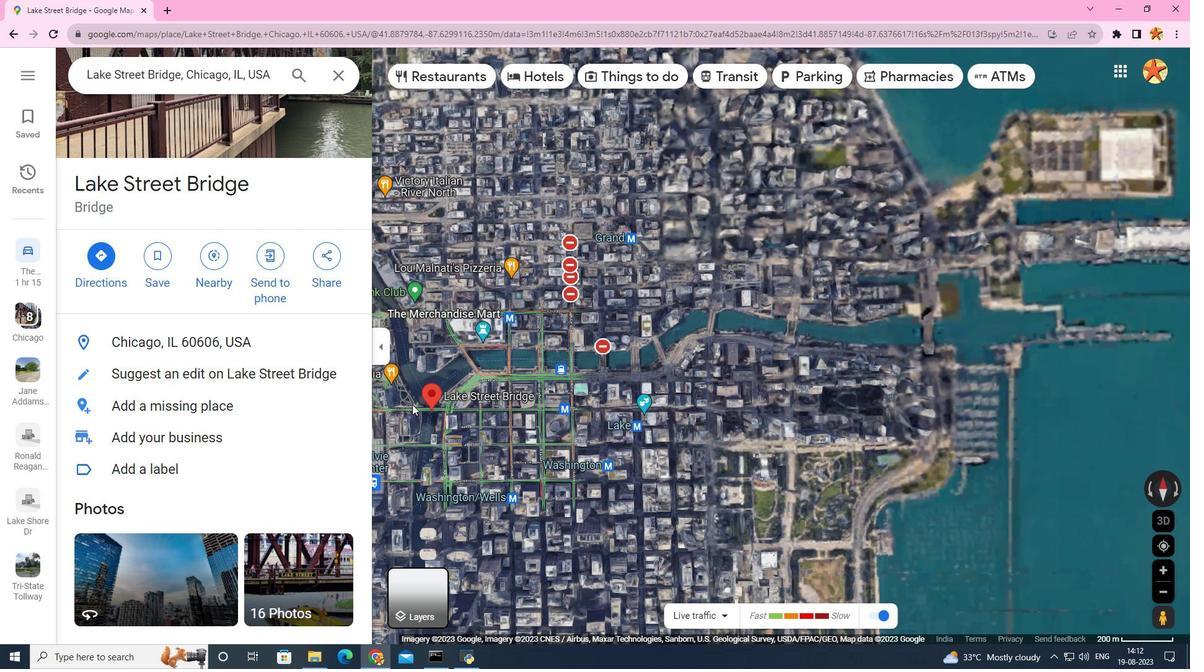 
Action: Mouse scrolled (412, 405) with delta (0, 0)
Screenshot: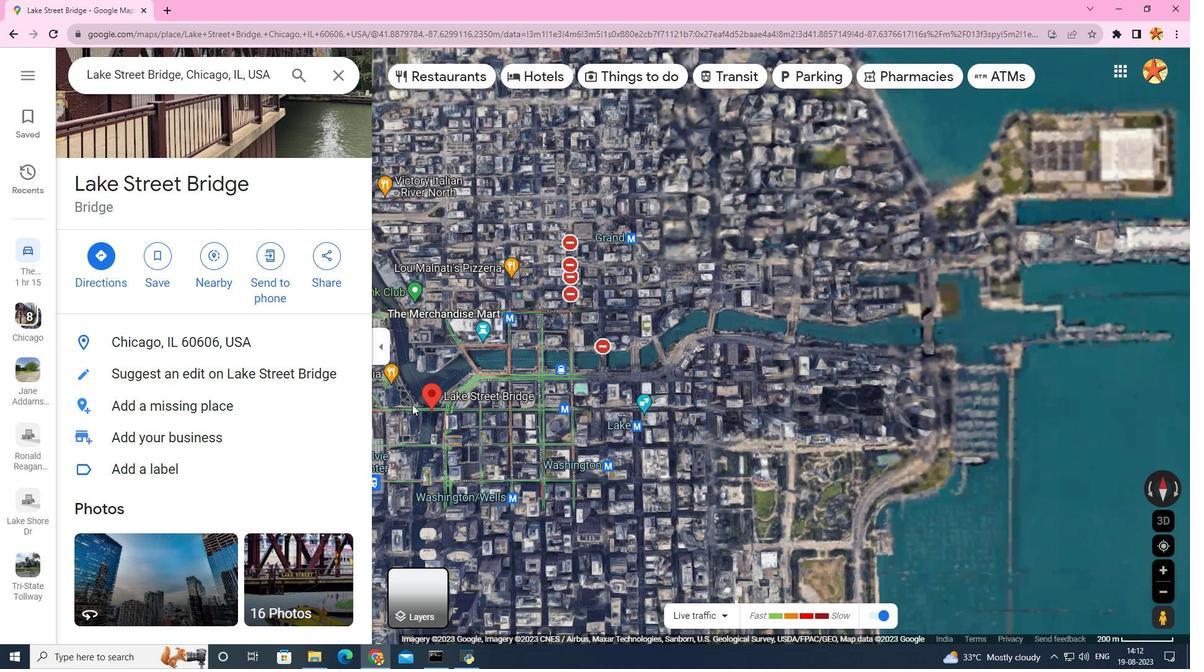 
Action: Mouse scrolled (412, 405) with delta (0, 0)
Screenshot: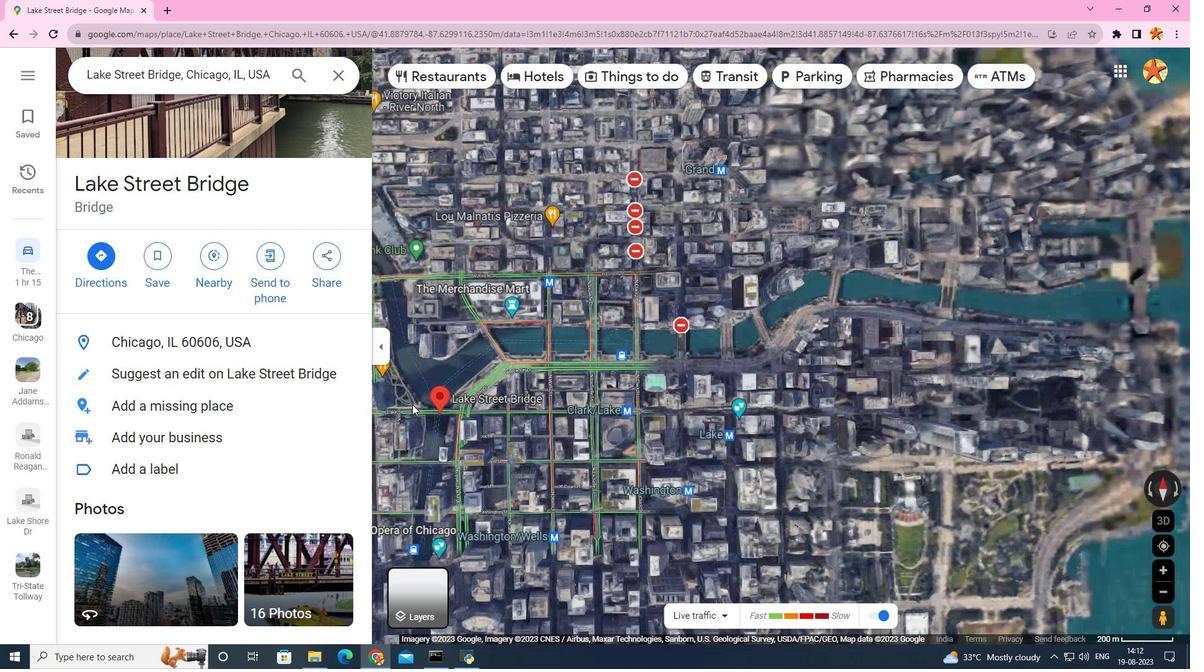 
Action: Mouse scrolled (412, 405) with delta (0, 0)
Screenshot: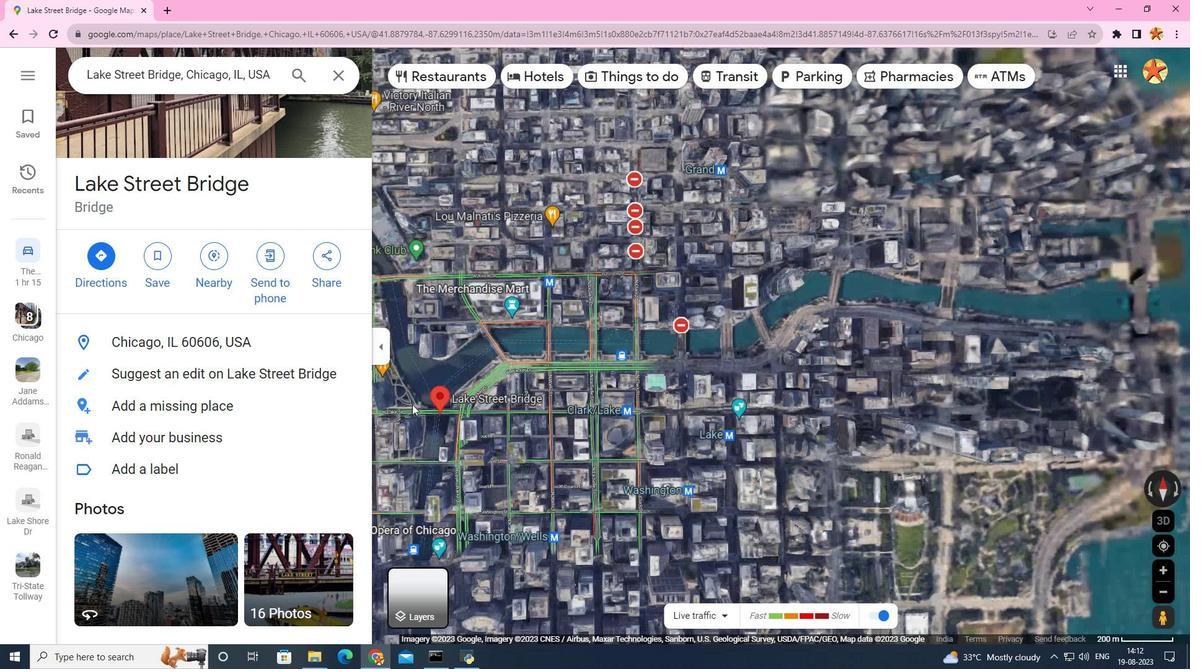 
Action: Mouse scrolled (412, 405) with delta (0, 0)
Screenshot: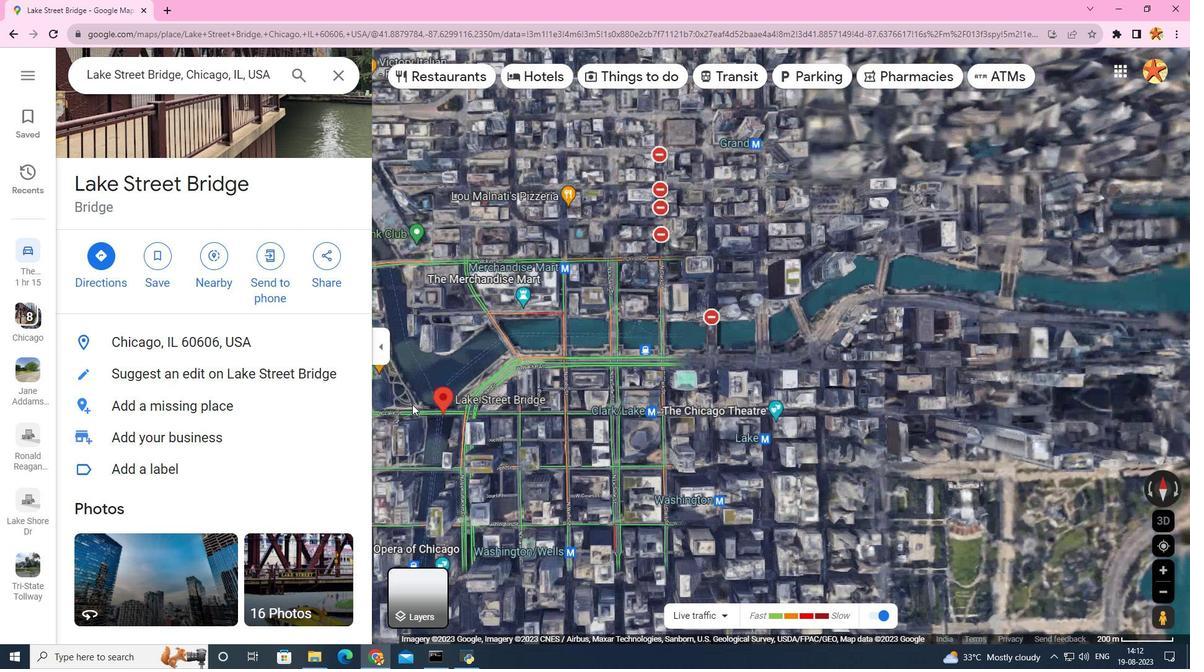 
Action: Mouse moved to (382, 404)
Screenshot: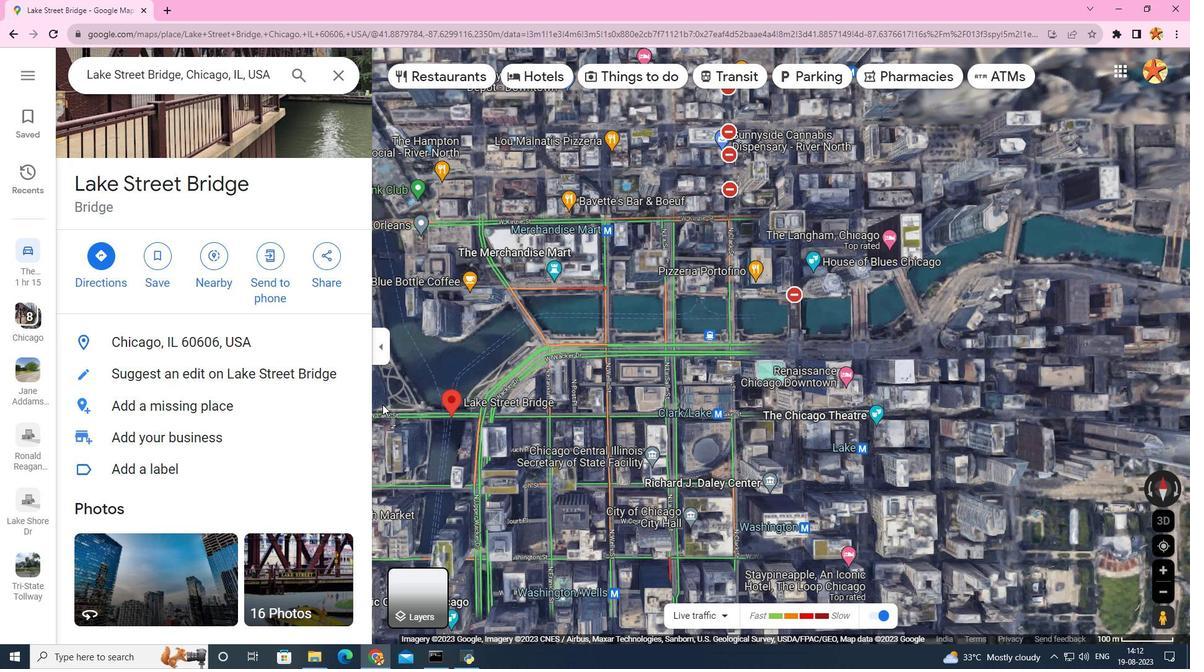 
Action: Mouse scrolled (382, 405) with delta (0, 0)
Screenshot: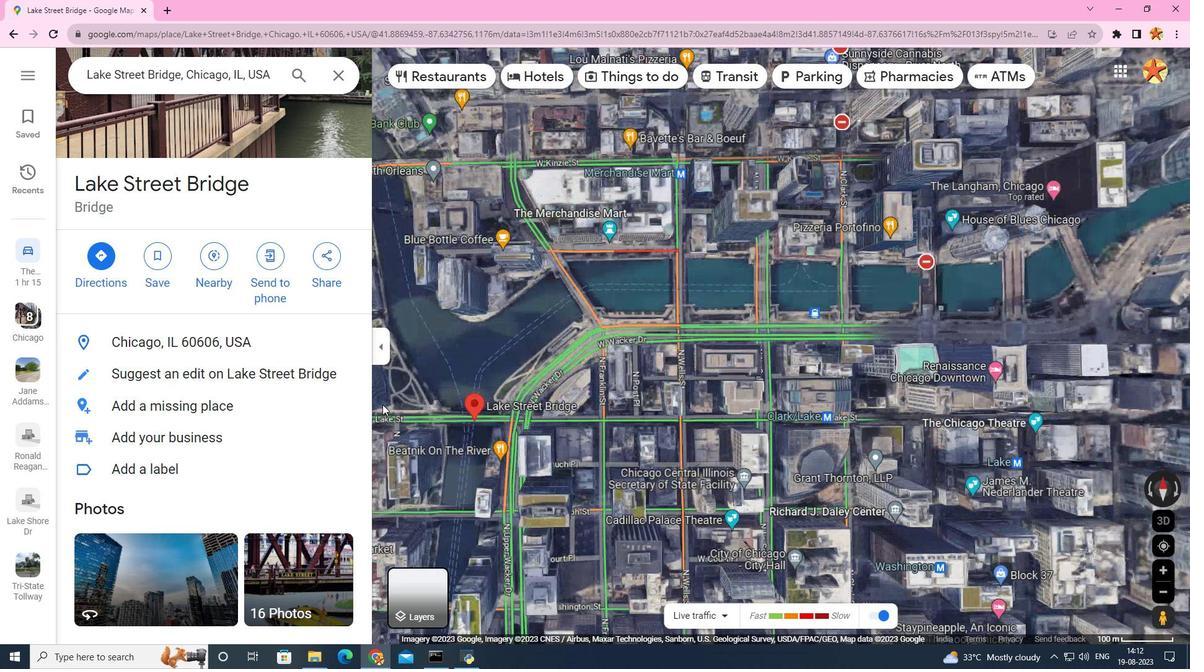 
Action: Mouse scrolled (382, 405) with delta (0, 0)
Screenshot: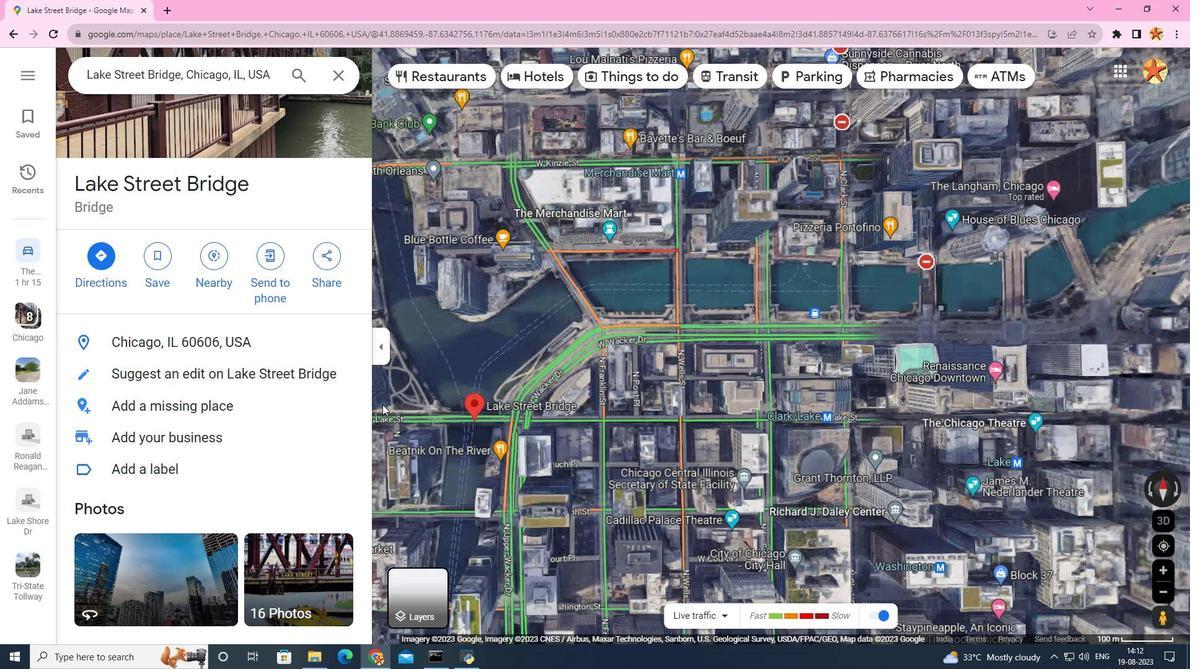 
Action: Mouse scrolled (382, 405) with delta (0, 0)
Screenshot: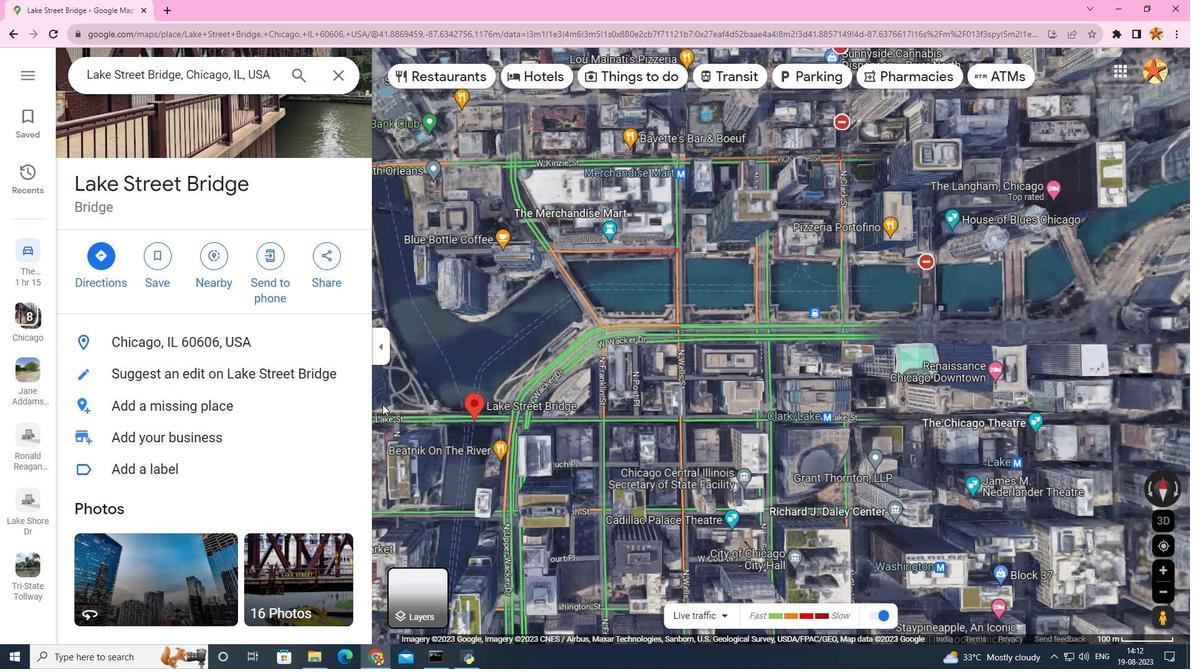 
Action: Mouse scrolled (382, 405) with delta (0, 0)
Screenshot: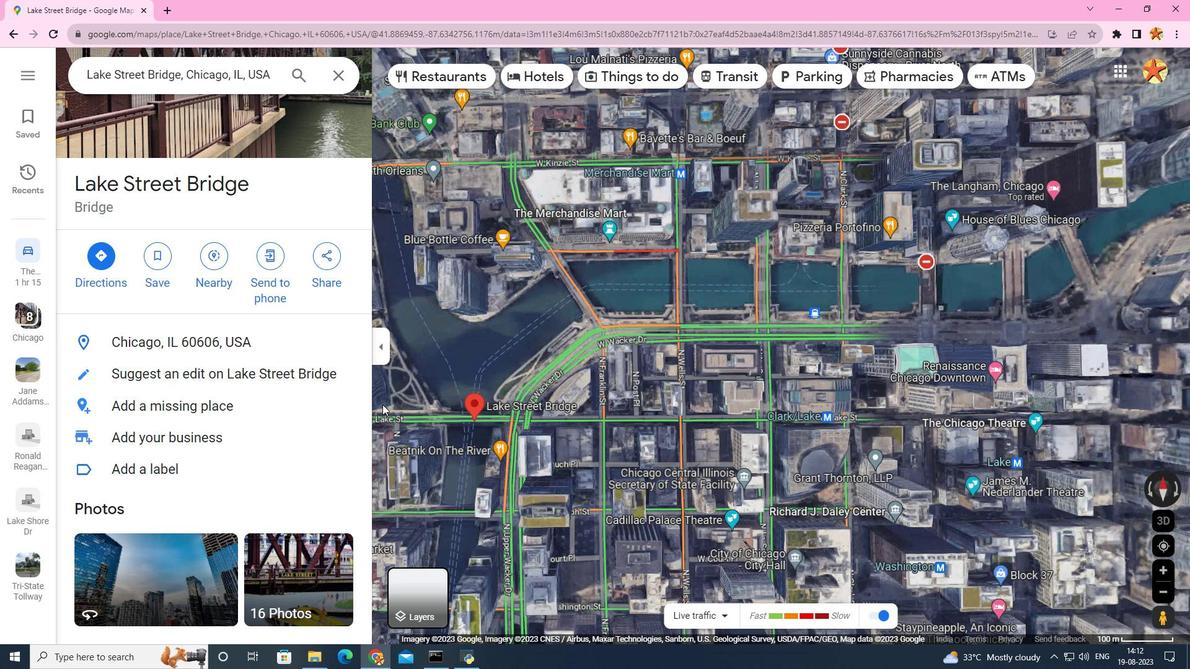 
Action: Mouse moved to (381, 404)
Screenshot: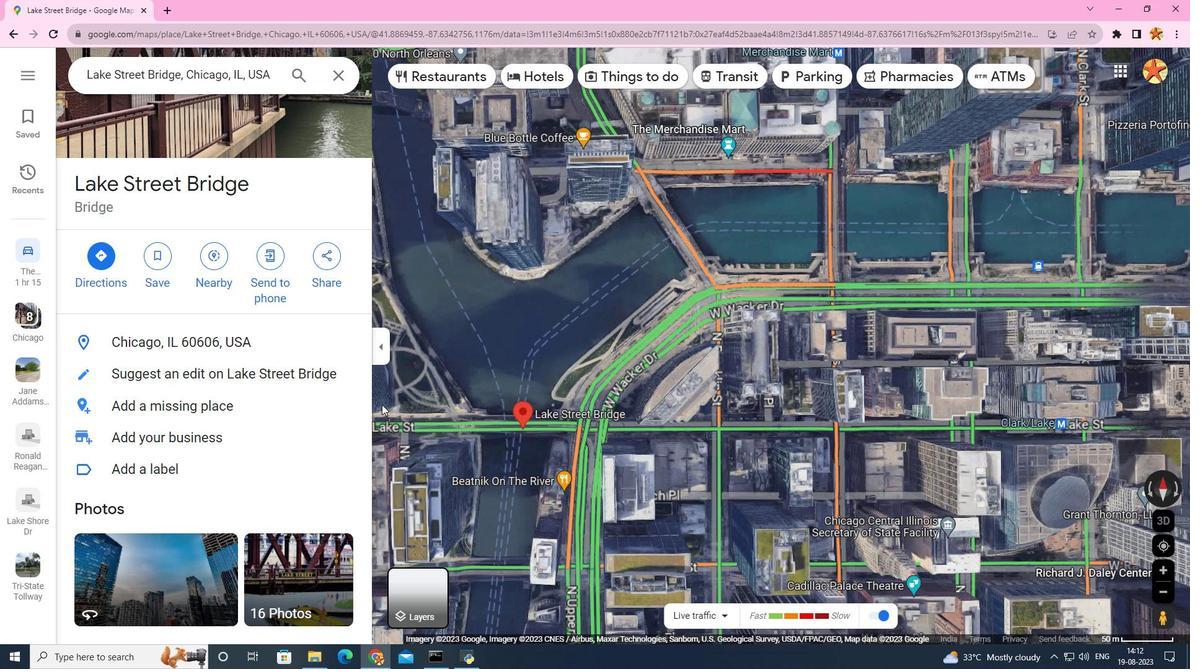 
Action: Mouse scrolled (381, 405) with delta (0, 0)
Screenshot: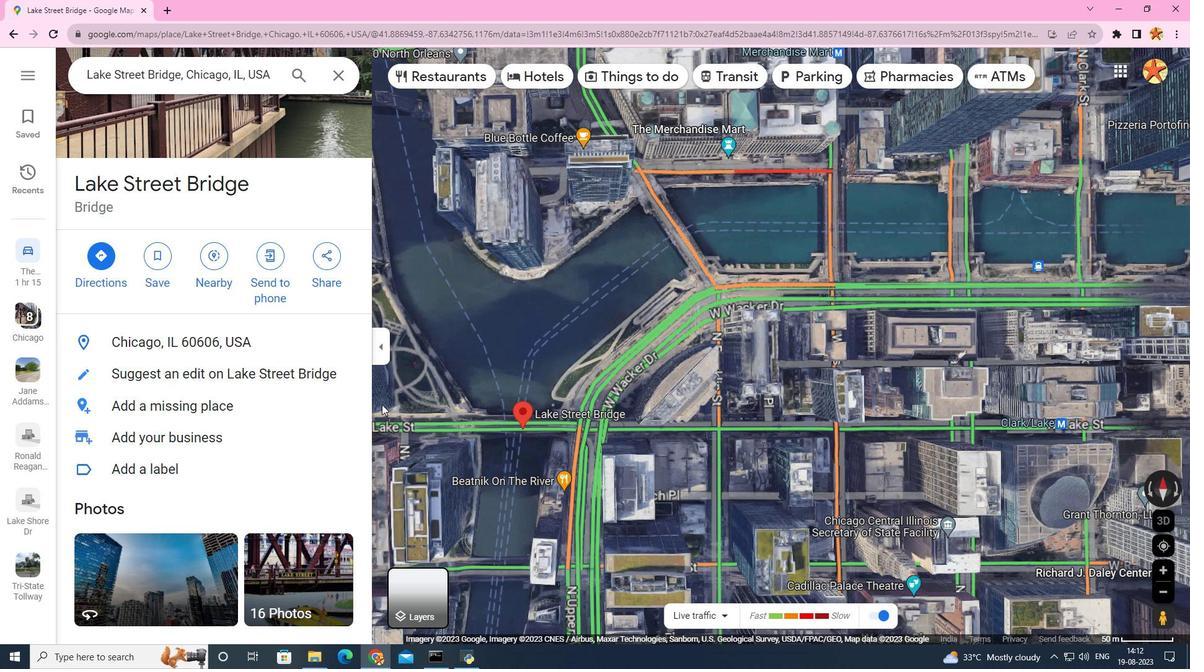 
Action: Mouse scrolled (381, 405) with delta (0, 0)
Screenshot: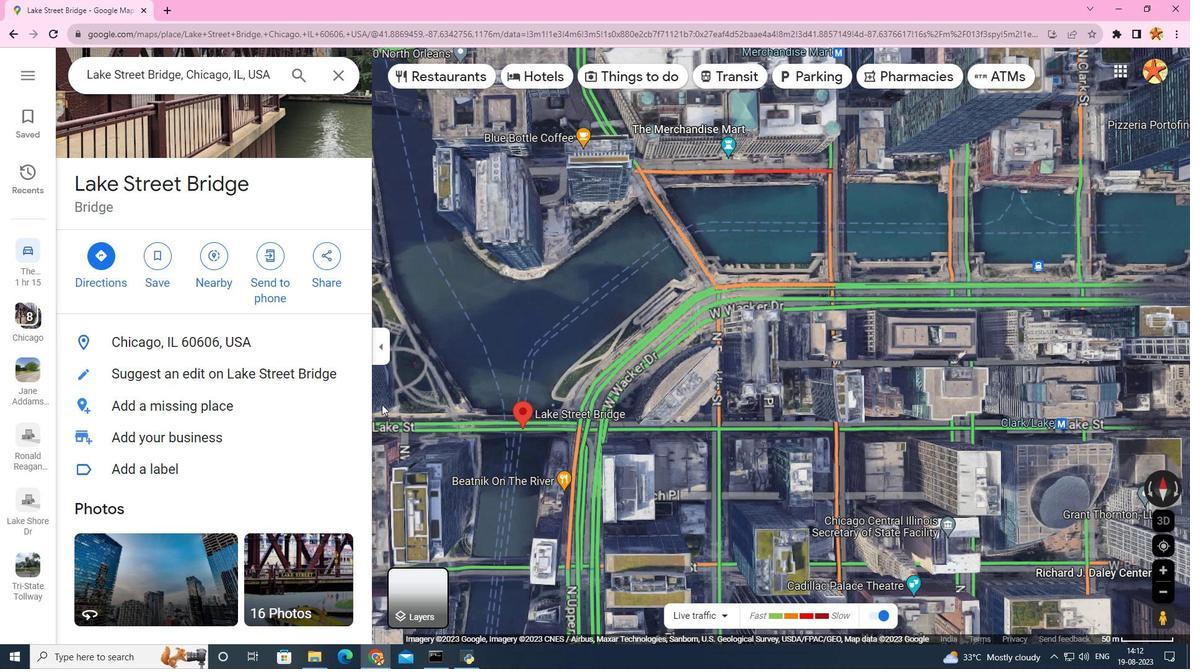 
Action: Mouse scrolled (381, 405) with delta (0, 0)
Screenshot: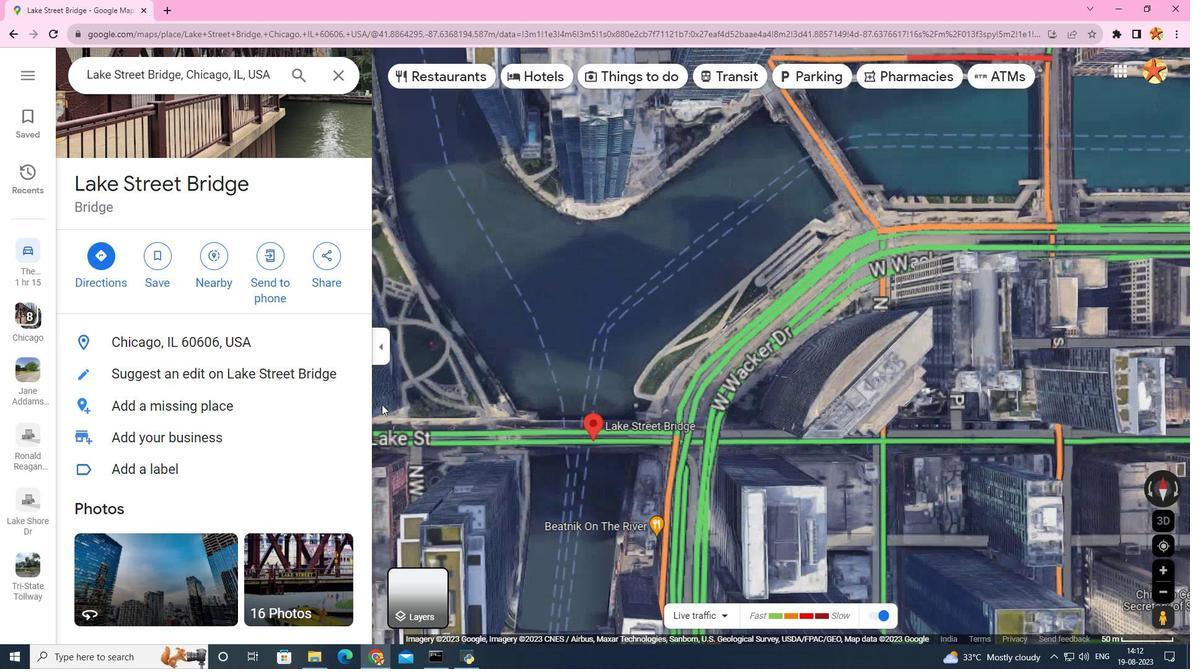 
Action: Mouse scrolled (381, 405) with delta (0, 0)
Screenshot: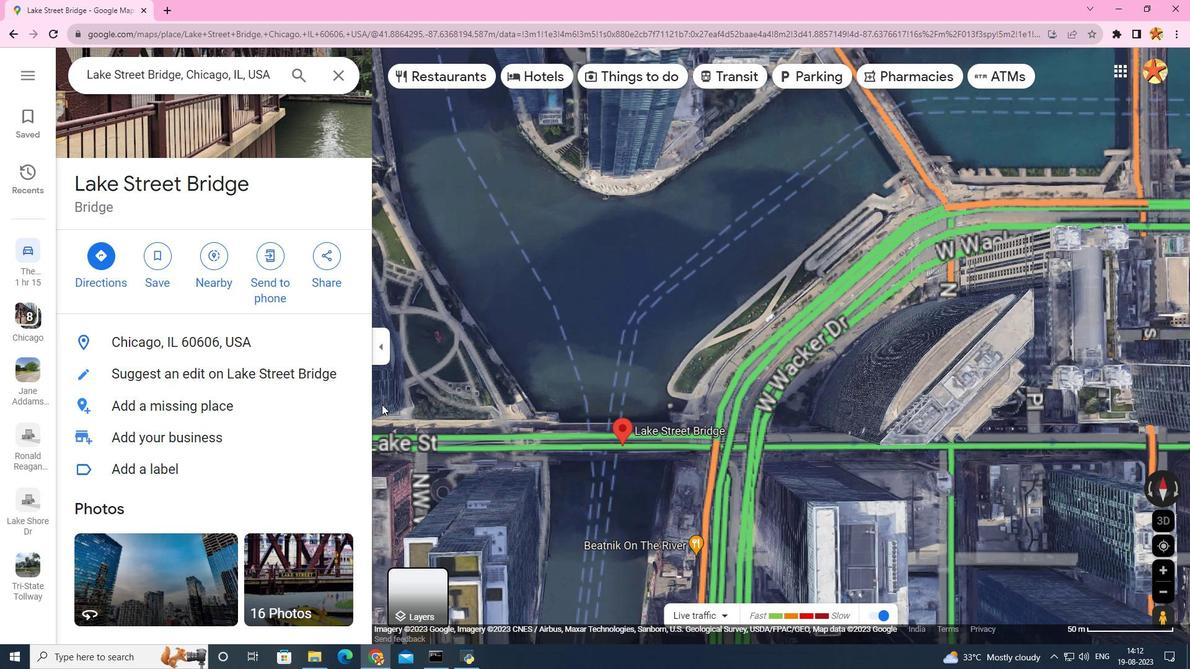 
Action: Mouse scrolled (381, 405) with delta (0, 0)
Screenshot: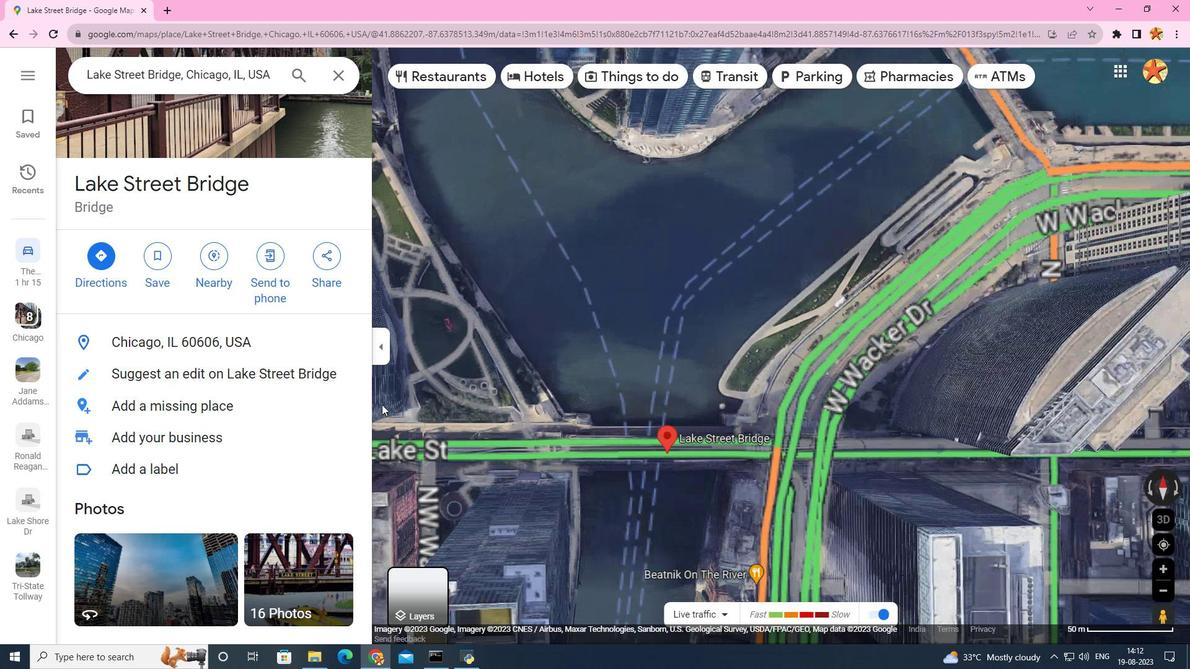 
Action: Mouse scrolled (381, 405) with delta (0, 0)
Screenshot: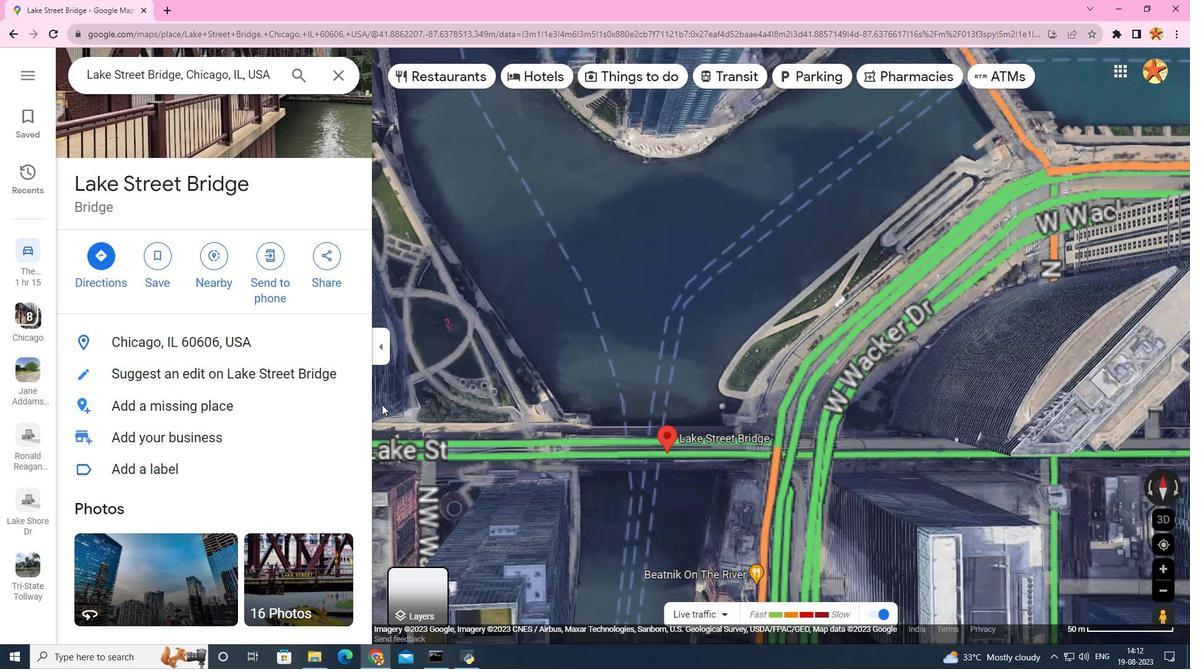 
Action: Mouse scrolled (381, 404) with delta (0, 0)
Screenshot: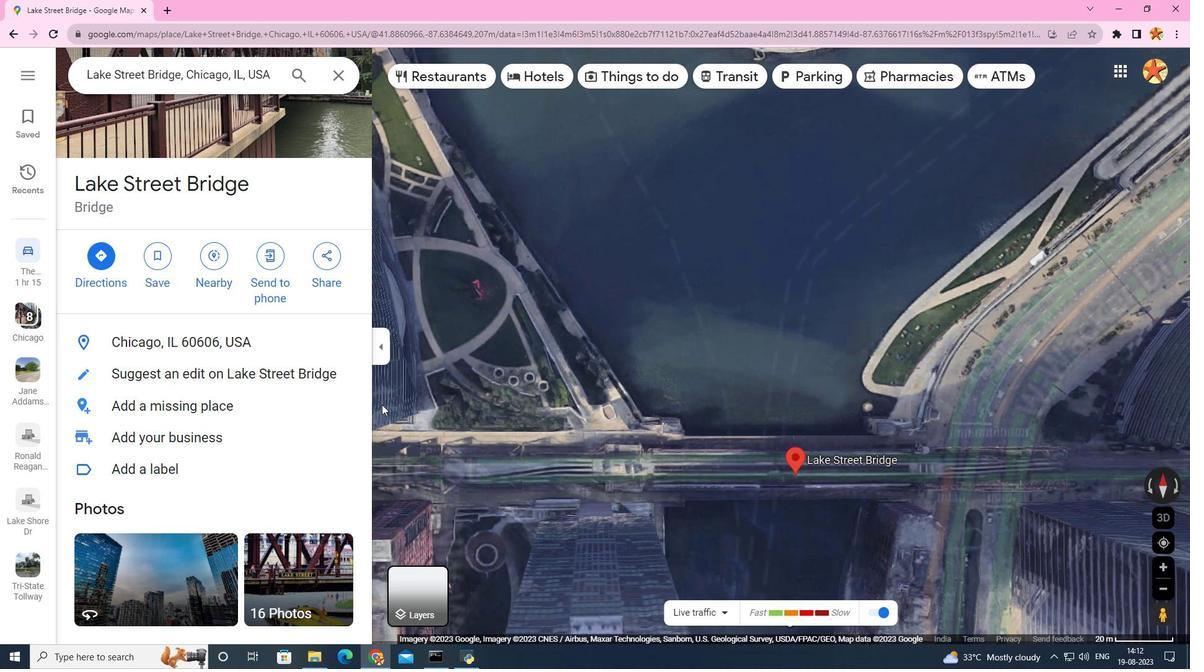 
Action: Mouse scrolled (381, 404) with delta (0, 0)
Screenshot: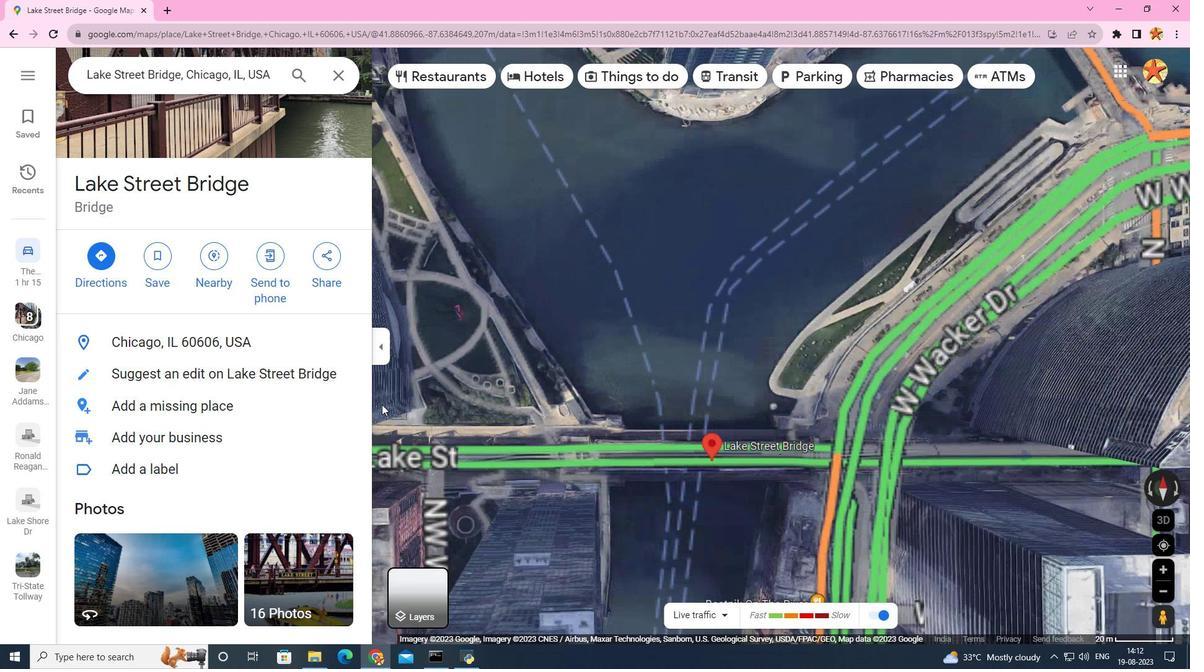 
Action: Mouse scrolled (381, 404) with delta (0, 0)
Screenshot: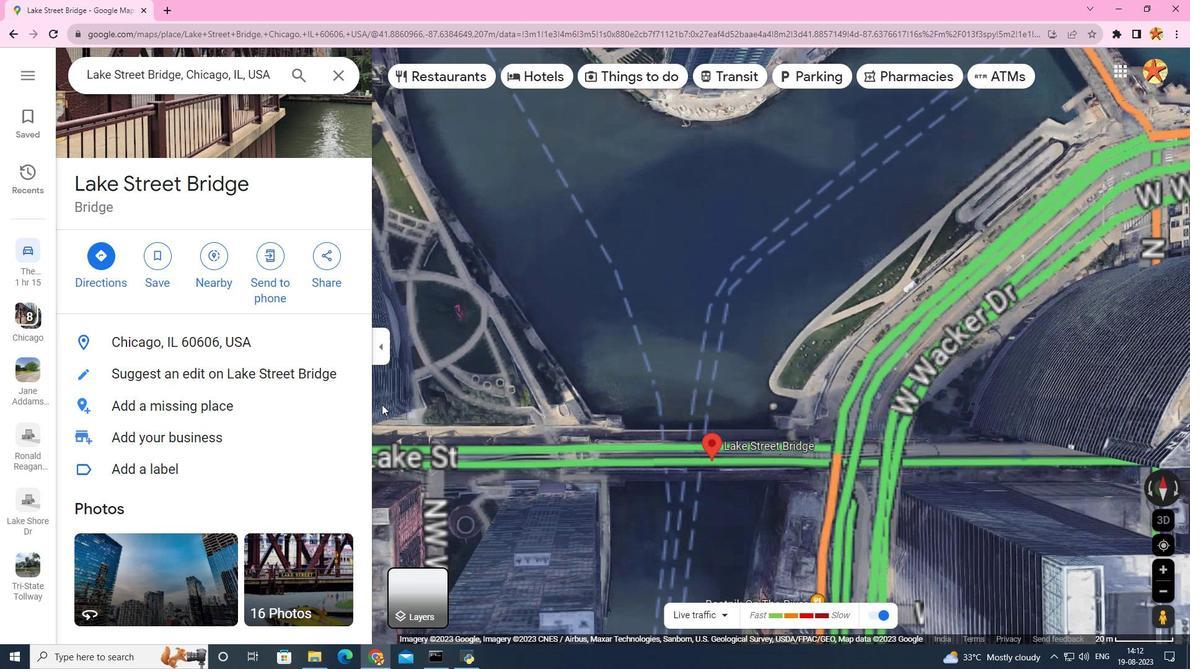 
Action: Mouse scrolled (381, 404) with delta (0, 0)
Screenshot: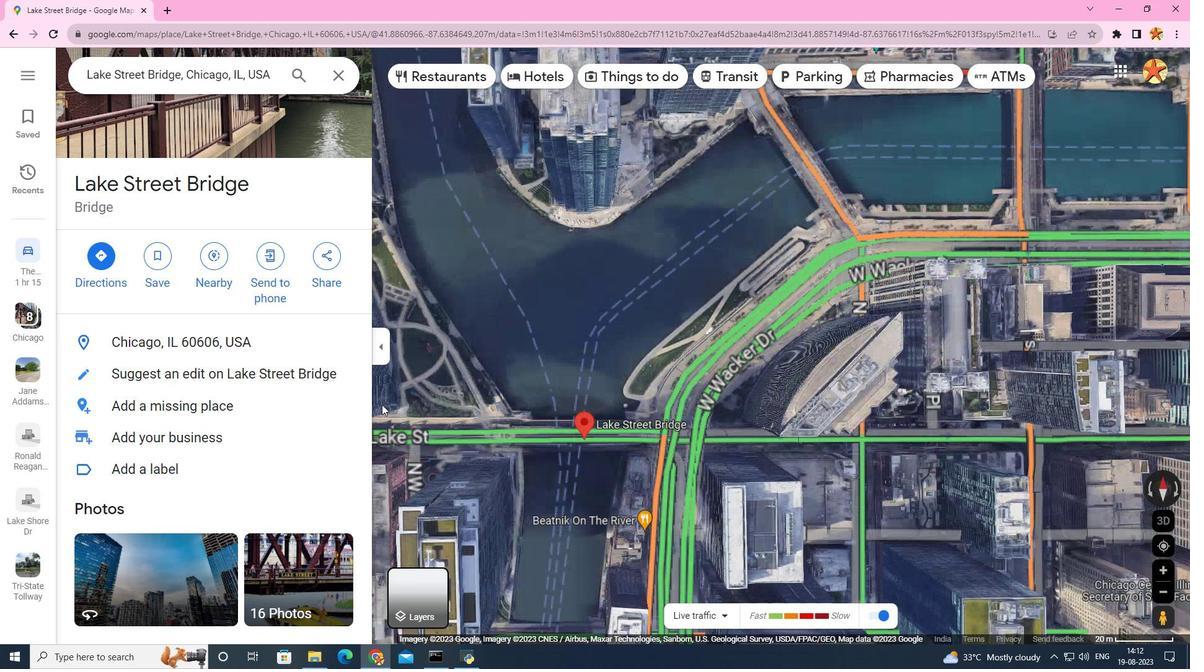 
Action: Mouse moved to (213, 419)
Screenshot: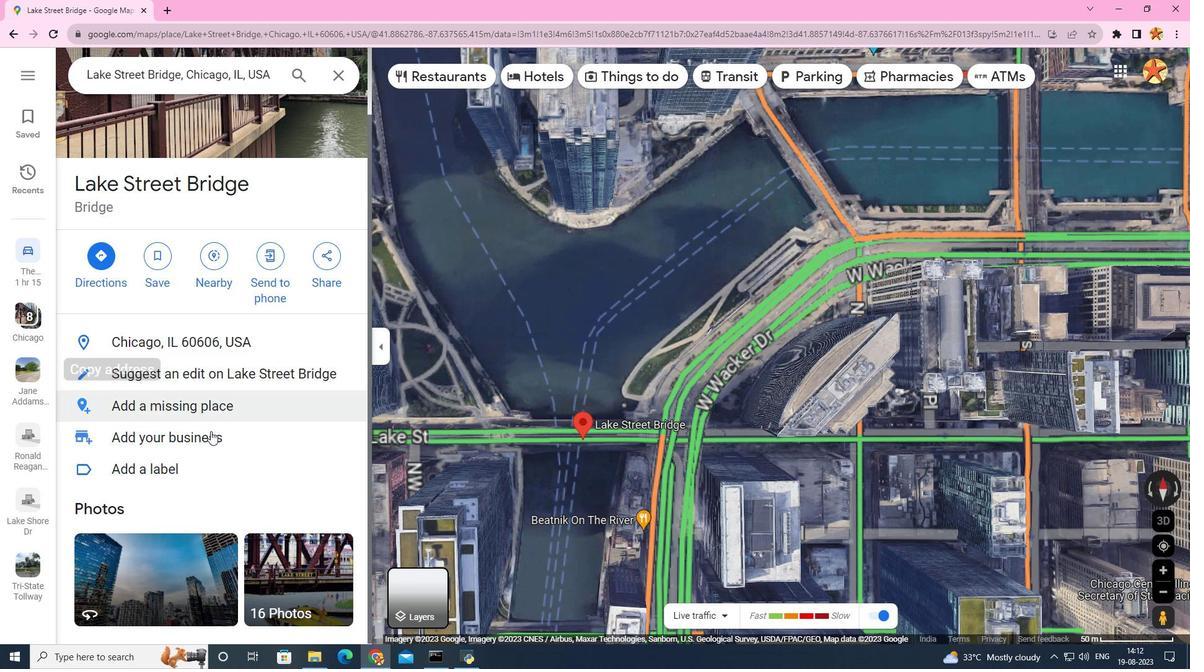 
Action: Mouse scrolled (214, 414) with delta (0, 0)
Screenshot: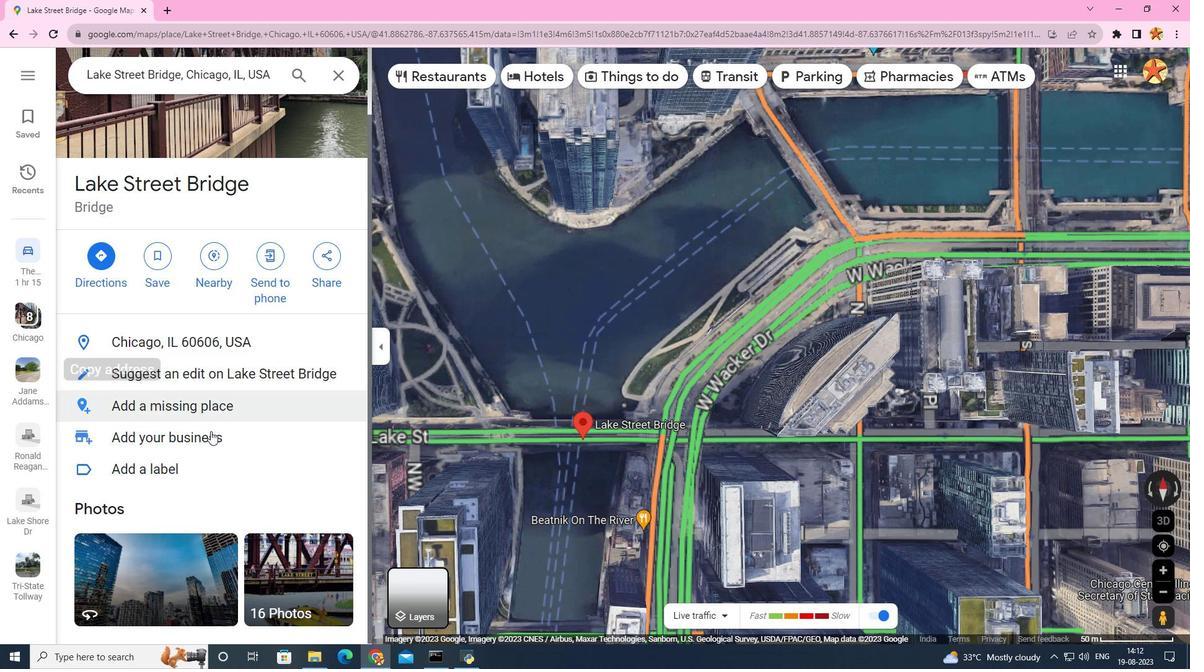 
Action: Mouse moved to (211, 428)
Screenshot: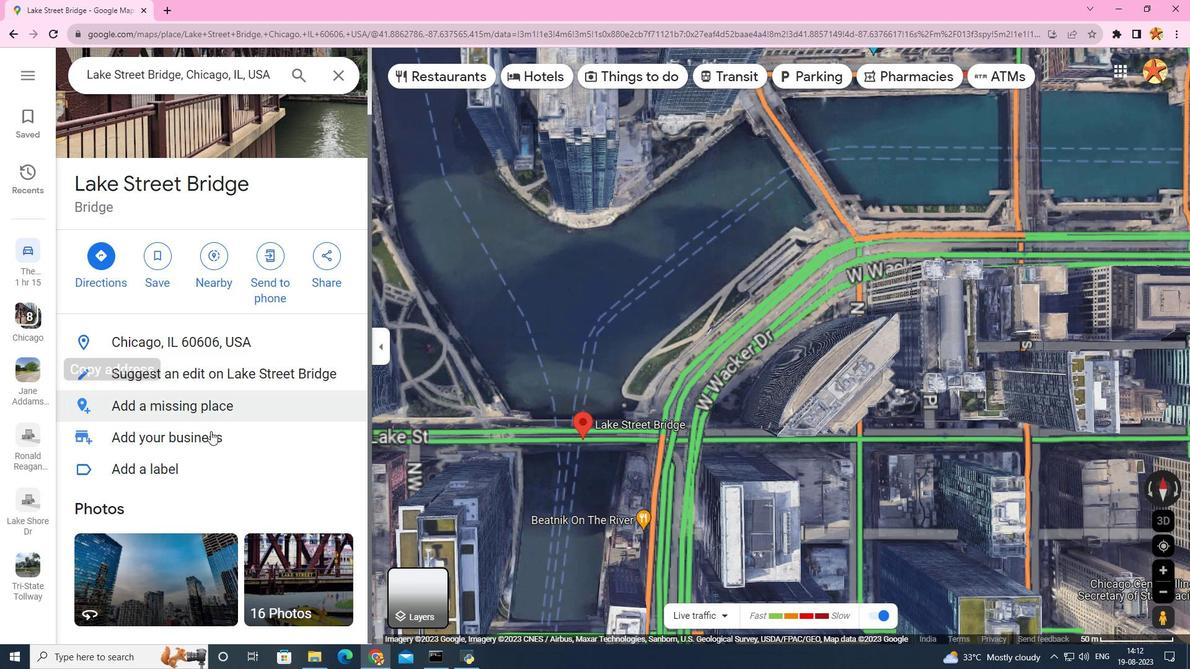 
Action: Mouse scrolled (211, 426) with delta (0, 0)
Screenshot: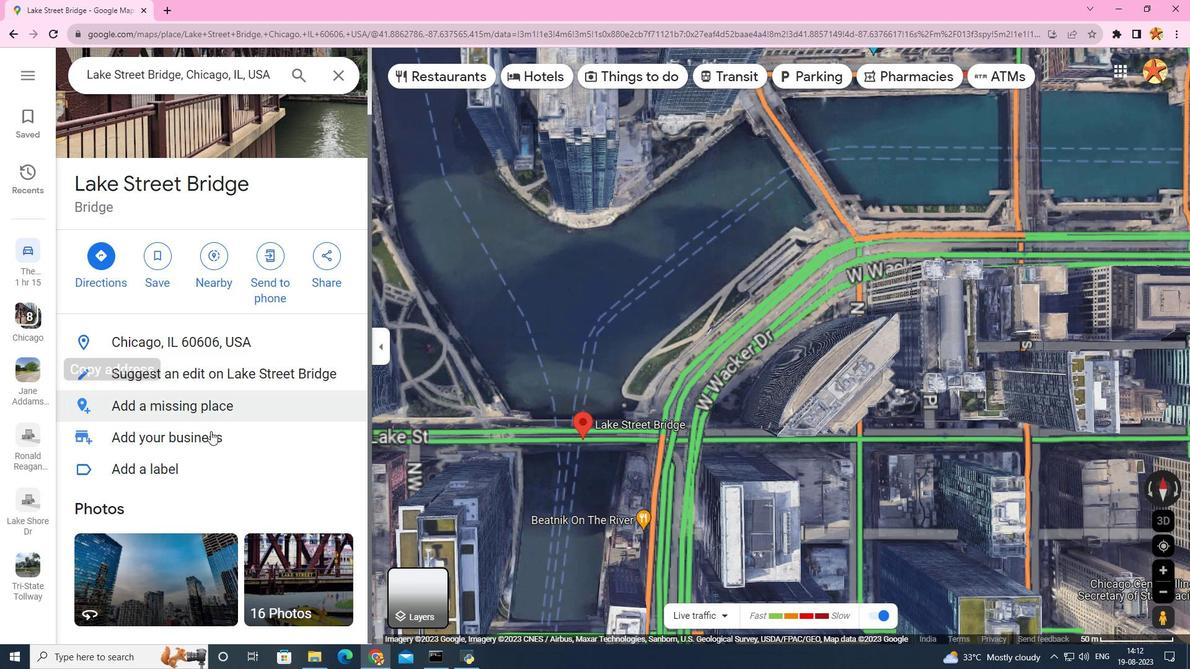 
Action: Mouse moved to (210, 430)
Screenshot: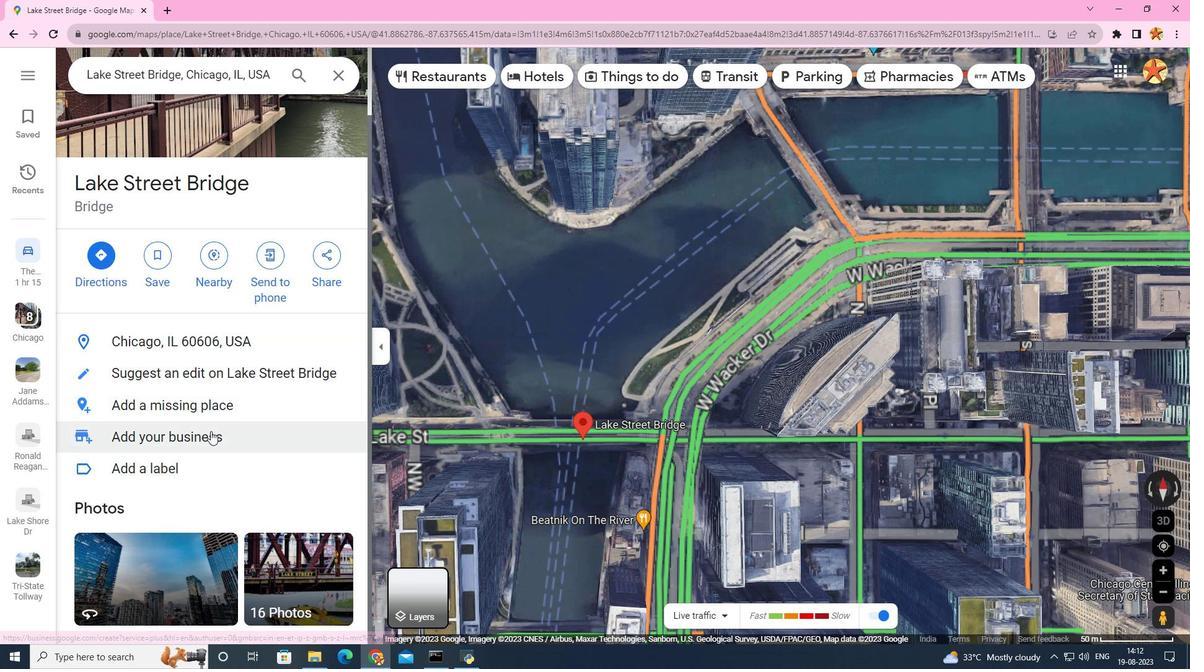 
Action: Mouse scrolled (210, 430) with delta (0, 0)
Screenshot: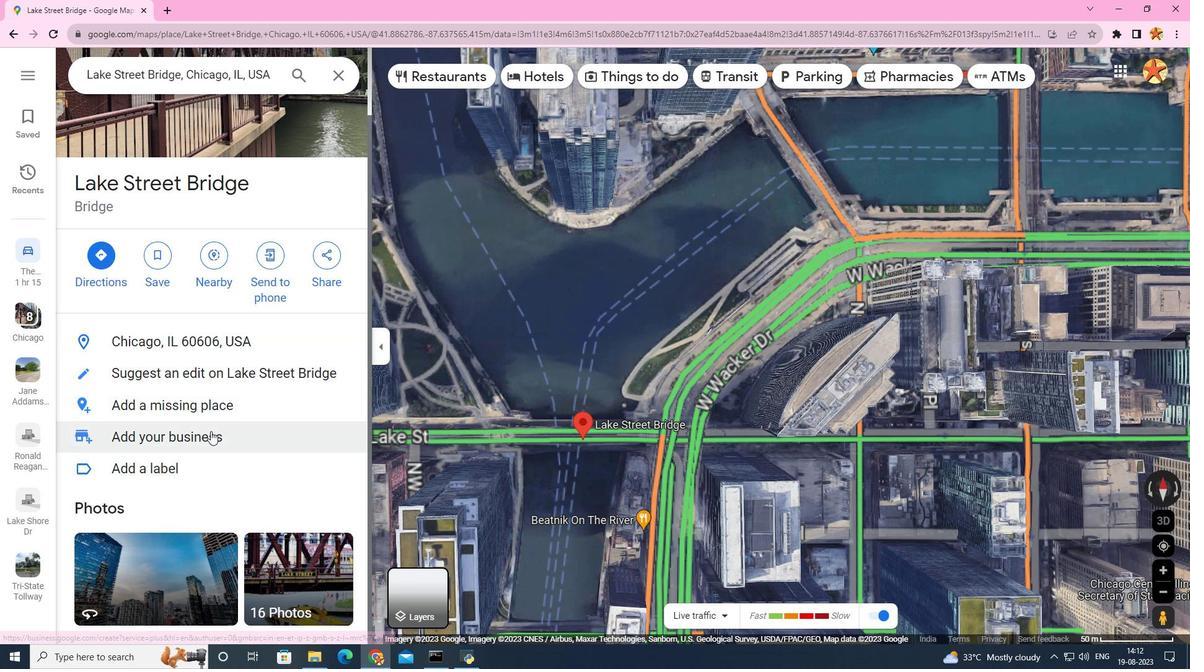 
Action: Mouse moved to (210, 431)
Screenshot: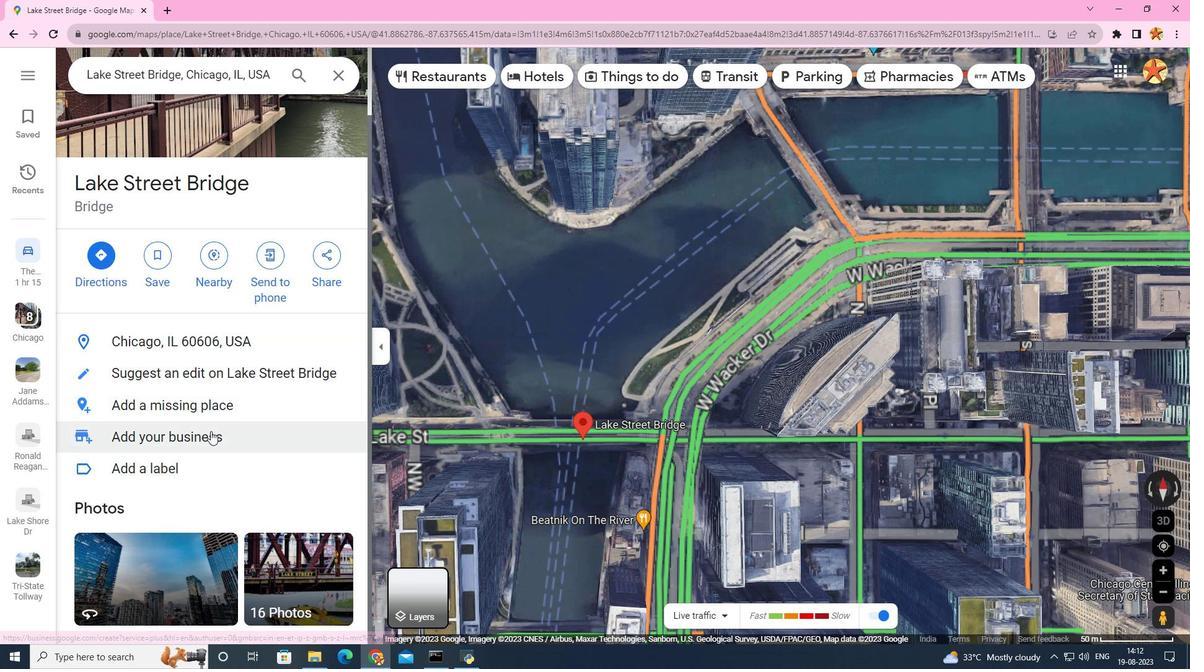 
Action: Mouse scrolled (210, 430) with delta (0, 0)
Screenshot: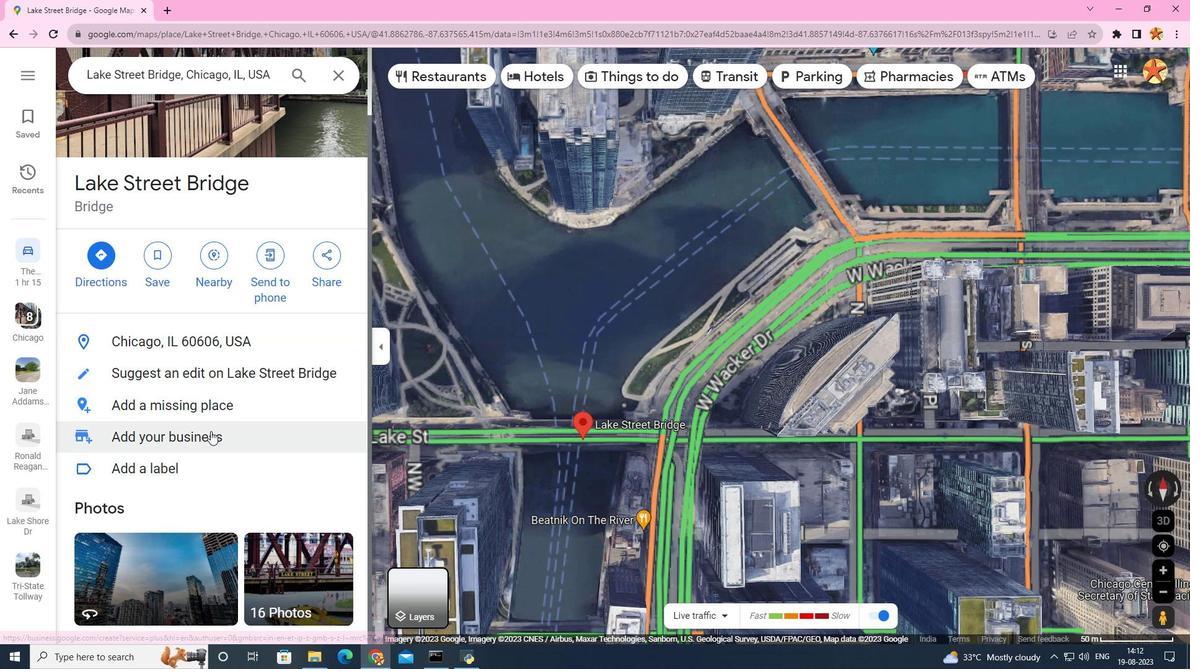 
Action: Mouse scrolled (210, 432) with delta (0, 0)
Screenshot: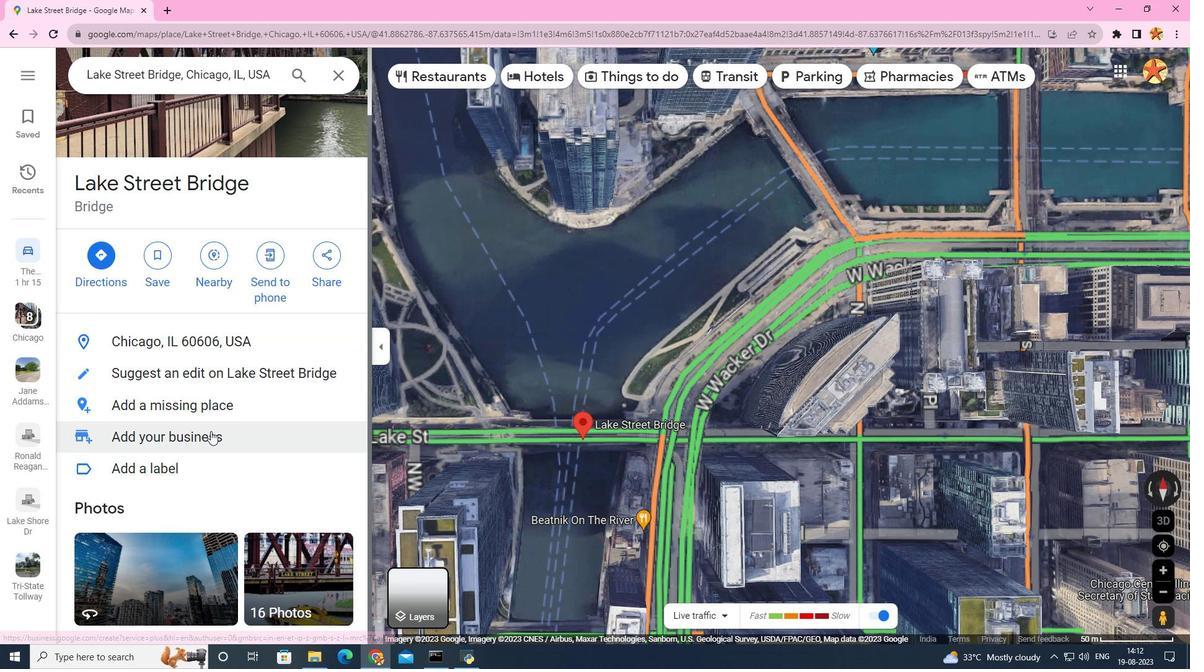 
Action: Mouse moved to (272, 616)
Screenshot: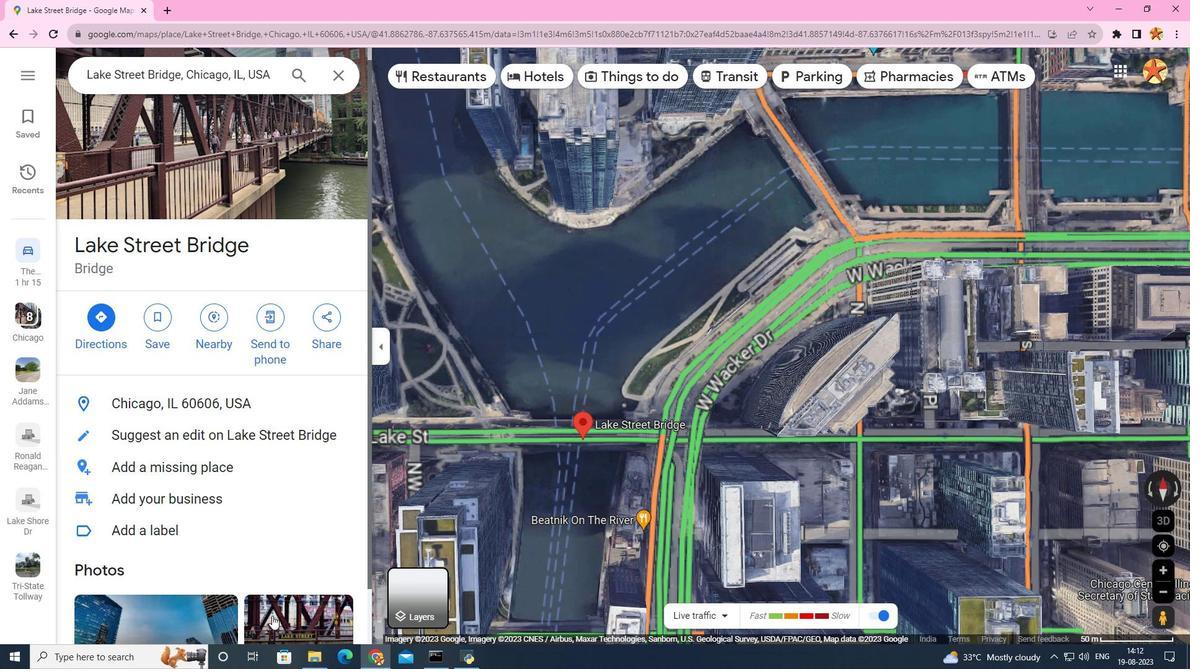 
Action: Mouse pressed left at (272, 616)
Screenshot: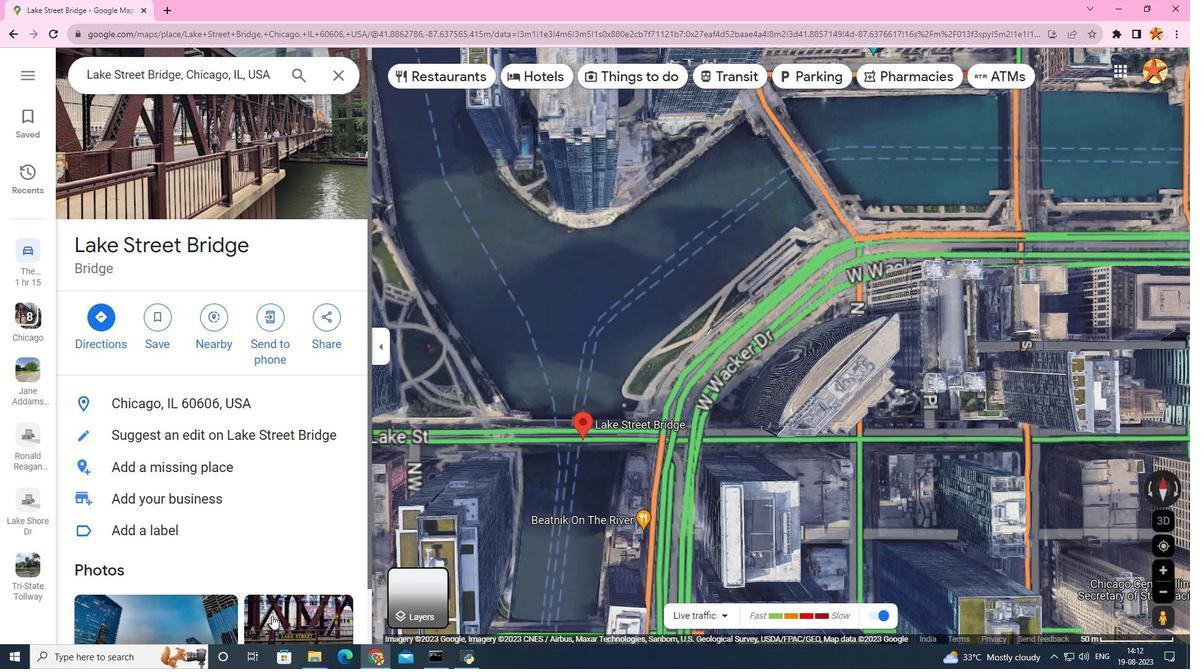 
Action: Mouse moved to (1022, 447)
Screenshot: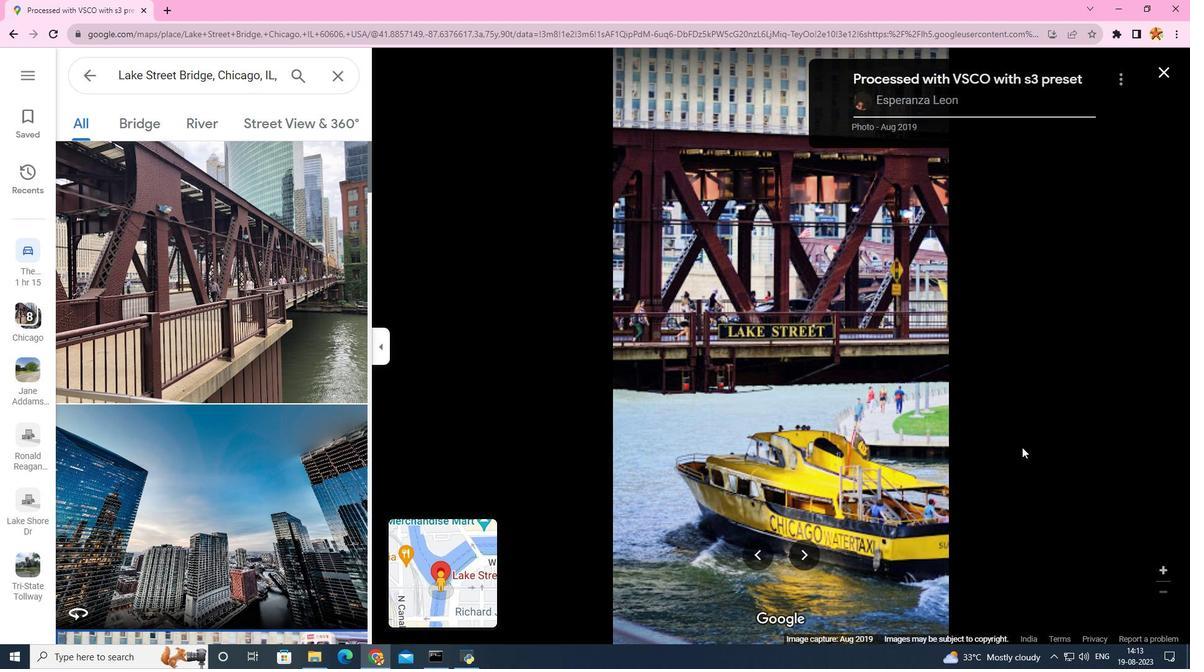 
Action: Mouse pressed left at (1022, 447)
Screenshot: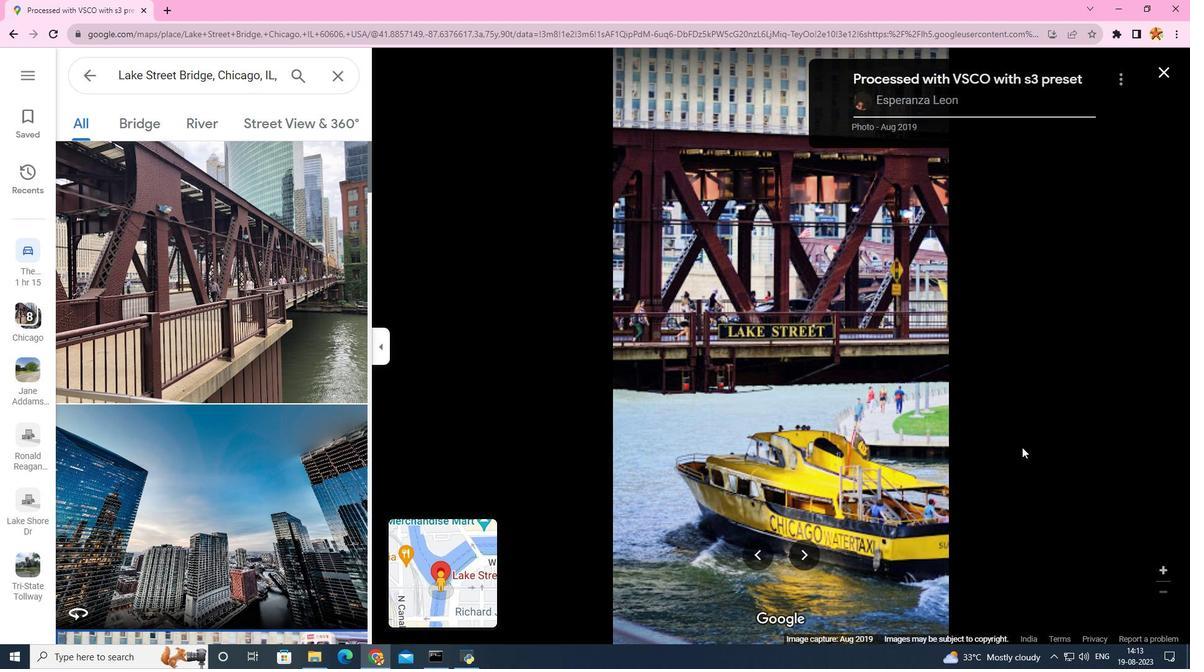 
Action: Mouse scrolled (1022, 446) with delta (0, 0)
Screenshot: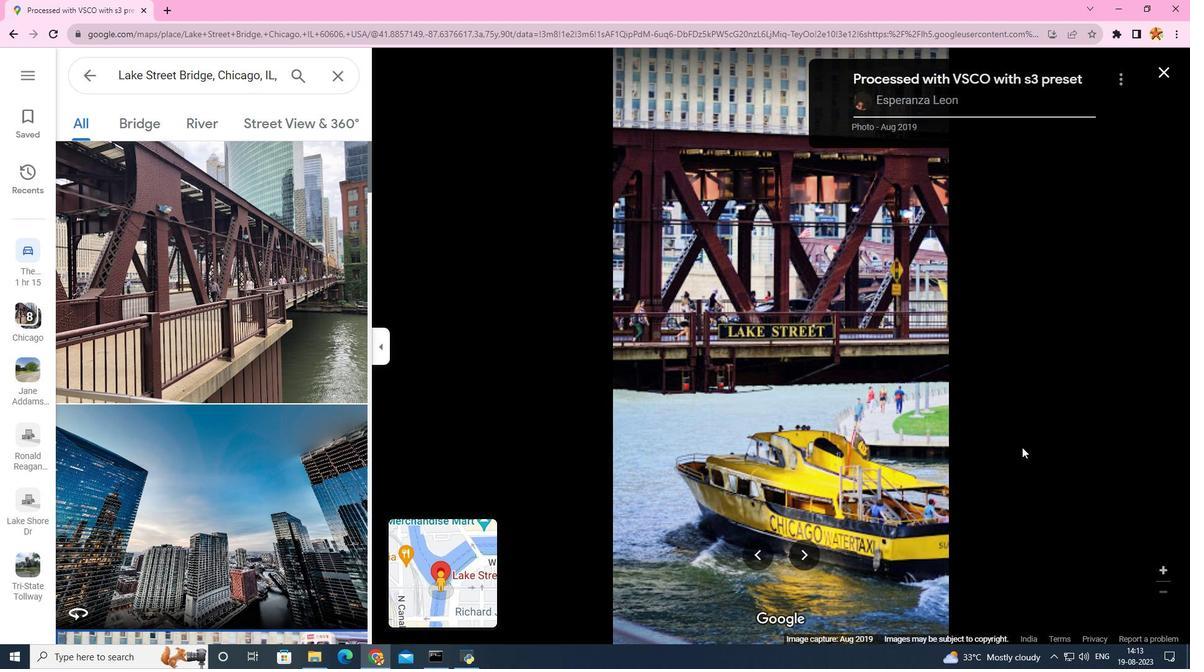 
Action: Mouse scrolled (1022, 446) with delta (0, 0)
Screenshot: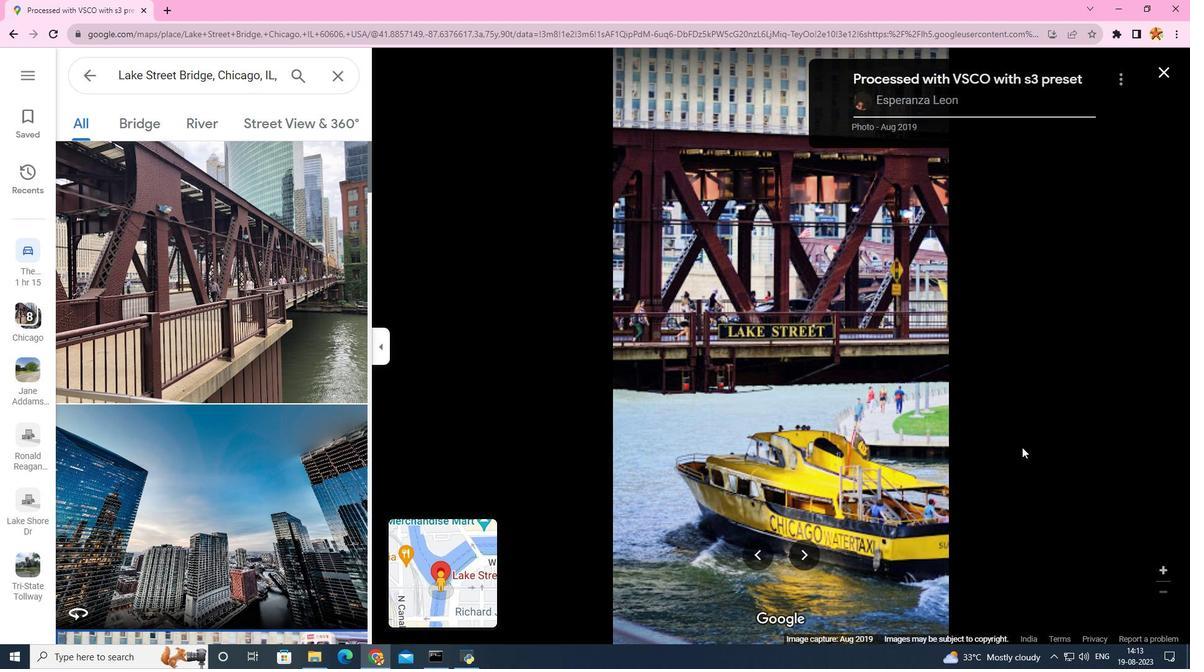 
Action: Mouse scrolled (1022, 446) with delta (0, 0)
Screenshot: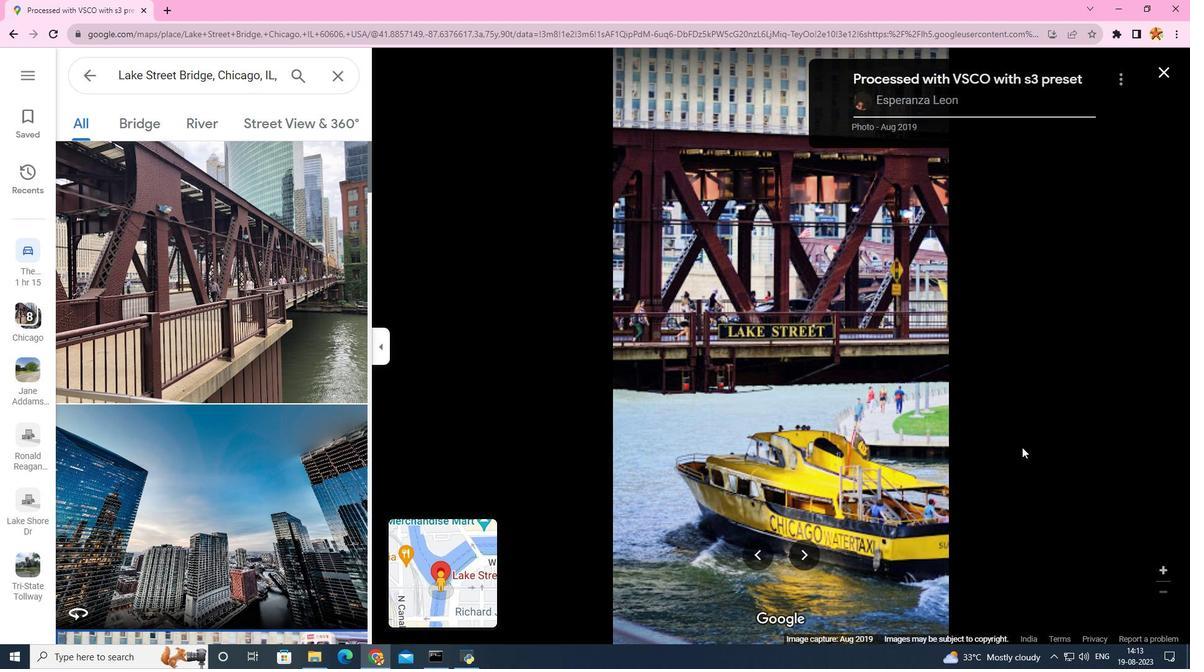 
Action: Mouse moved to (196, 438)
Screenshot: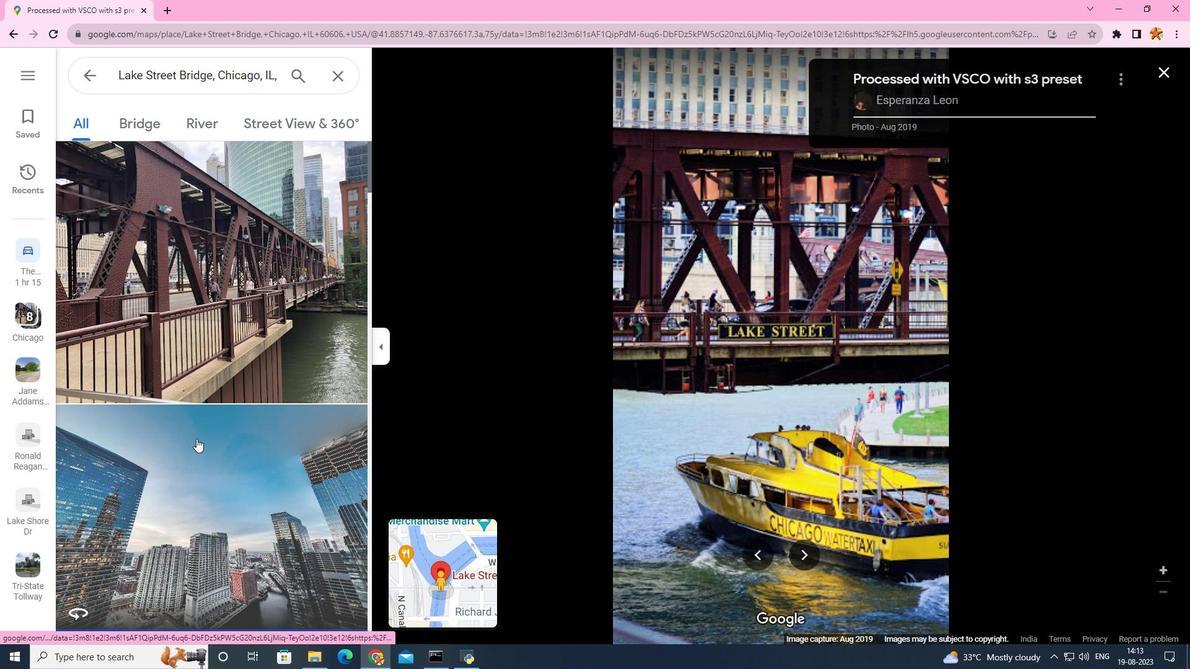 
Action: Mouse pressed left at (196, 438)
Screenshot: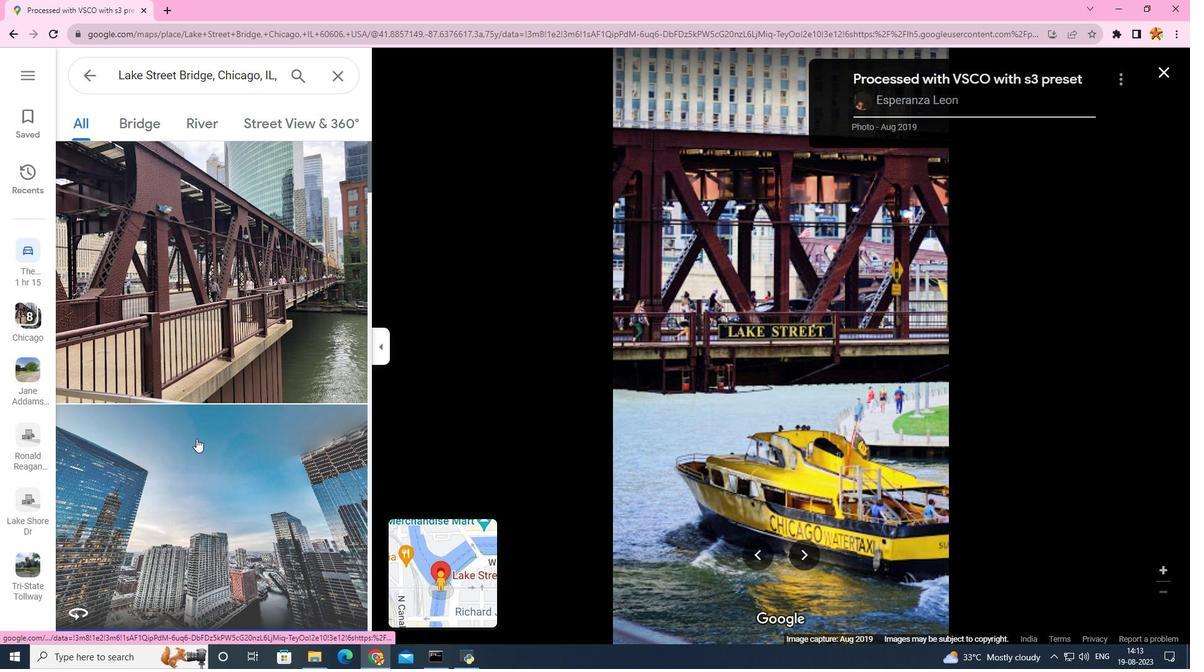 
Action: Mouse scrolled (196, 438) with delta (0, 0)
Screenshot: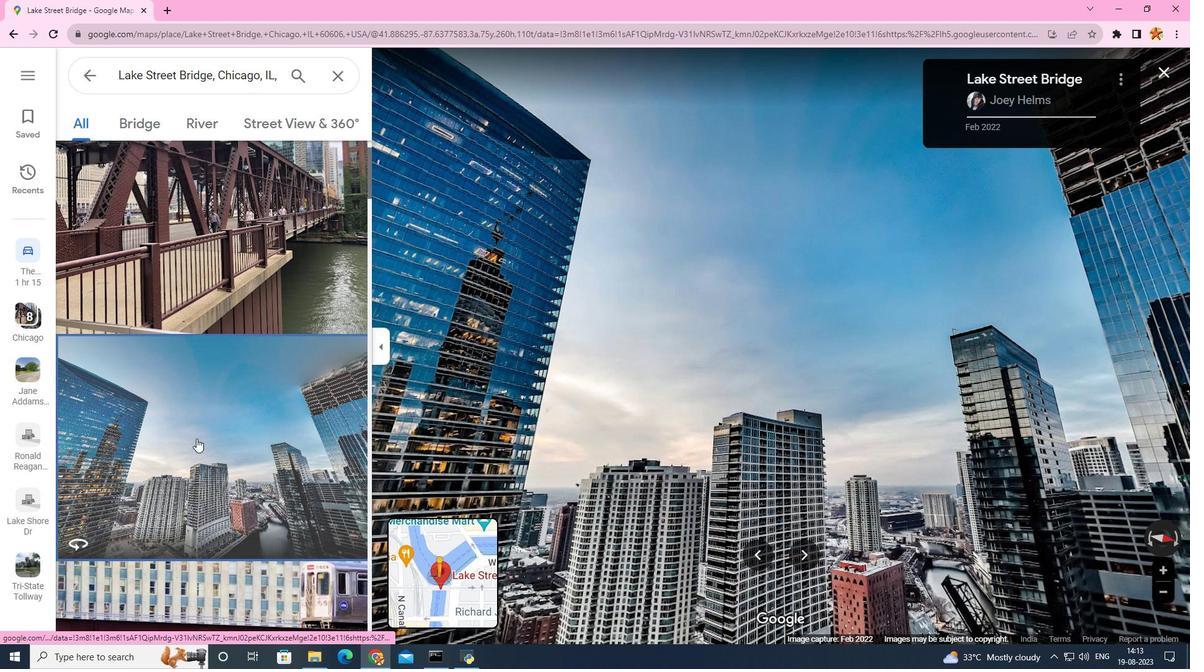 
Action: Mouse scrolled (196, 438) with delta (0, 0)
Screenshot: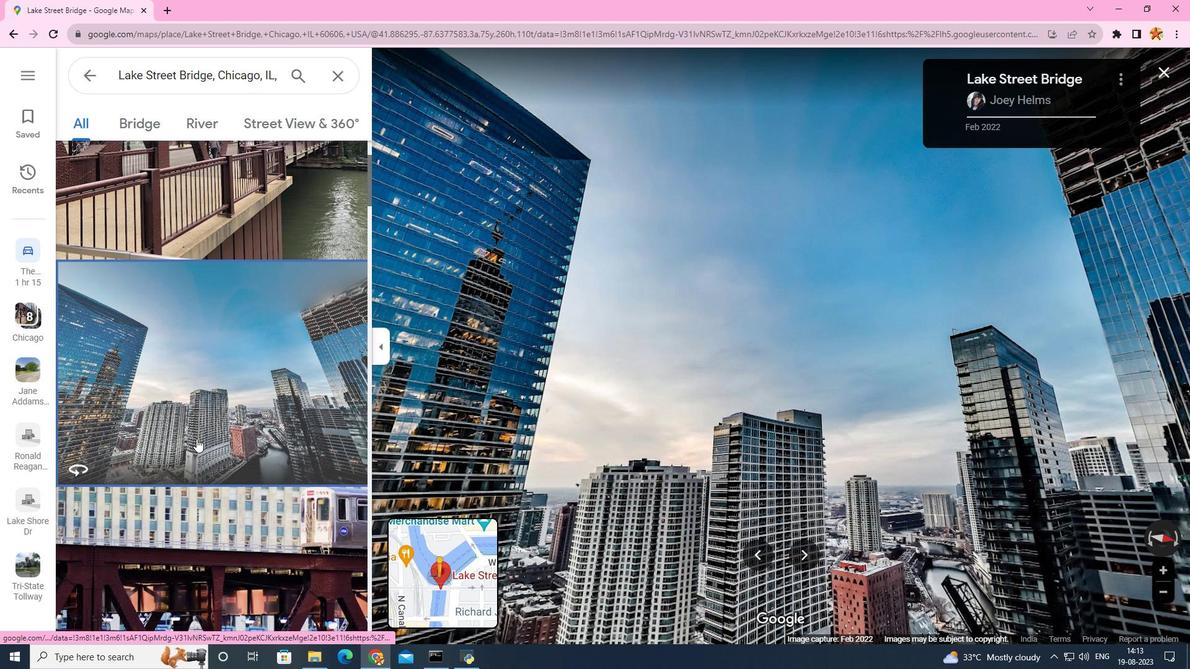 
Action: Mouse scrolled (196, 438) with delta (0, 0)
Screenshot: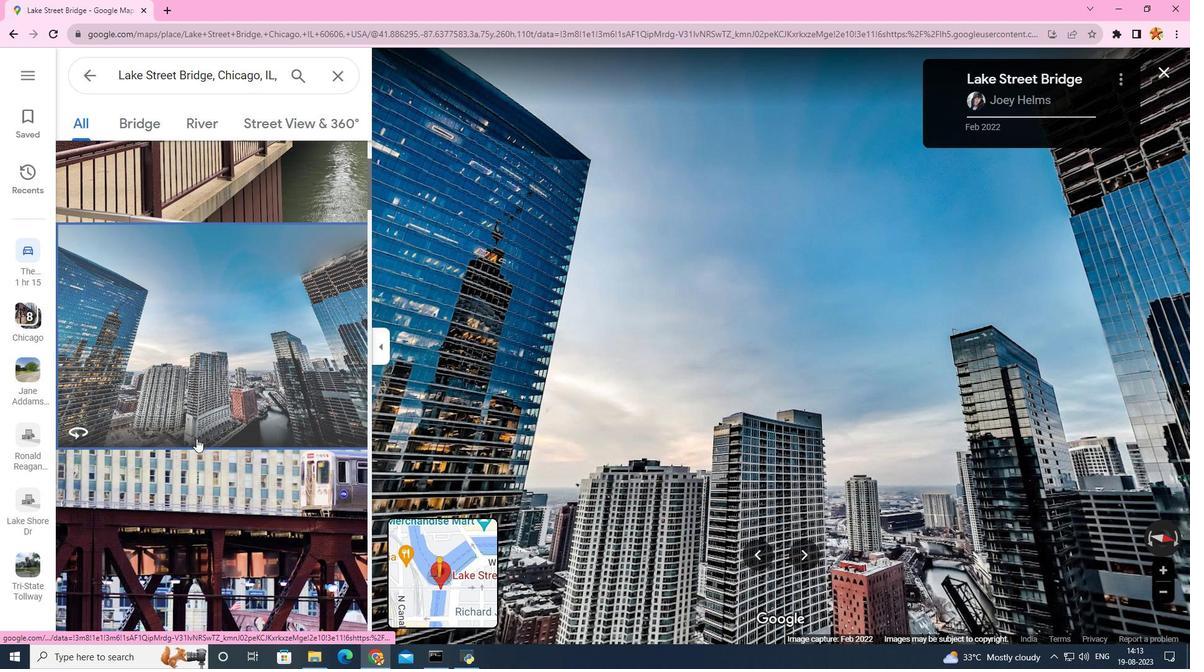 
Action: Mouse moved to (803, 557)
Screenshot: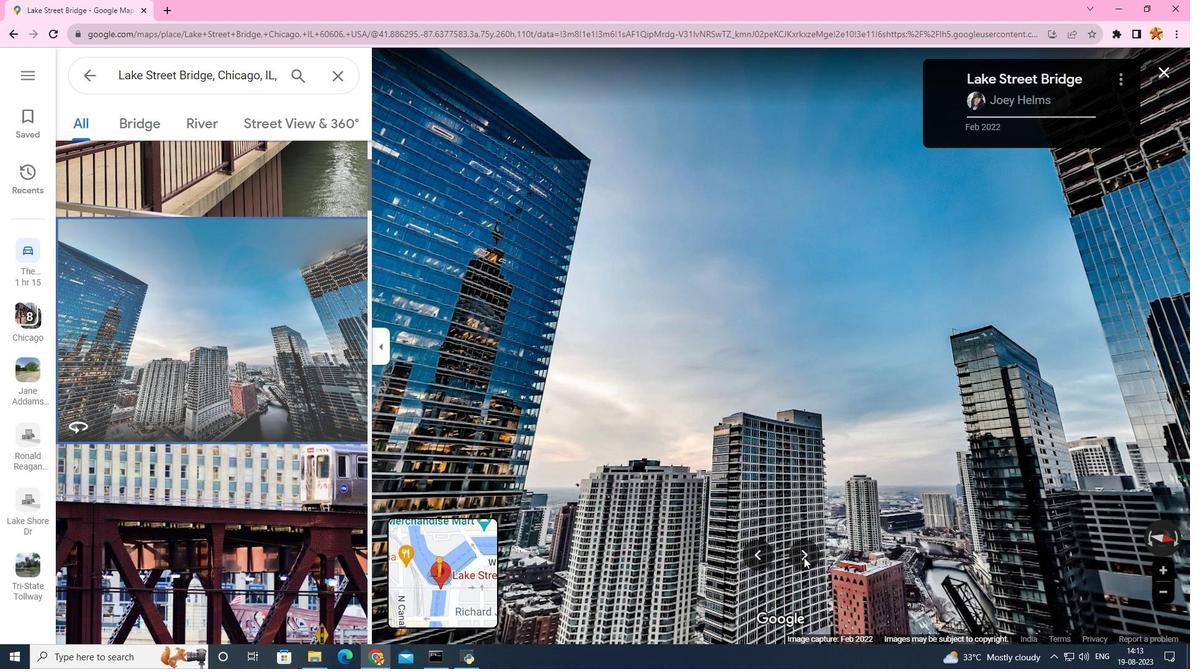 
Action: Mouse pressed left at (803, 557)
Screenshot: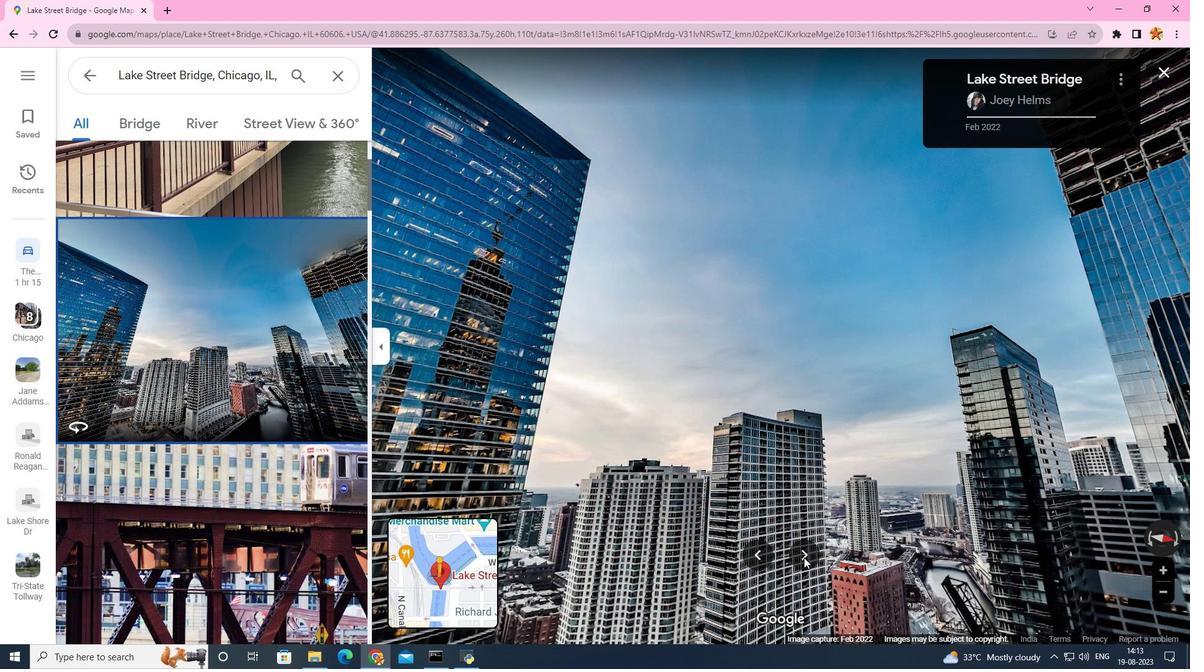 
Action: Mouse pressed left at (803, 557)
Screenshot: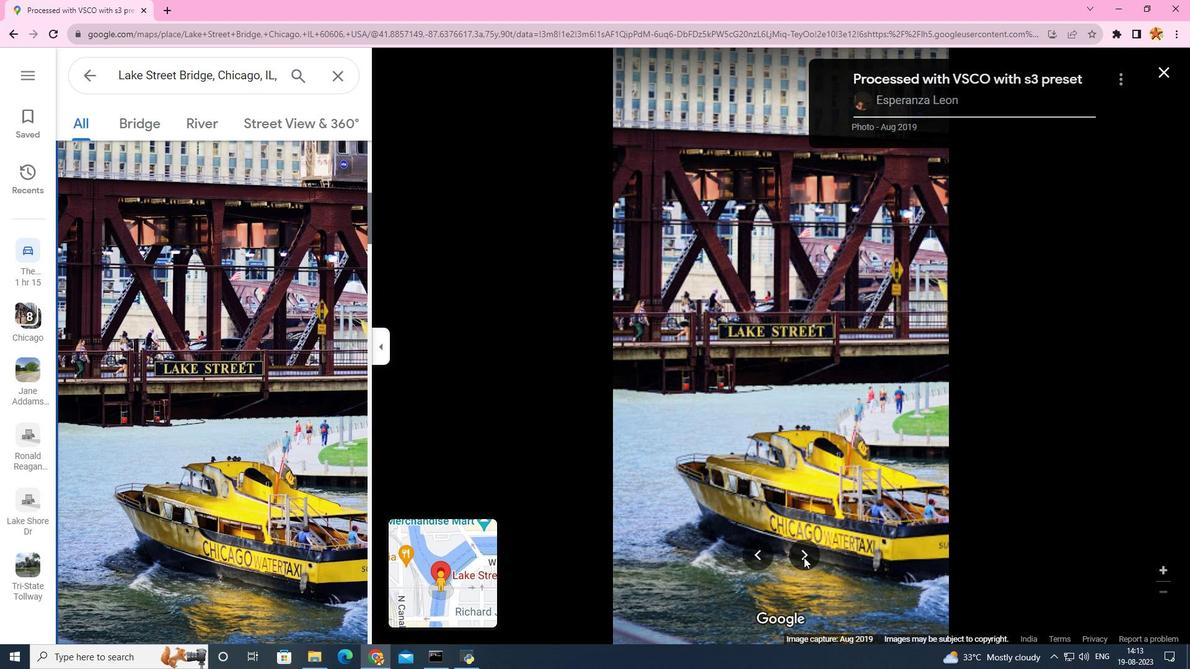 
Action: Mouse pressed left at (803, 557)
Screenshot: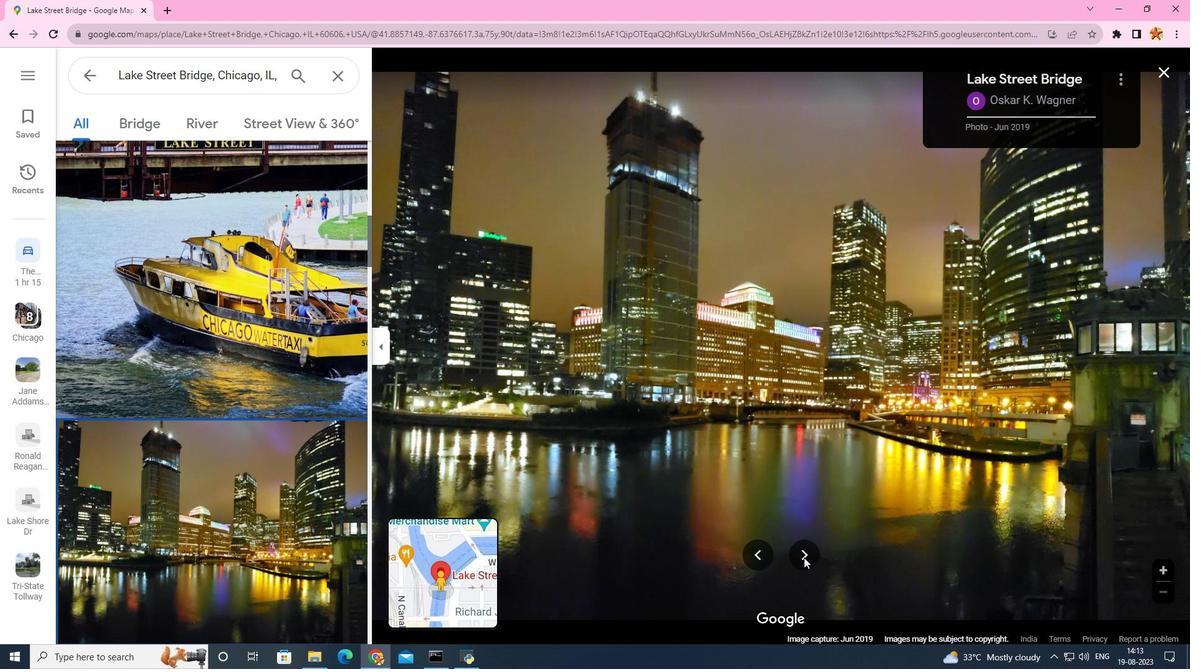 
Action: Mouse pressed left at (803, 557)
Screenshot: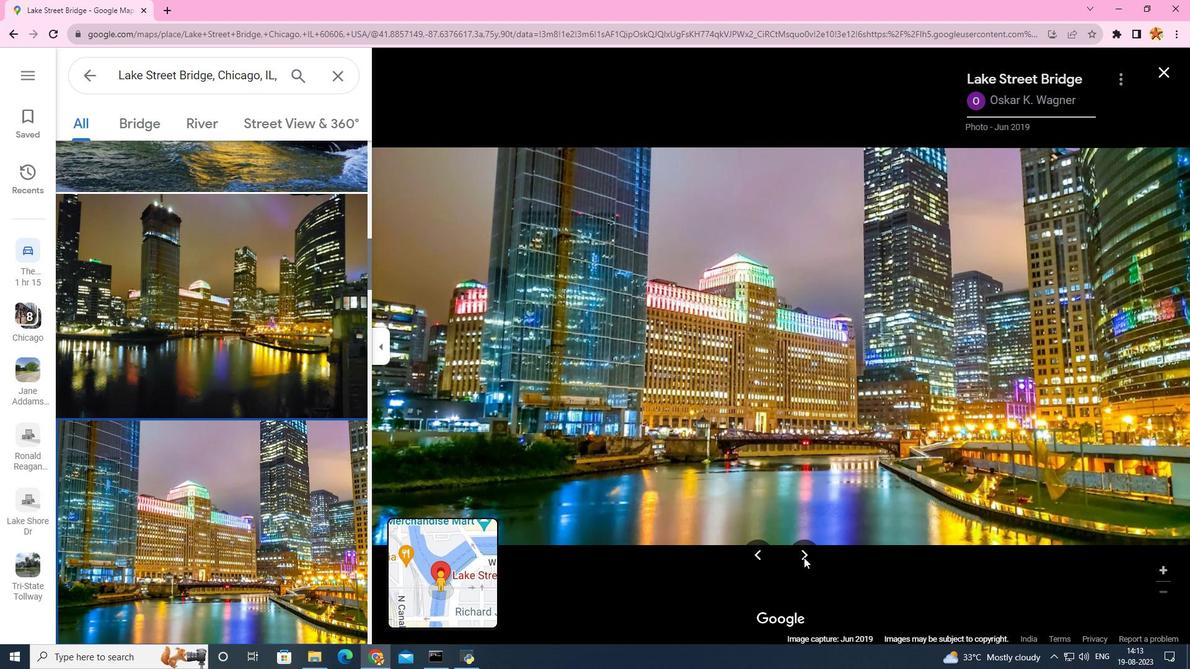 
Action: Mouse pressed left at (803, 557)
Screenshot: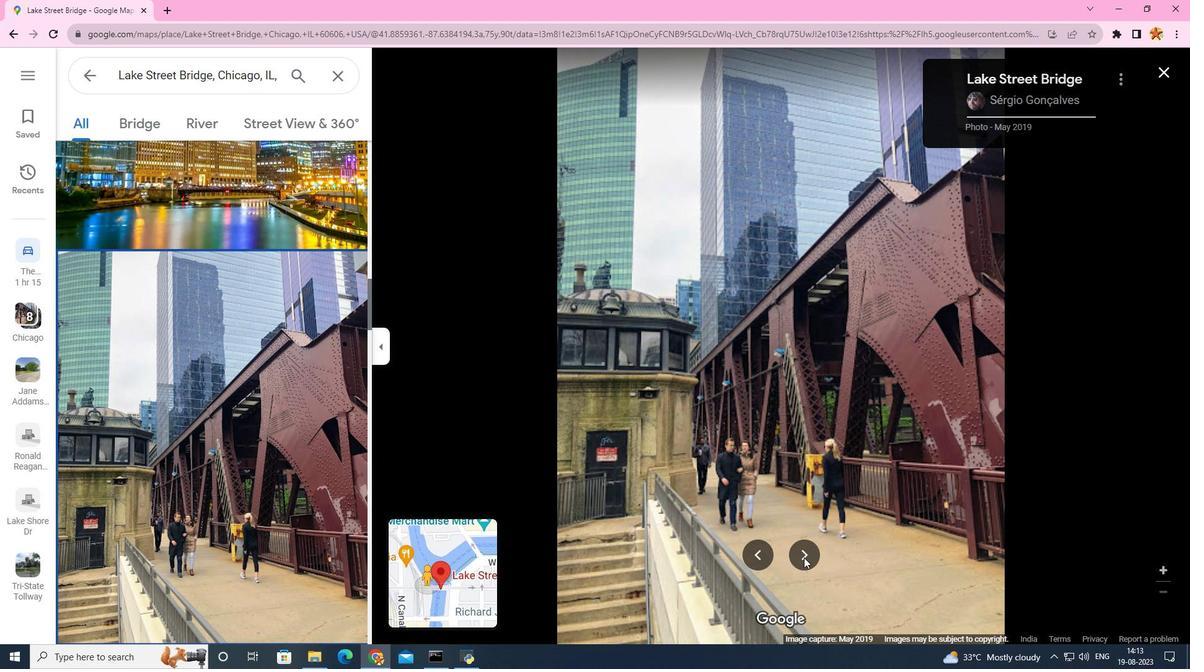 
Action: Mouse moved to (803, 557)
Screenshot: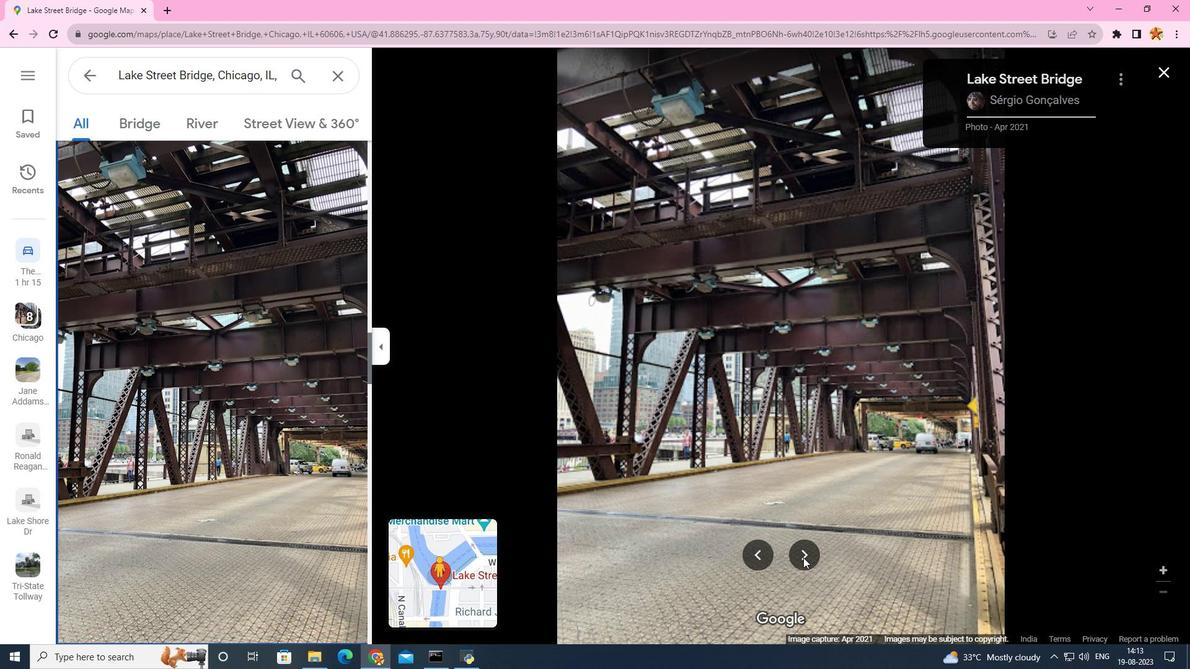 
Action: Mouse pressed left at (803, 557)
Screenshot: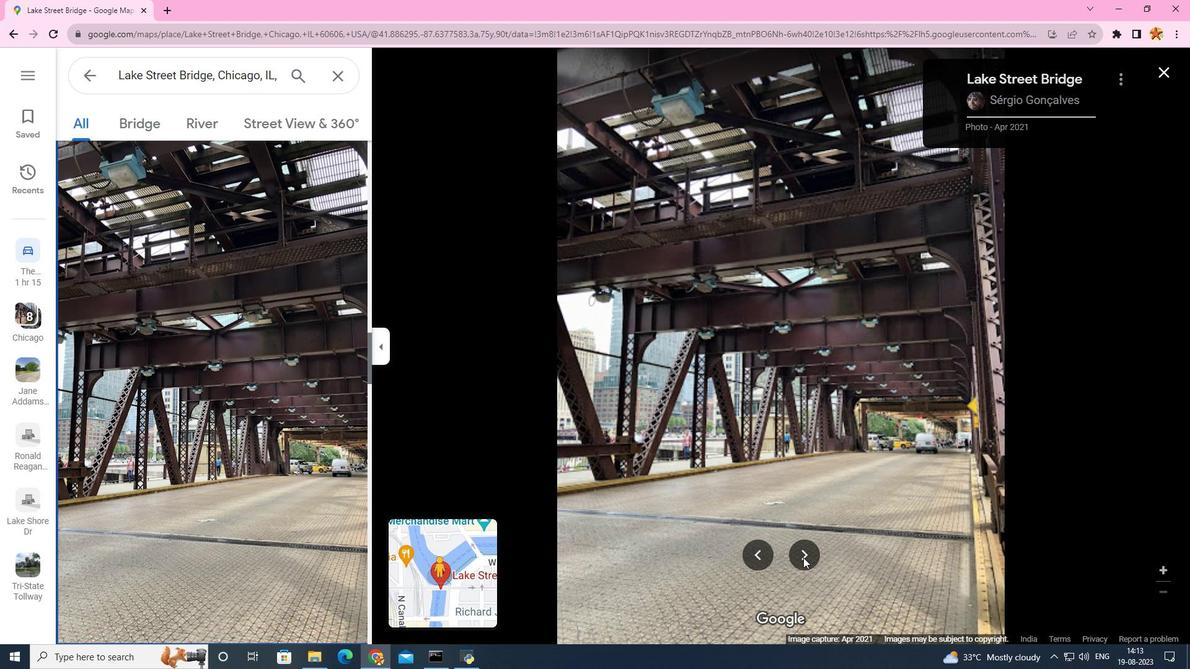 
Action: Mouse pressed left at (803, 557)
Screenshot: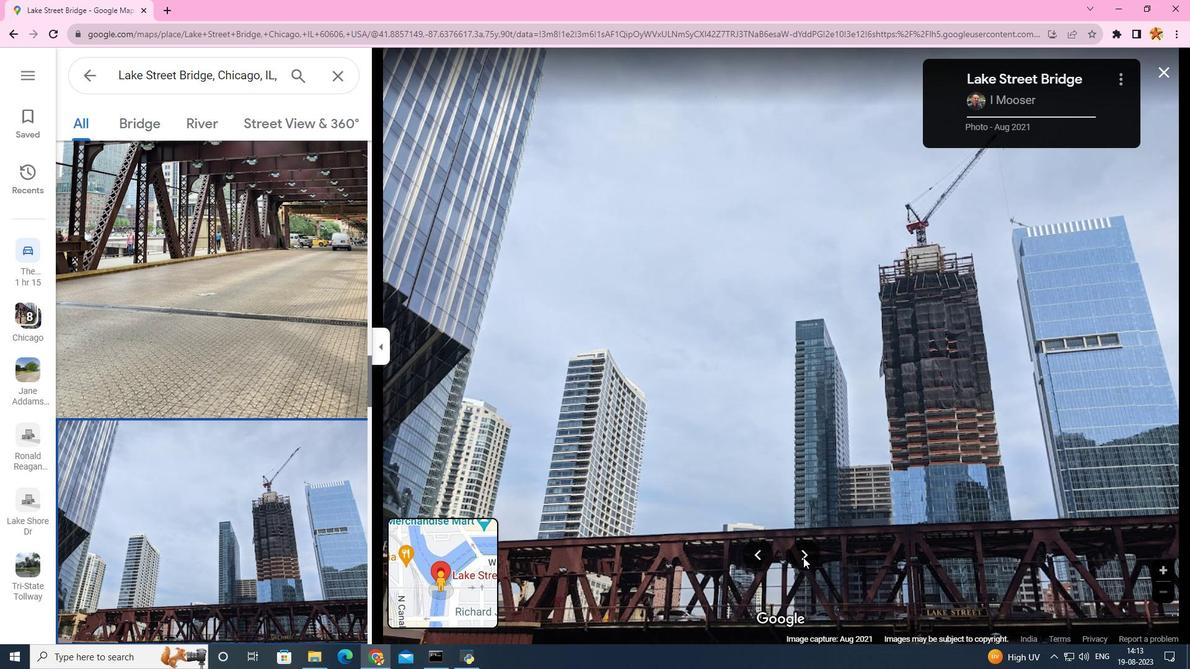 
Action: Mouse pressed left at (803, 557)
Screenshot: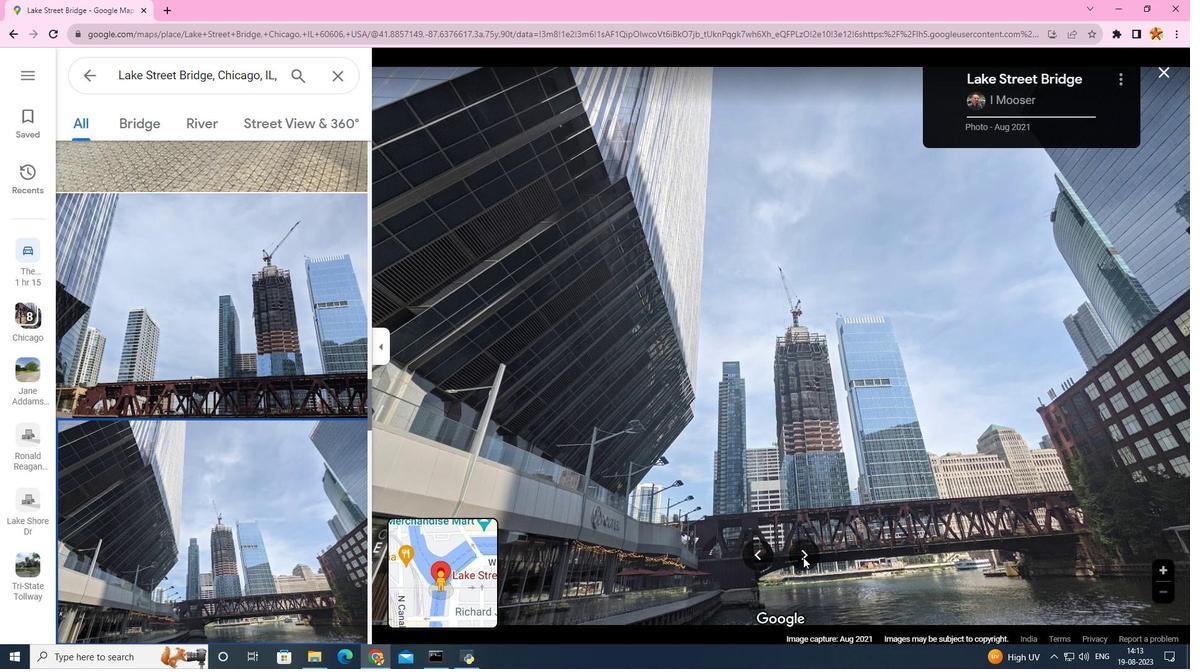 
Action: Mouse pressed left at (803, 557)
Screenshot: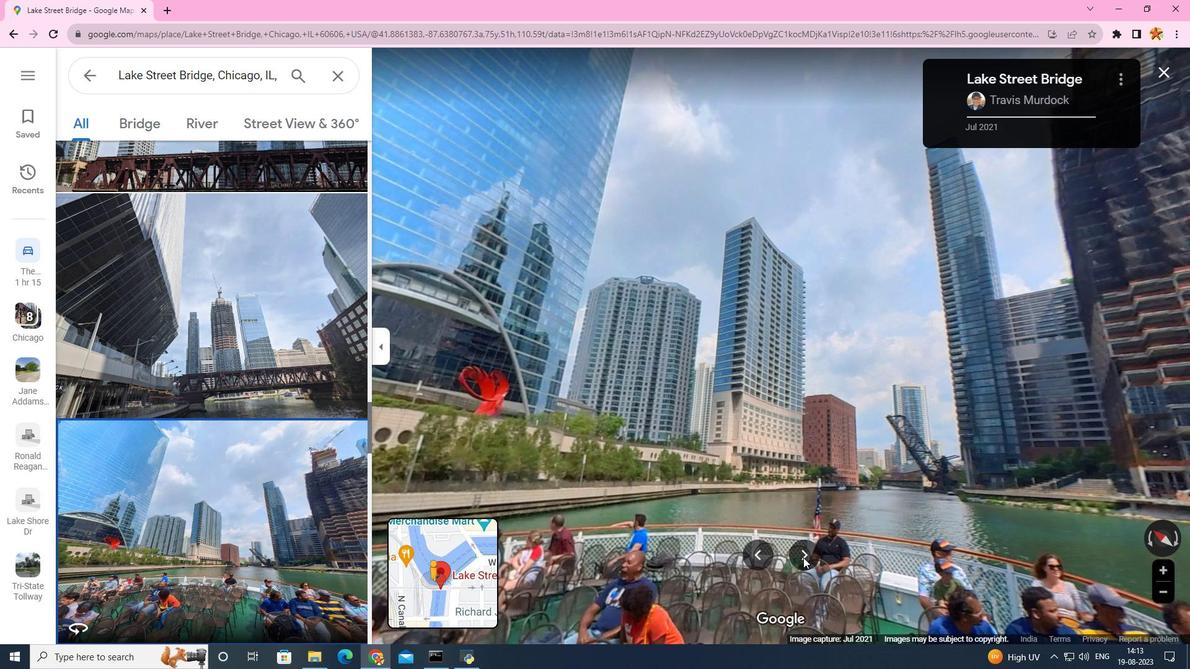 
Action: Mouse pressed left at (803, 557)
Screenshot: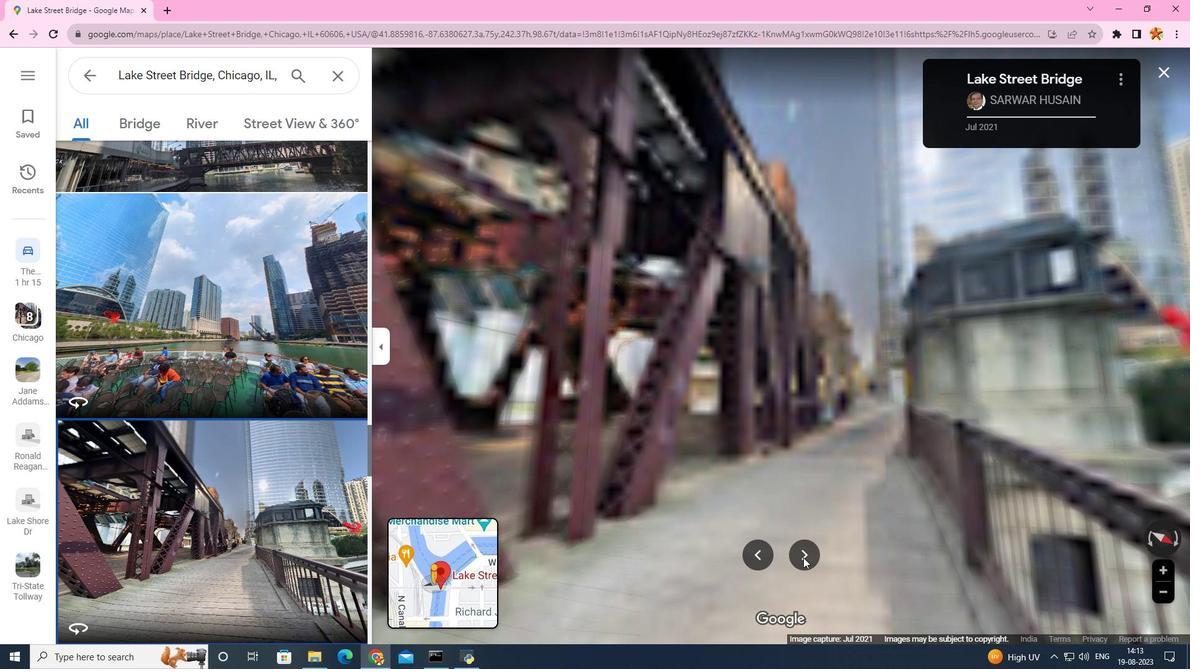 
Action: Mouse pressed left at (803, 557)
Screenshot: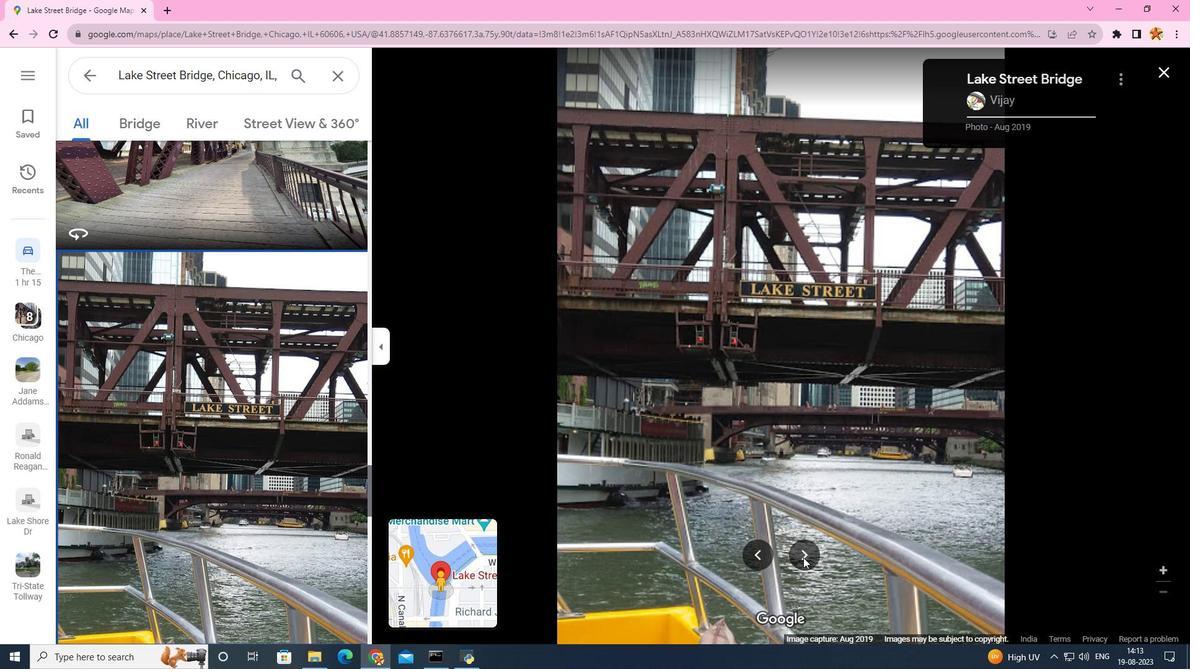 
Action: Mouse pressed left at (803, 557)
Screenshot: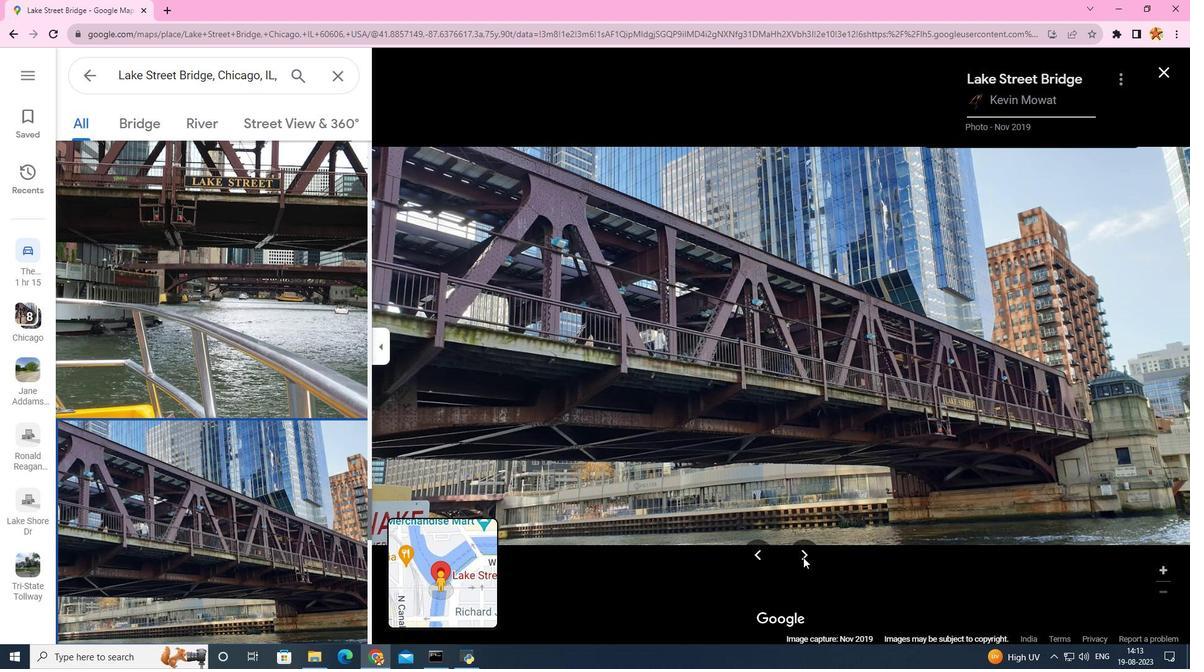 
Action: Mouse pressed left at (803, 557)
Screenshot: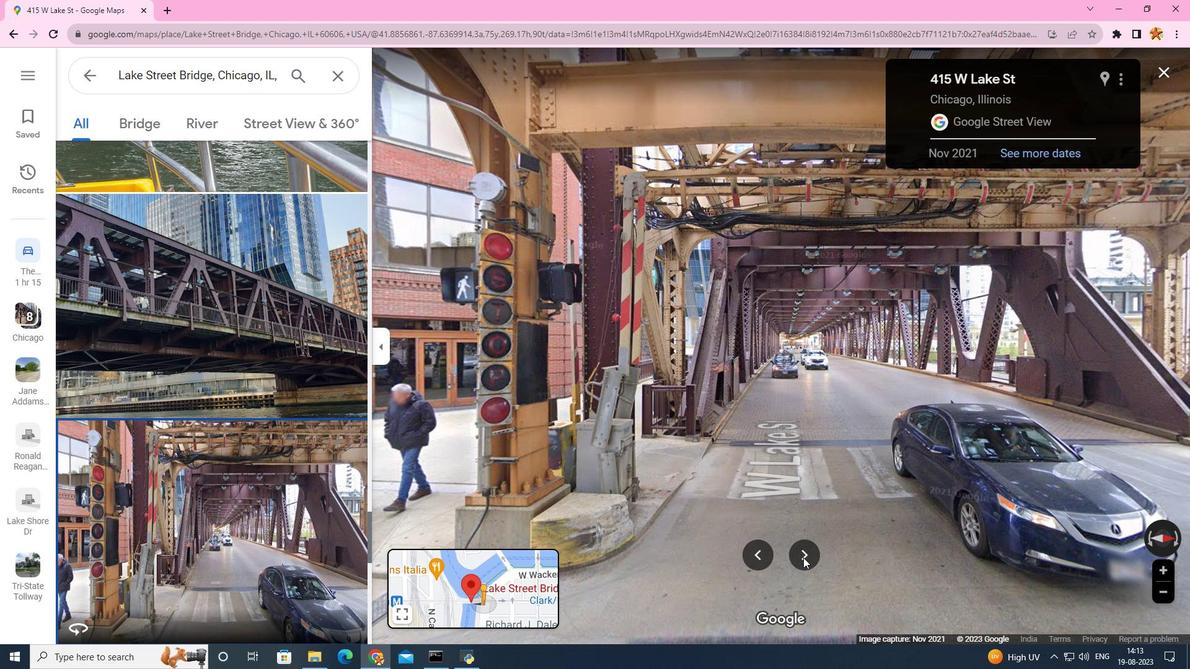 
Action: Mouse pressed left at (803, 557)
Screenshot: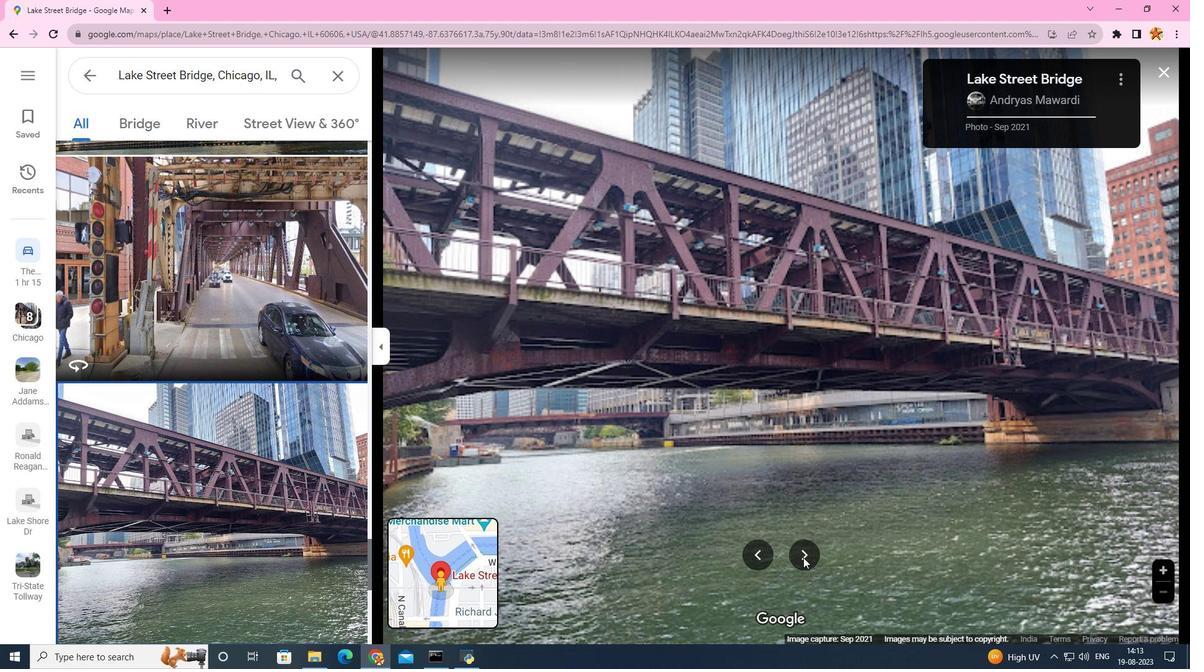 
Action: Mouse pressed left at (803, 557)
Screenshot: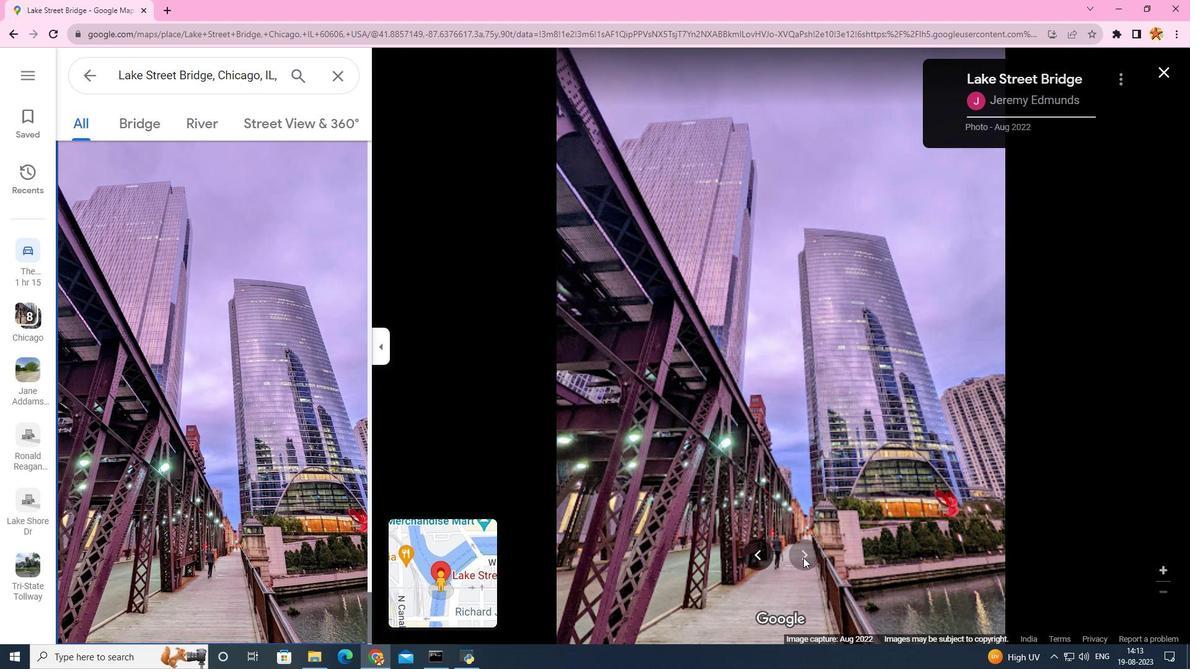 
Action: Mouse moved to (803, 557)
Screenshot: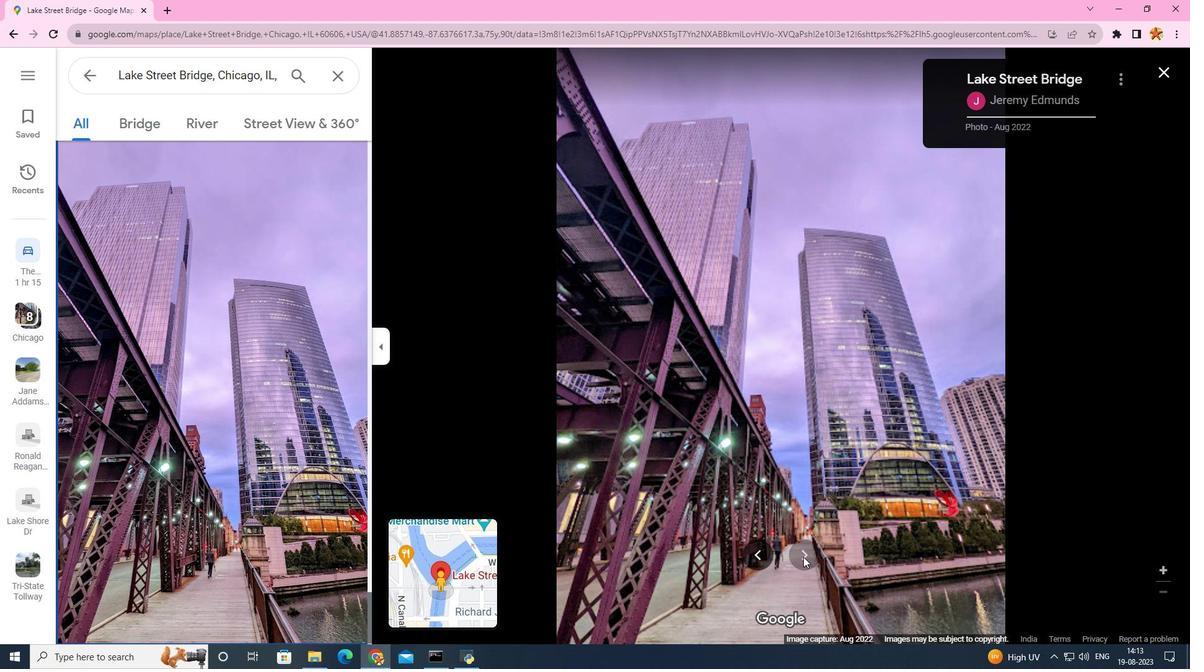
